 Task: Look for space in San Mateo, Venezuela from 6th September, 2023 to 10th September, 2023 for 1 adult in price range Rs.10000 to Rs.15000. Place can be private room with 1  bedroom having 1 bed and 1 bathroom. Property type can be house, flat, guest house, hotel. Booking option can be shelf check-in. Required host language is English.
Action: Mouse pressed left at (492, 110)
Screenshot: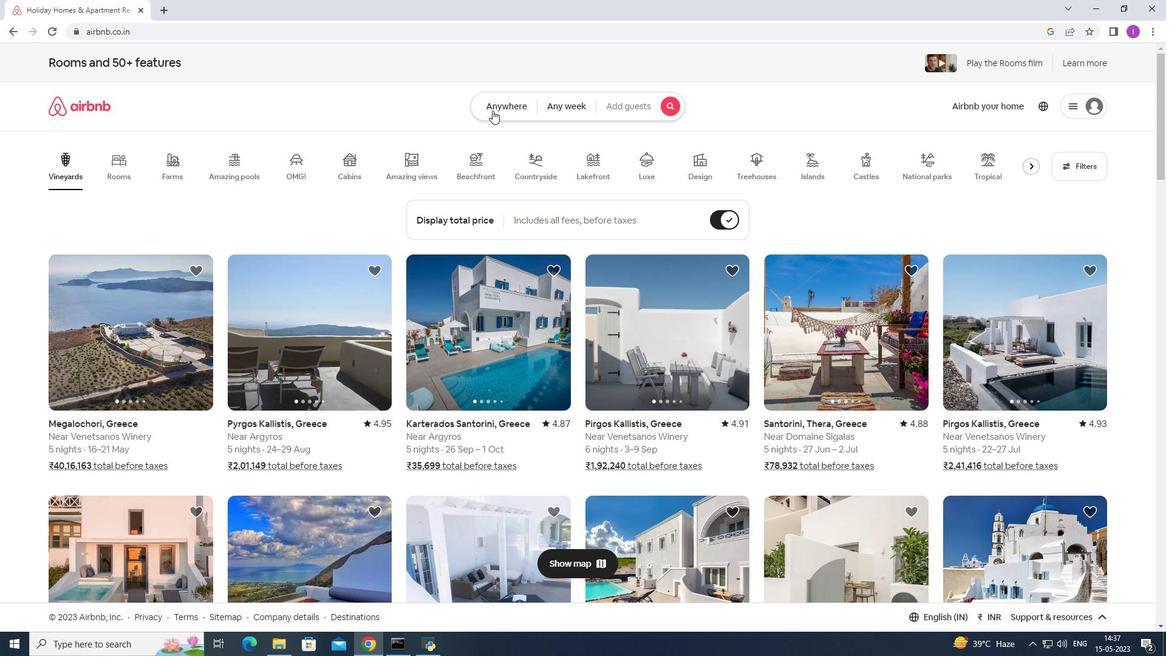 
Action: Mouse moved to (397, 150)
Screenshot: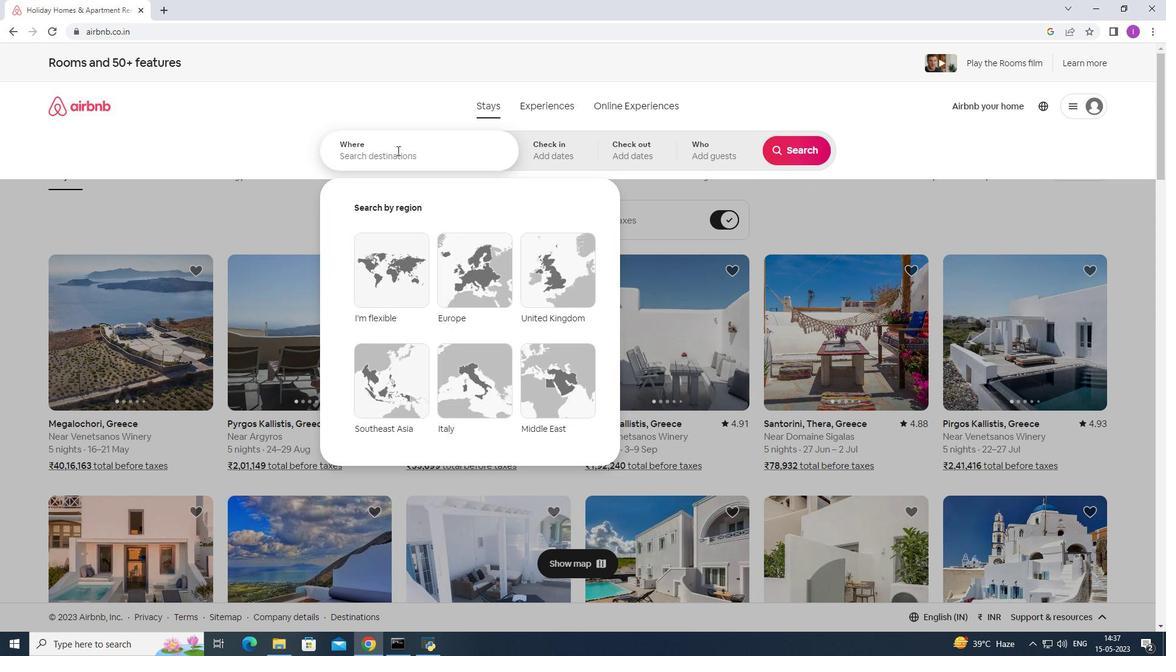 
Action: Mouse pressed left at (397, 150)
Screenshot: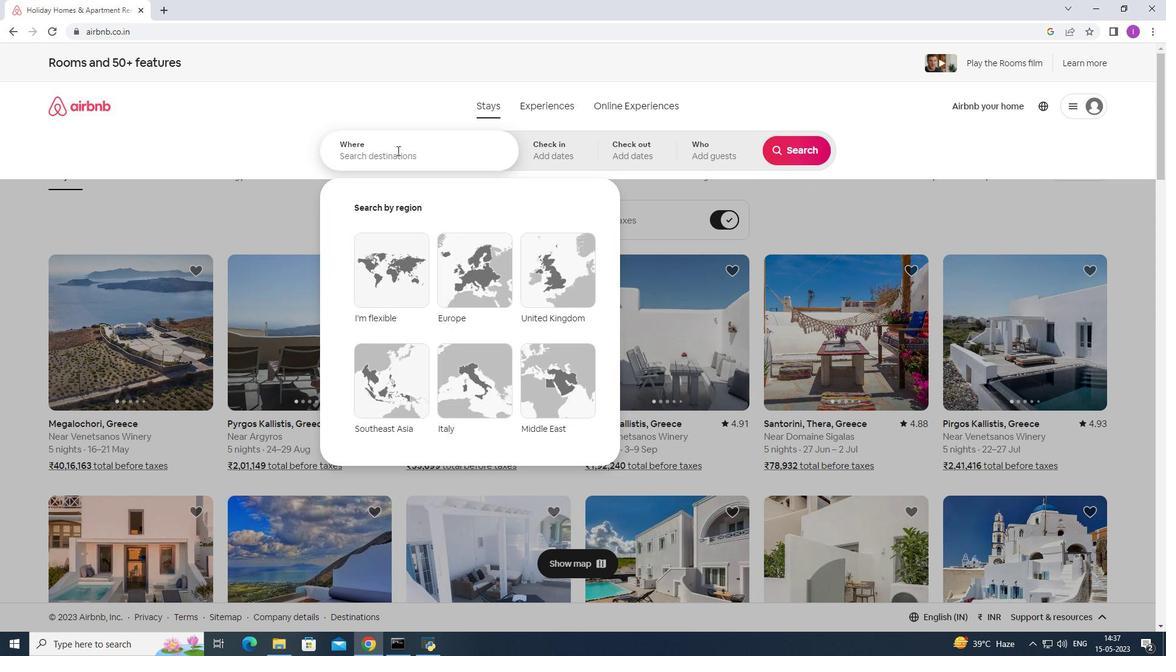 
Action: Key pressed <Key.shift>San<Key.space><Key.shift>Mateo,<Key.shift><Key.shift><Key.shift><Key.shift><Key.shift>Venezuela
Screenshot: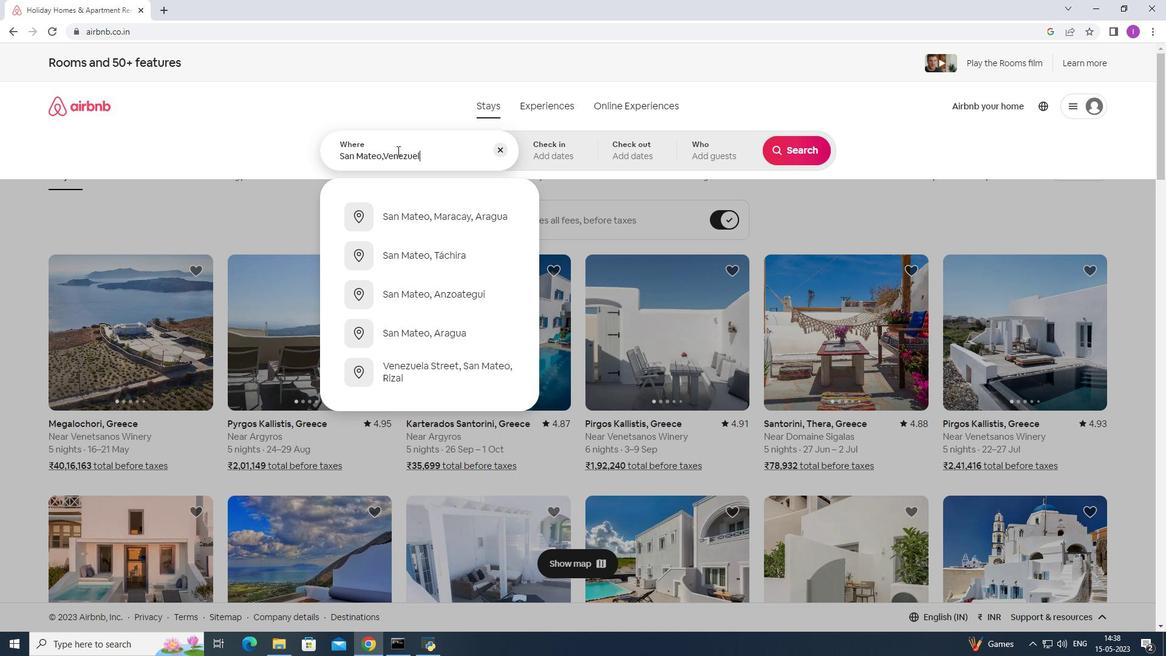 
Action: Mouse moved to (558, 153)
Screenshot: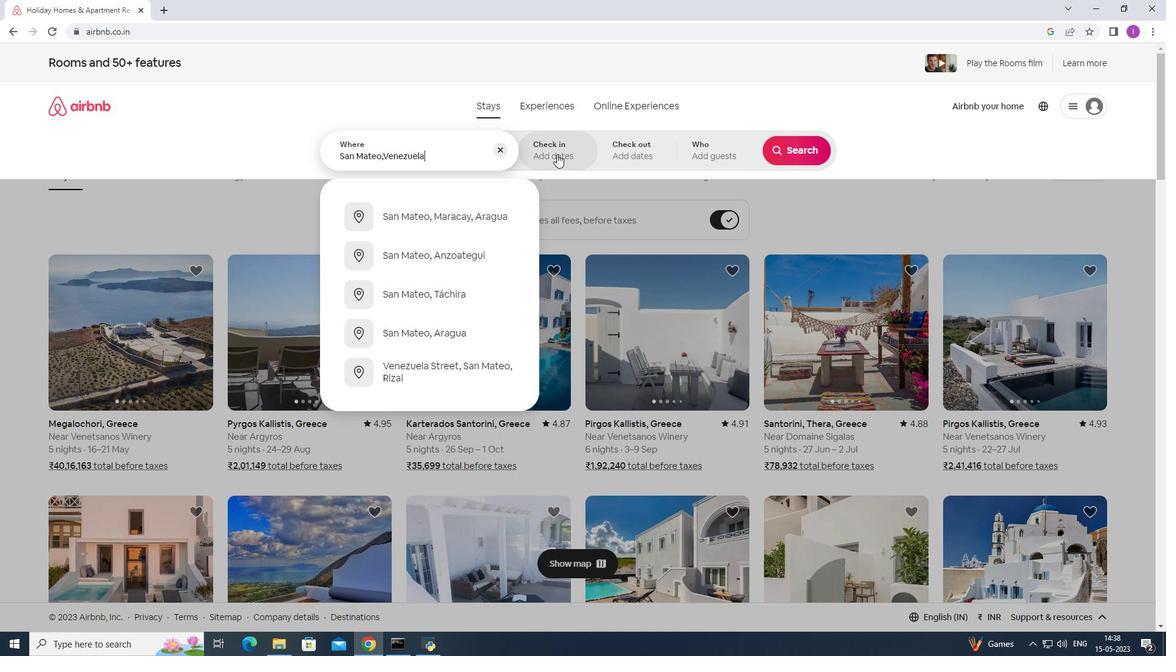 
Action: Mouse pressed left at (557, 153)
Screenshot: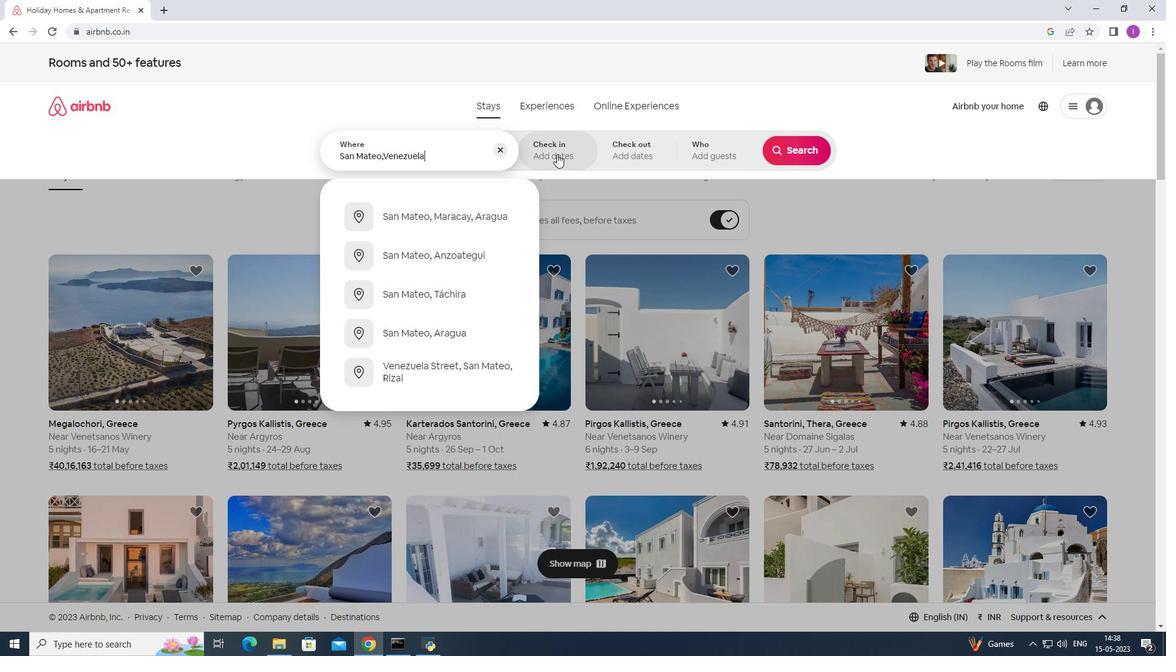 
Action: Mouse moved to (793, 250)
Screenshot: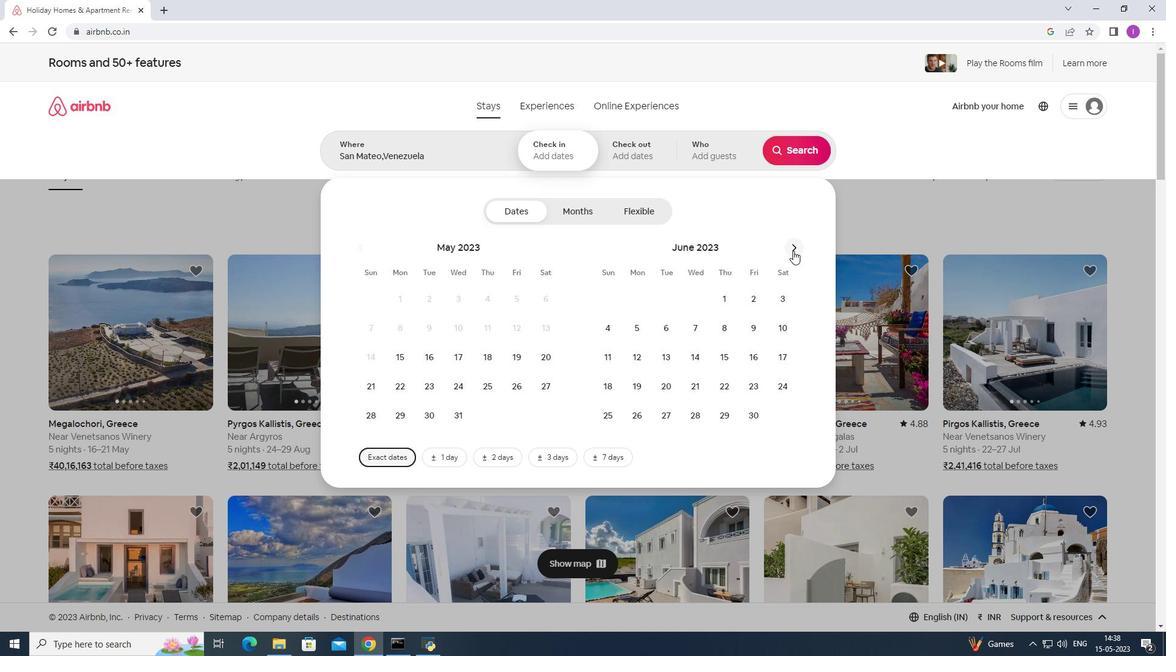 
Action: Mouse pressed left at (793, 250)
Screenshot: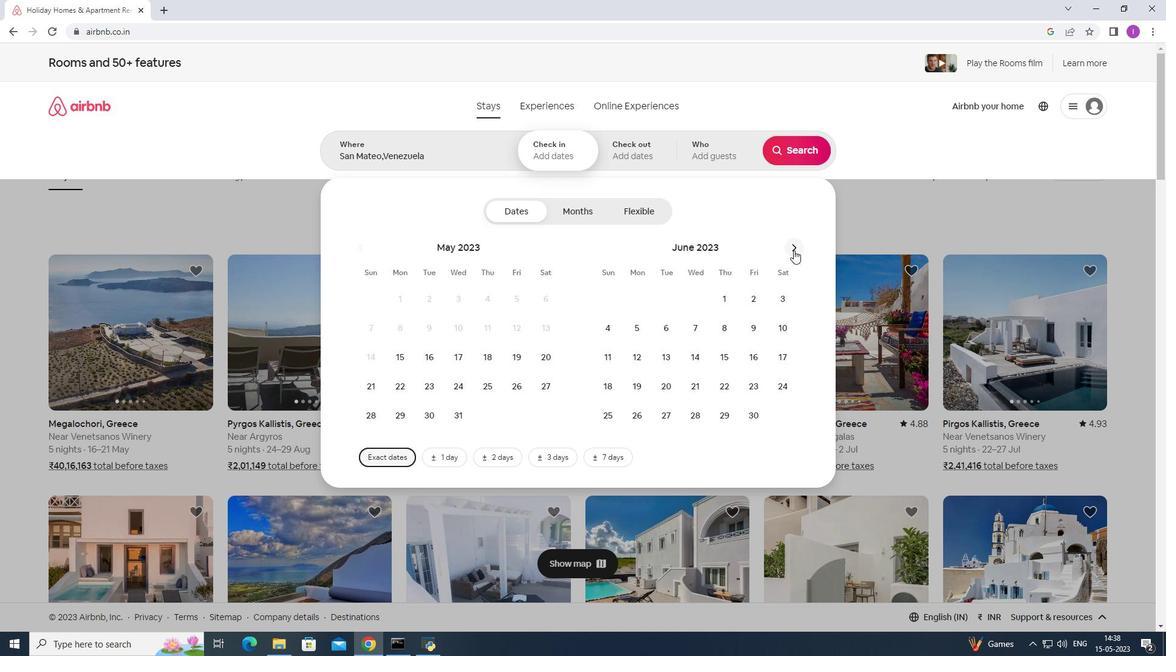 
Action: Mouse moved to (794, 250)
Screenshot: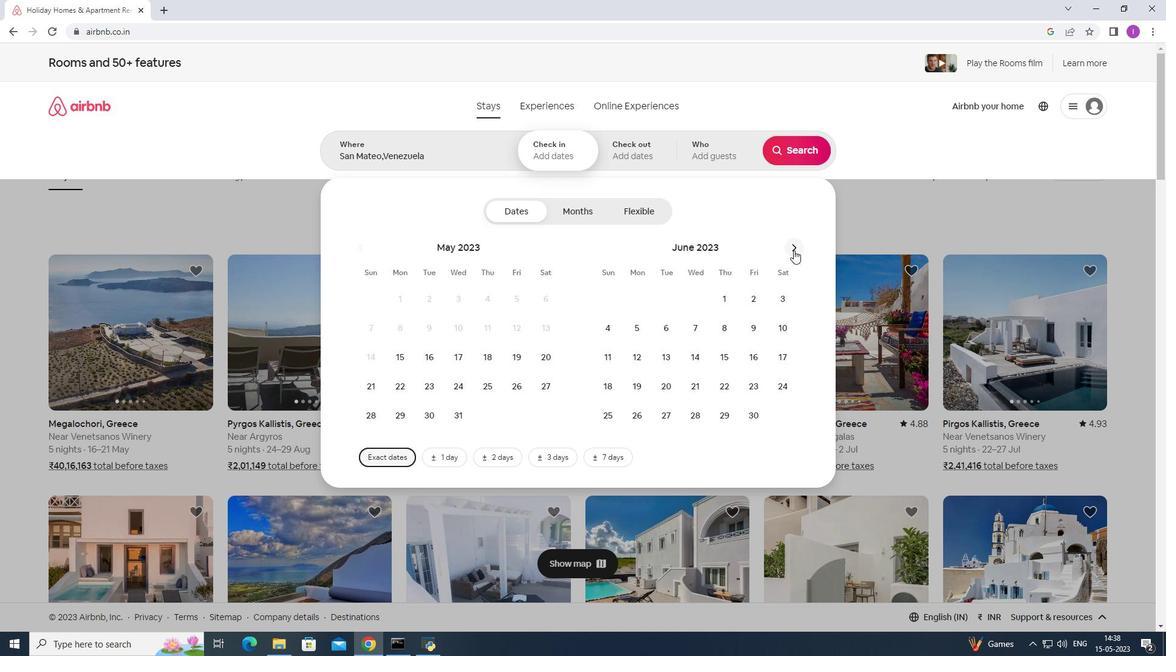 
Action: Mouse pressed left at (794, 250)
Screenshot: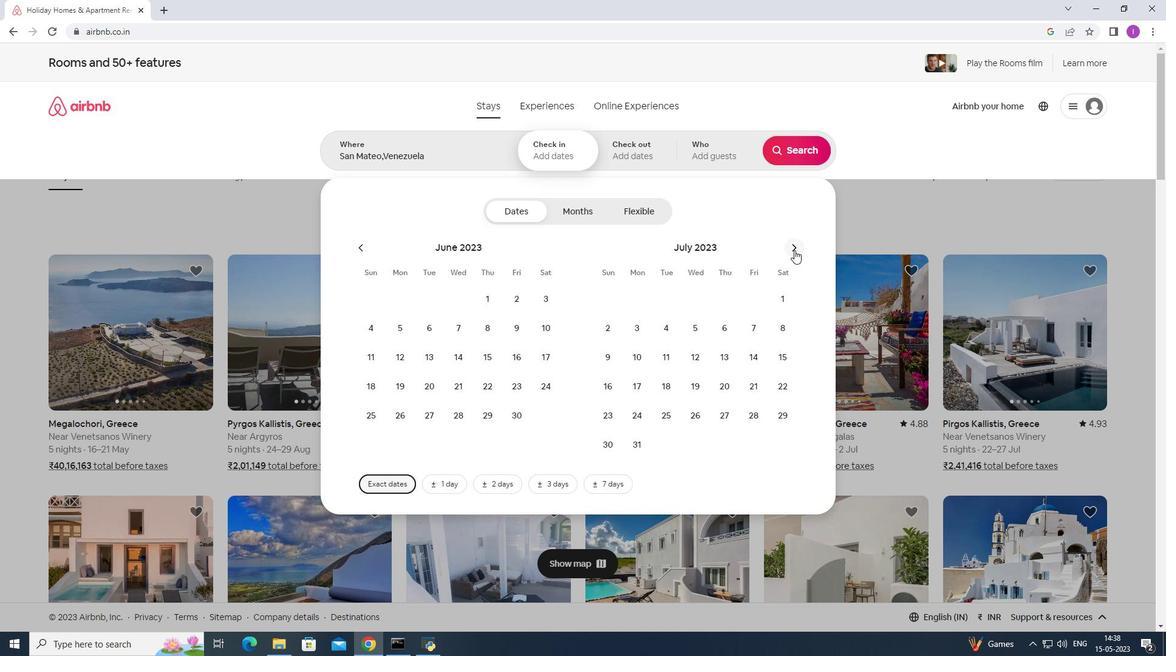 
Action: Mouse pressed left at (794, 250)
Screenshot: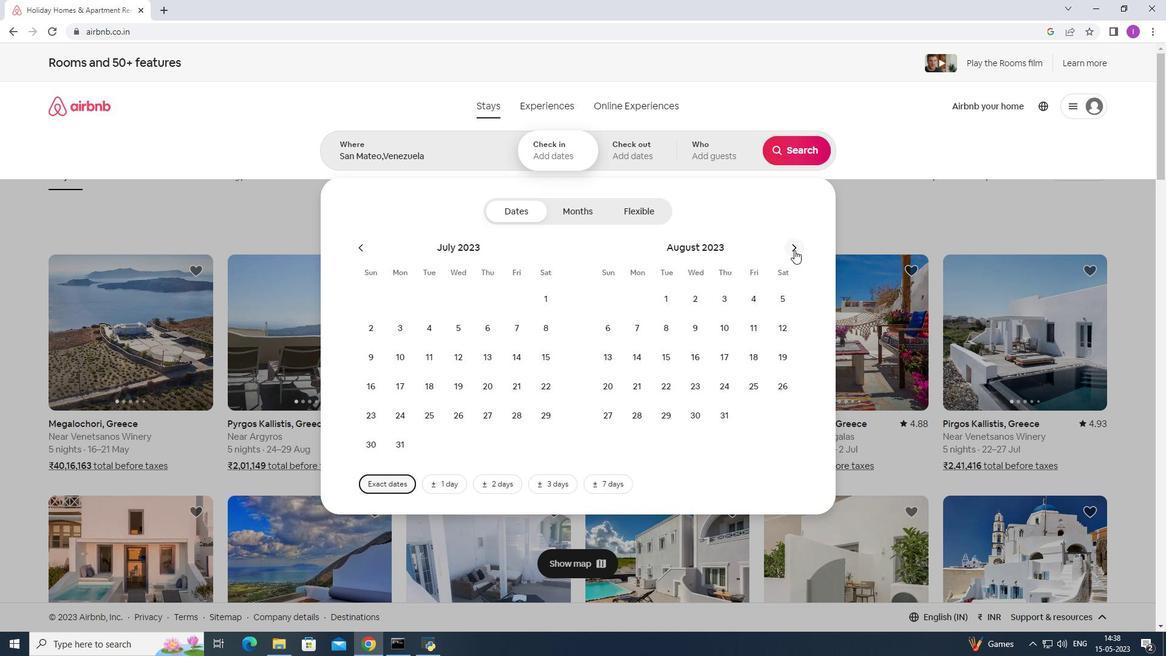 
Action: Mouse moved to (695, 328)
Screenshot: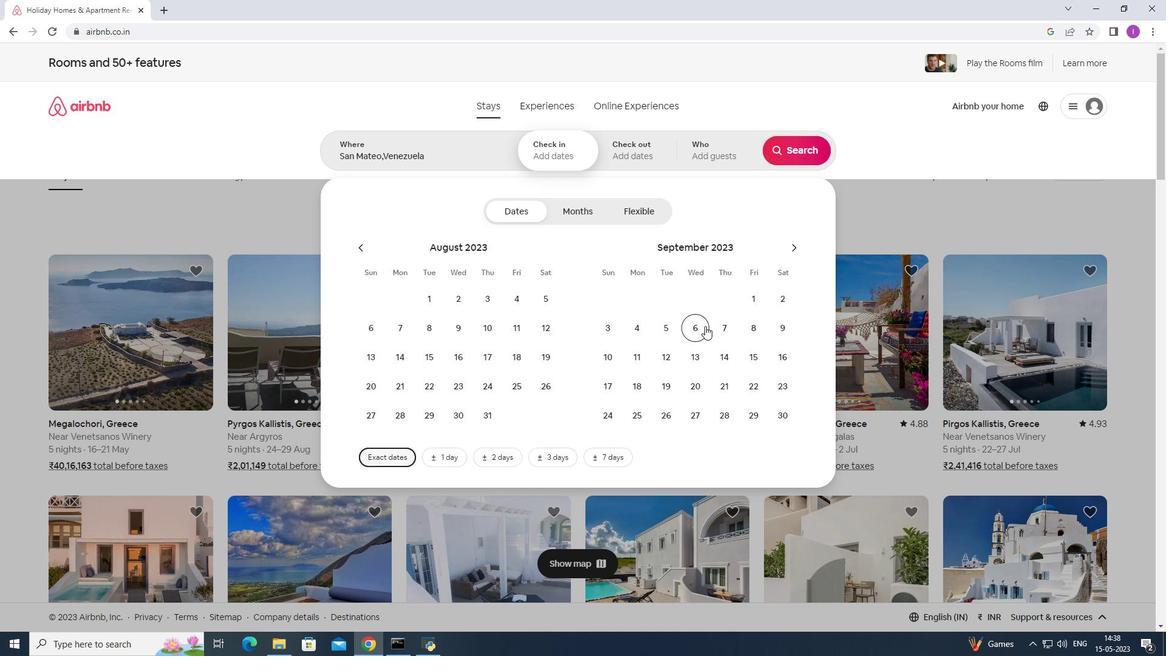 
Action: Mouse pressed left at (695, 328)
Screenshot: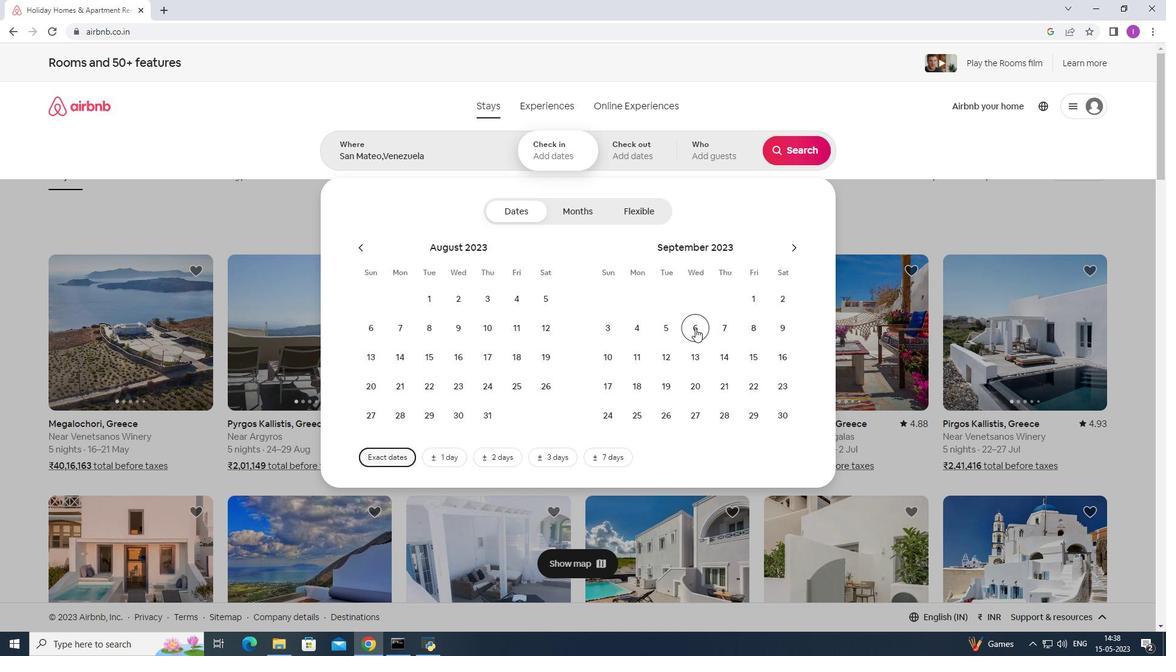 
Action: Mouse moved to (608, 360)
Screenshot: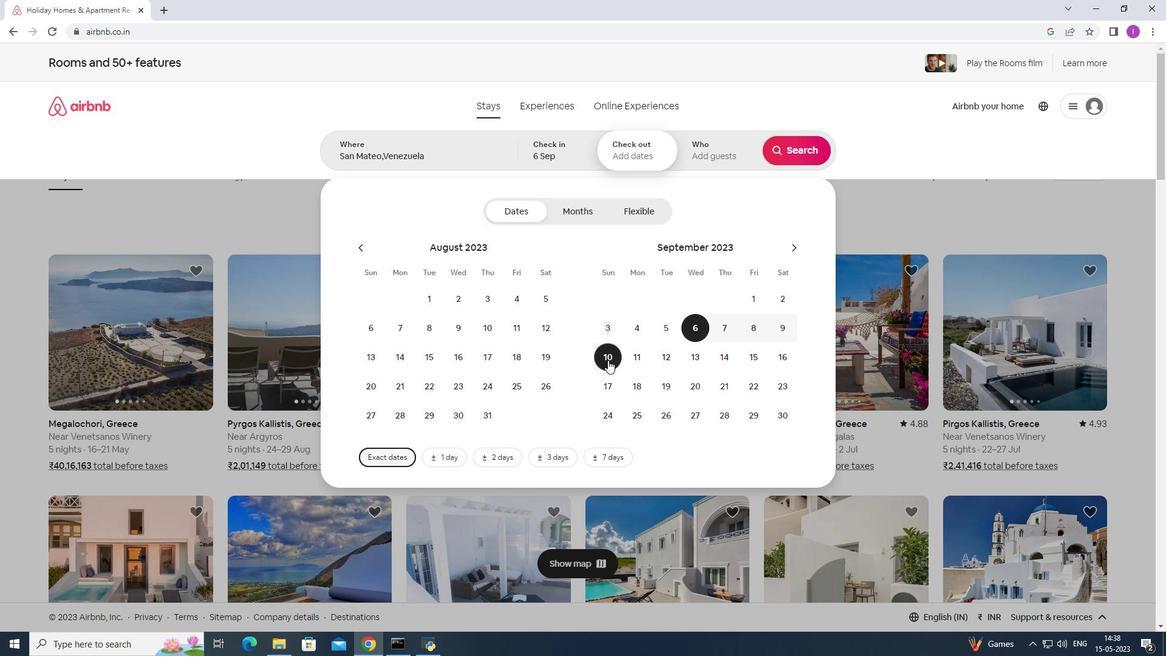 
Action: Mouse pressed left at (608, 360)
Screenshot: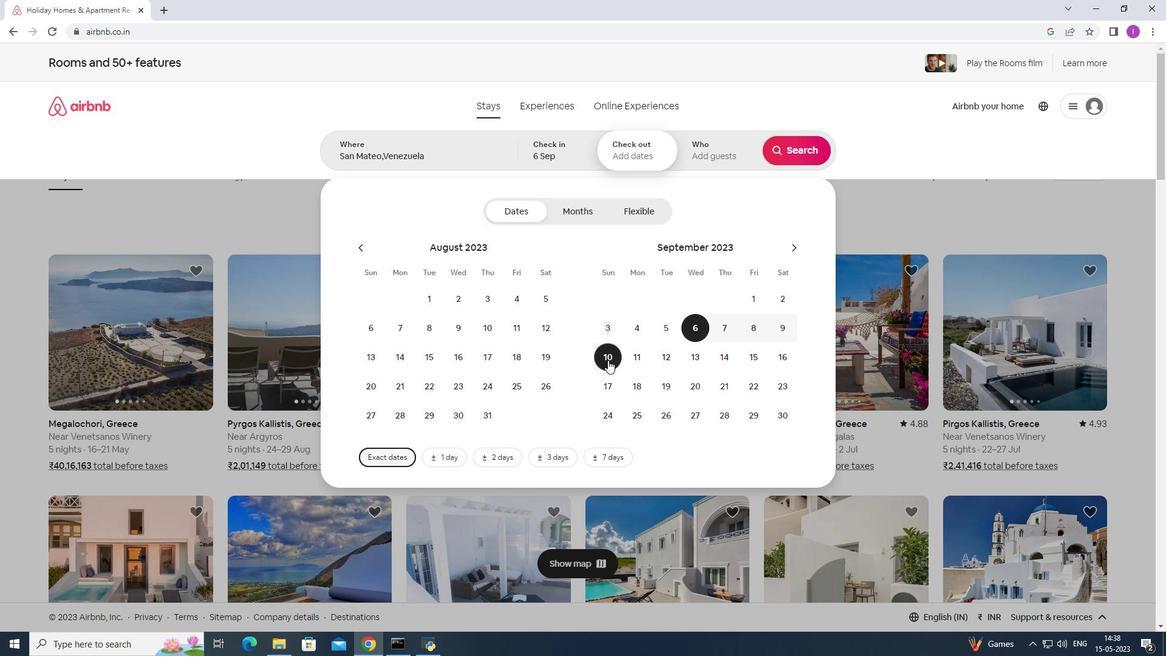 
Action: Mouse moved to (710, 151)
Screenshot: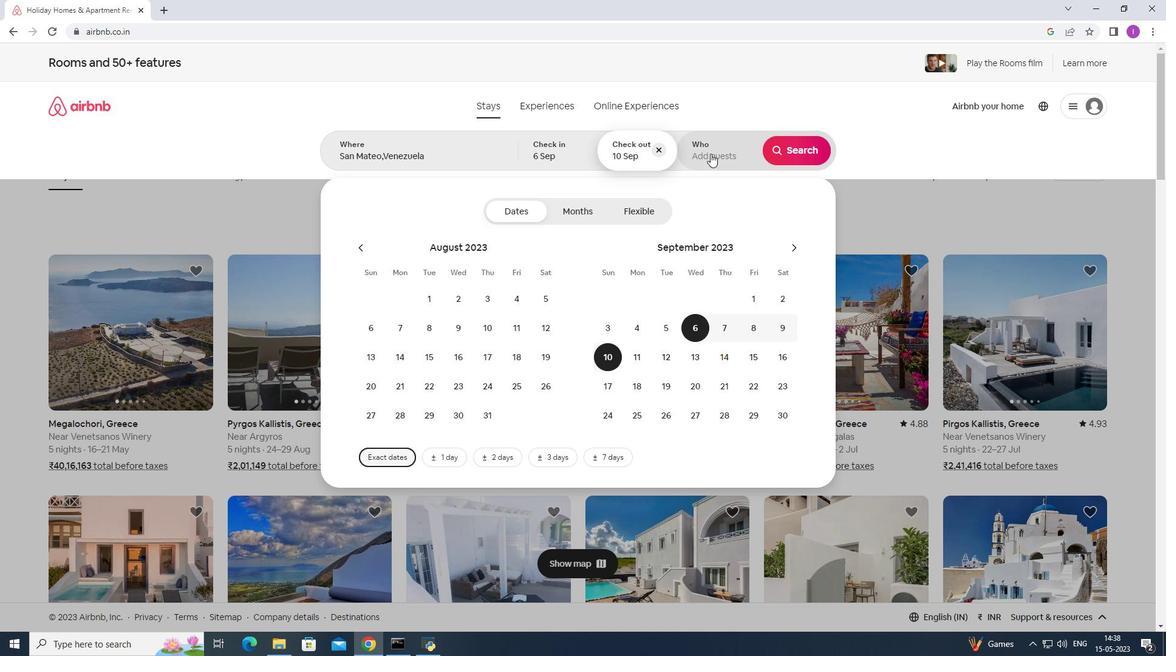 
Action: Mouse pressed left at (710, 151)
Screenshot: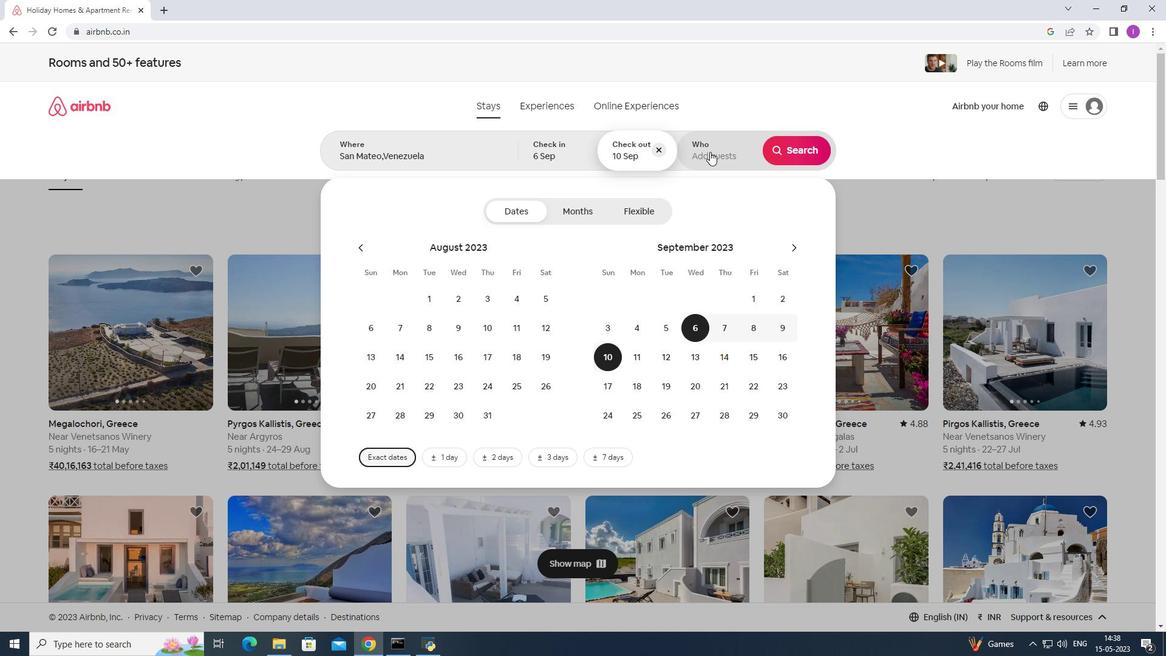 
Action: Mouse moved to (802, 211)
Screenshot: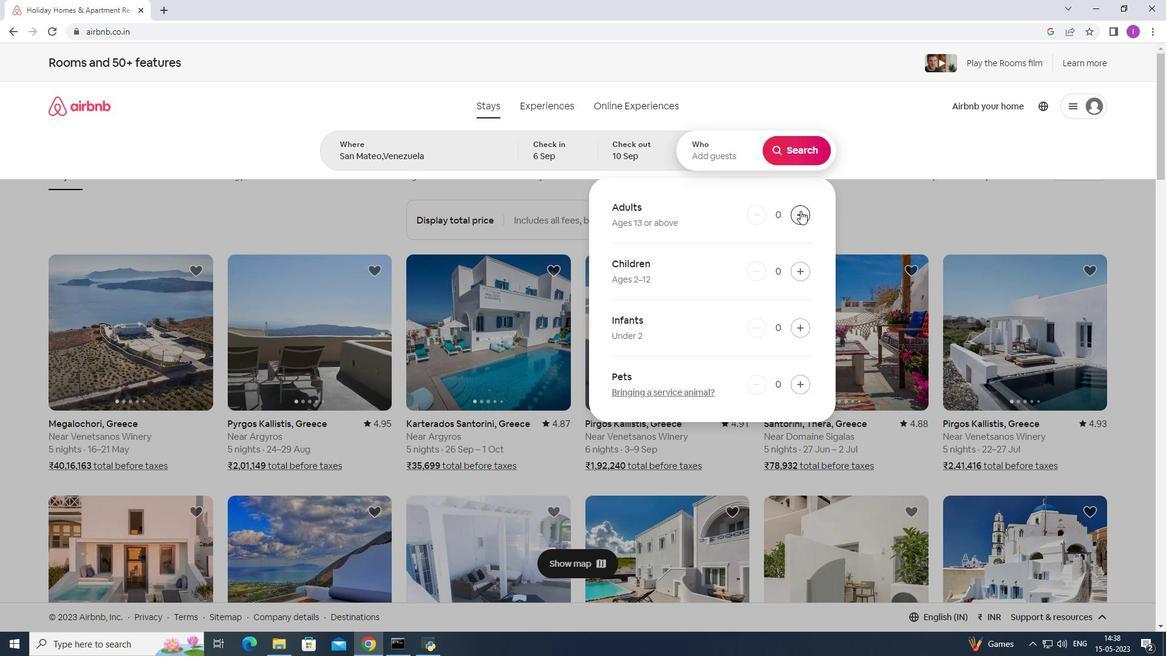 
Action: Mouse pressed left at (802, 211)
Screenshot: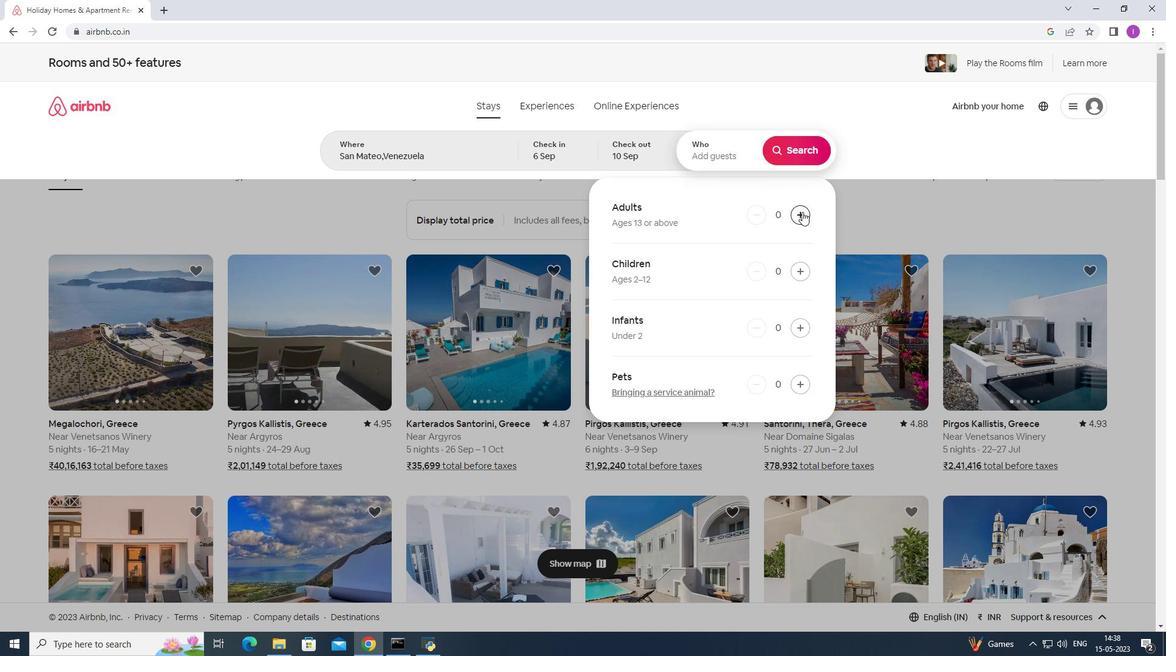 
Action: Mouse pressed left at (802, 211)
Screenshot: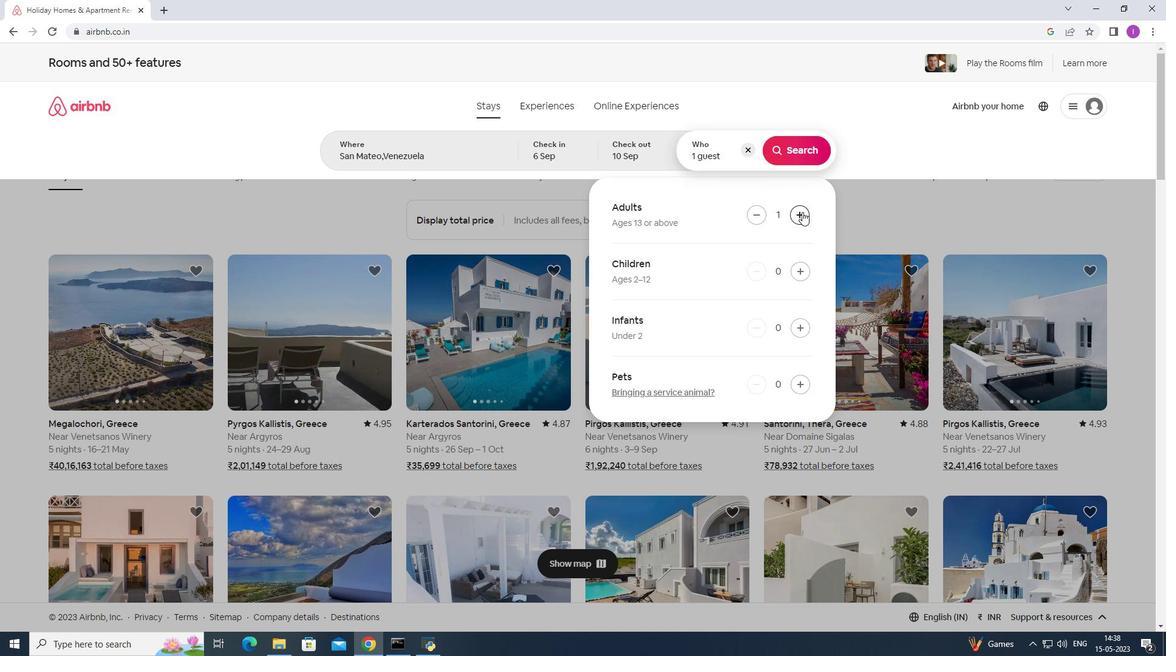 
Action: Mouse moved to (766, 218)
Screenshot: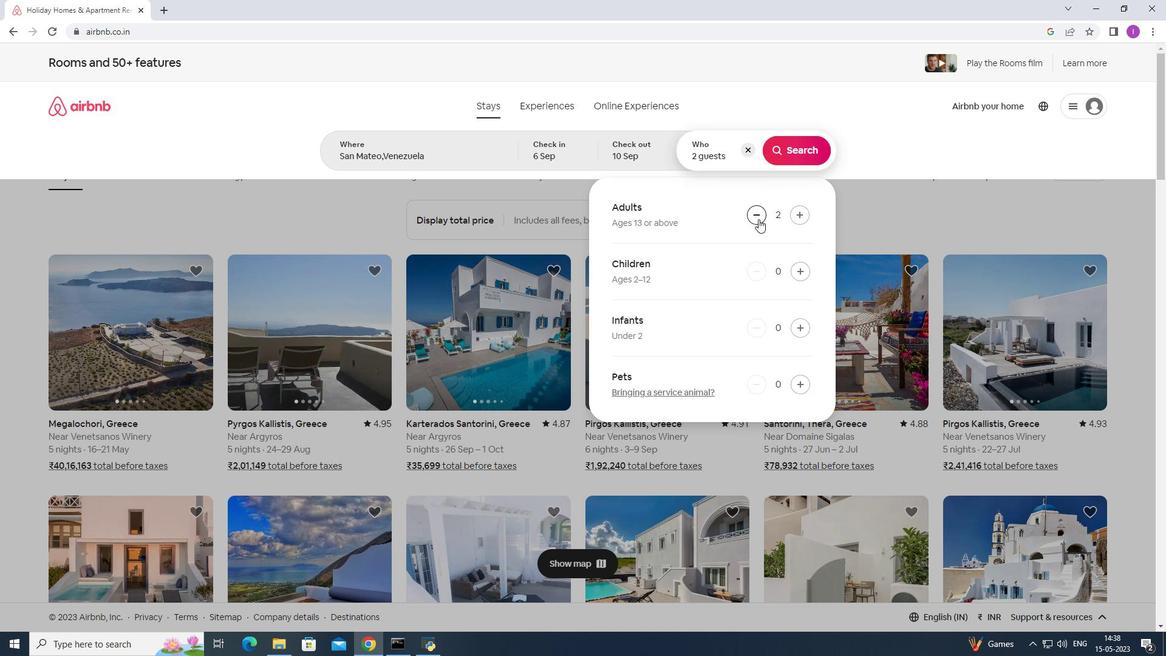 
Action: Mouse pressed left at (766, 218)
Screenshot: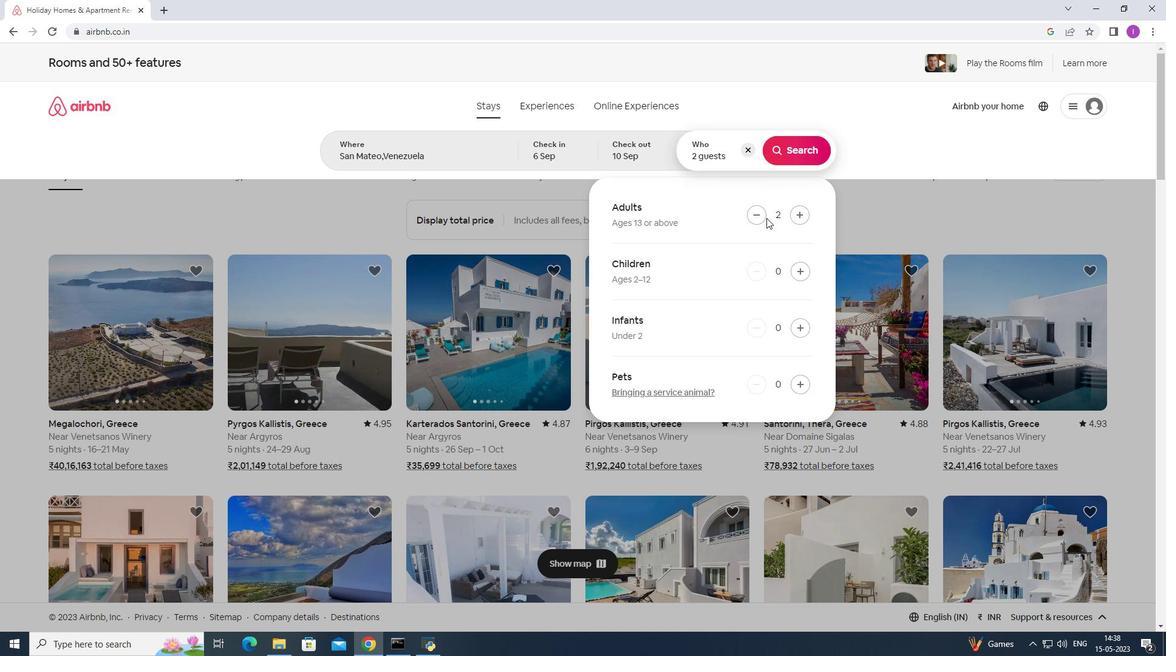 
Action: Mouse moved to (752, 216)
Screenshot: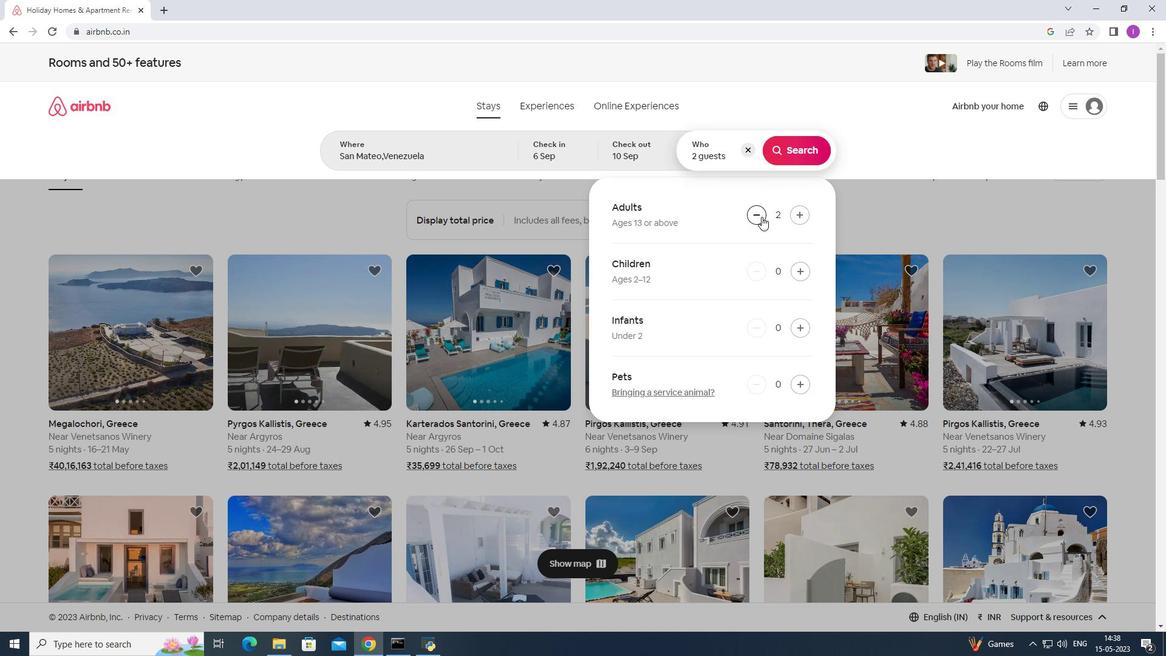 
Action: Mouse pressed left at (752, 216)
Screenshot: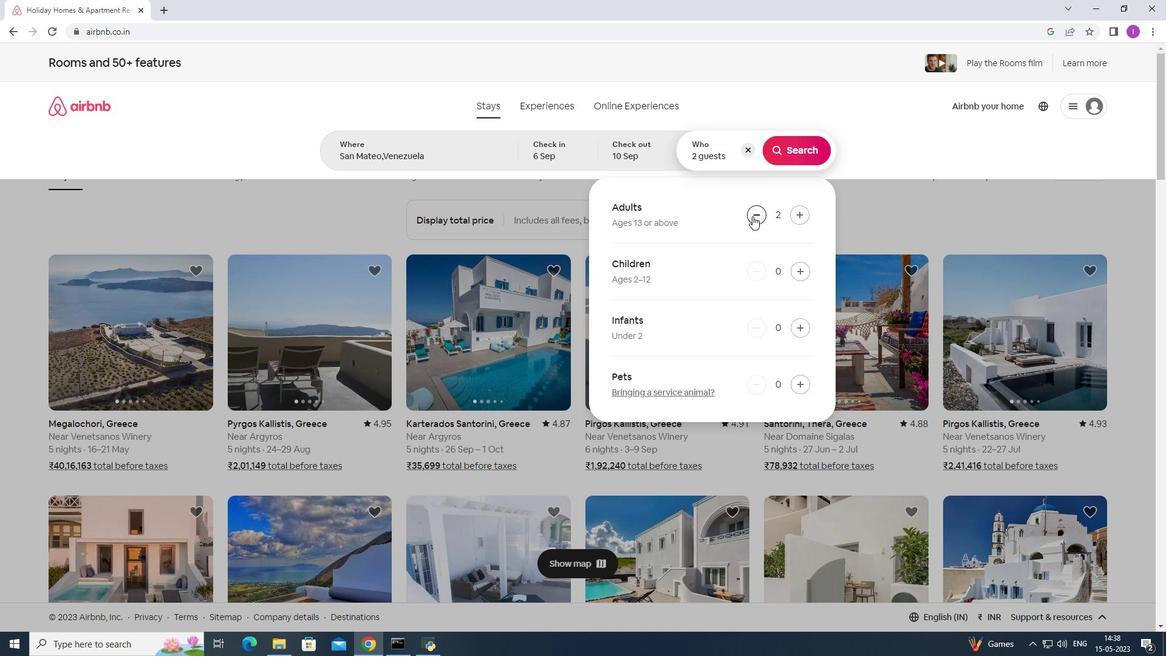 
Action: Mouse moved to (803, 146)
Screenshot: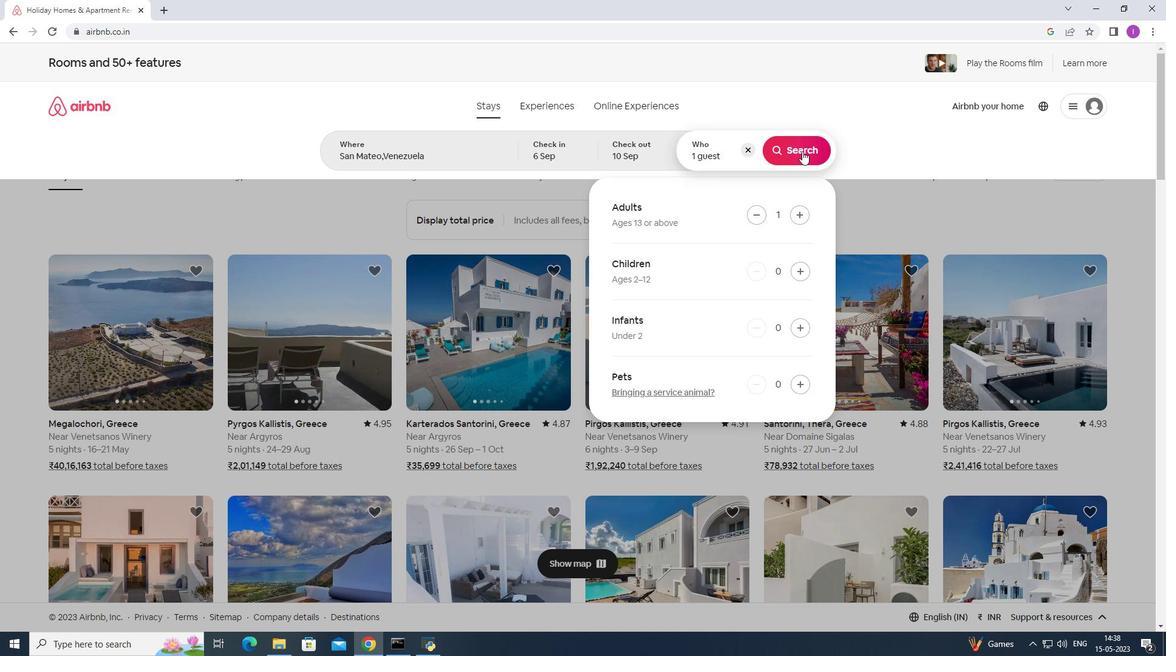 
Action: Mouse pressed left at (803, 146)
Screenshot: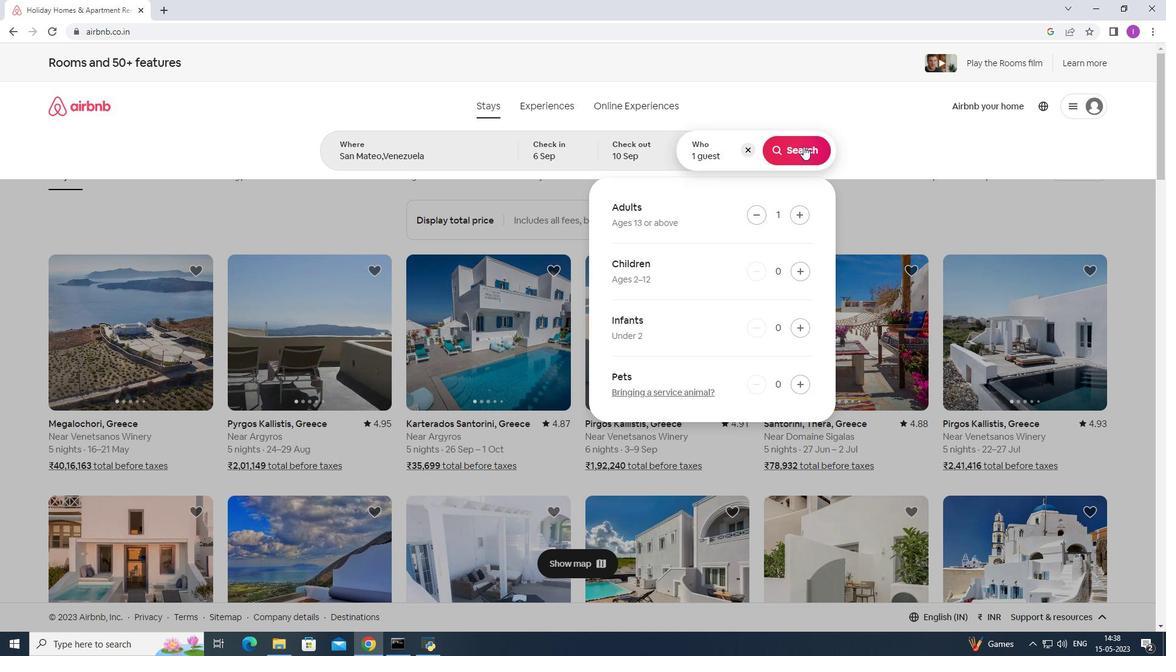 
Action: Mouse moved to (1095, 117)
Screenshot: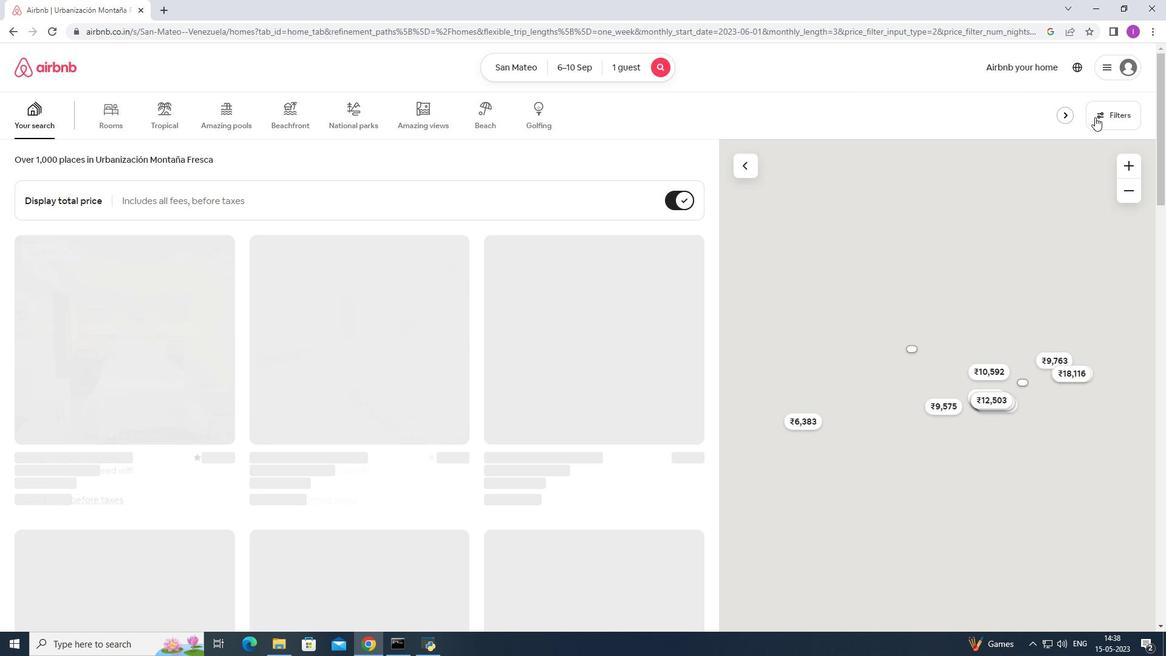 
Action: Mouse pressed left at (1095, 117)
Screenshot: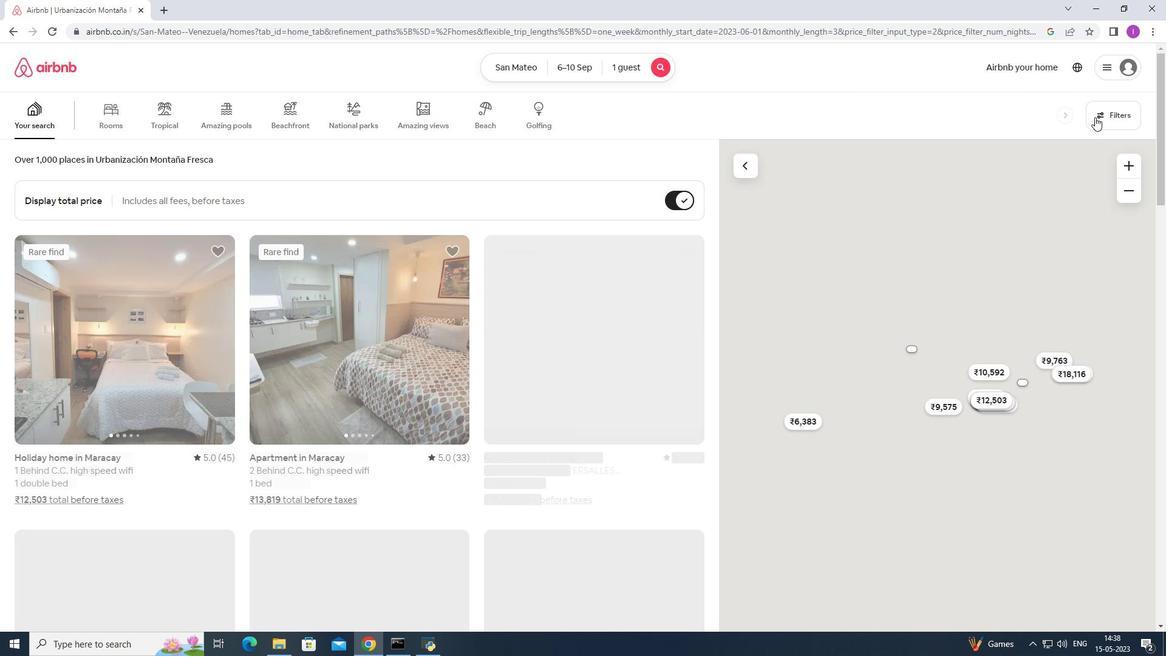 
Action: Mouse moved to (677, 408)
Screenshot: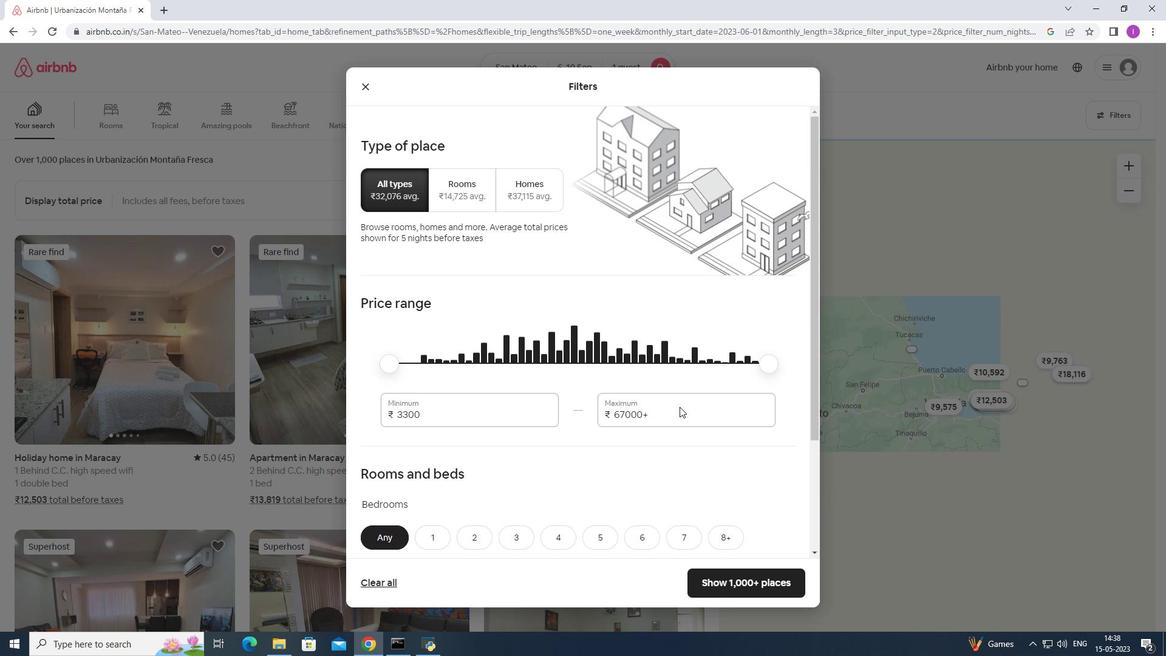 
Action: Mouse pressed left at (677, 408)
Screenshot: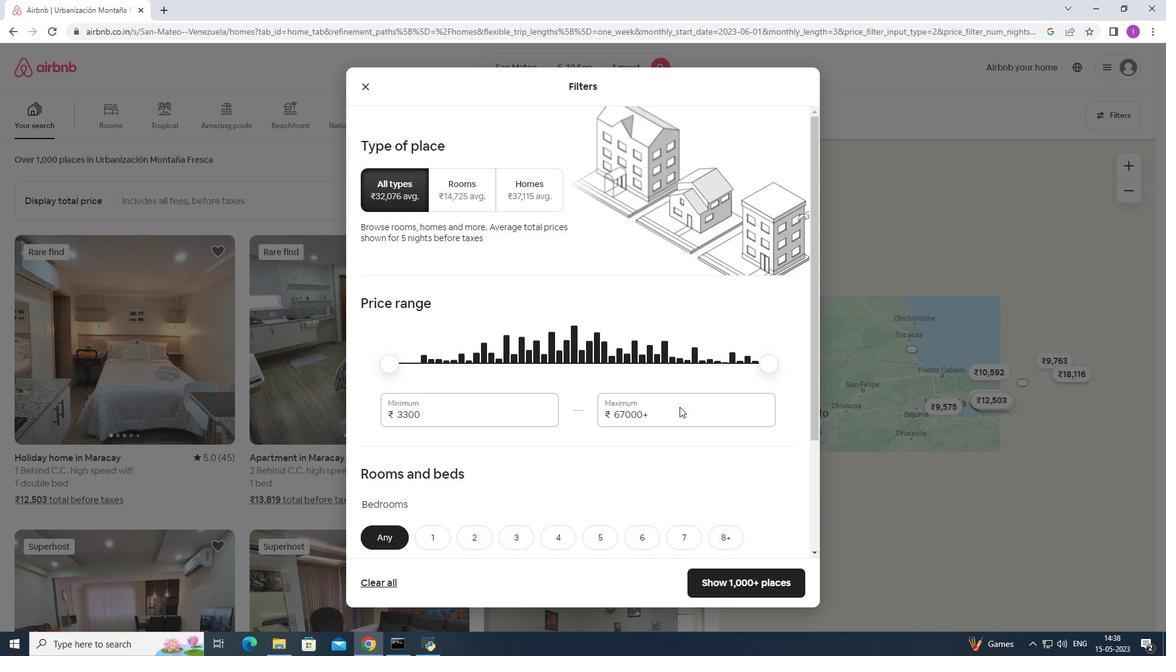 
Action: Mouse moved to (657, 414)
Screenshot: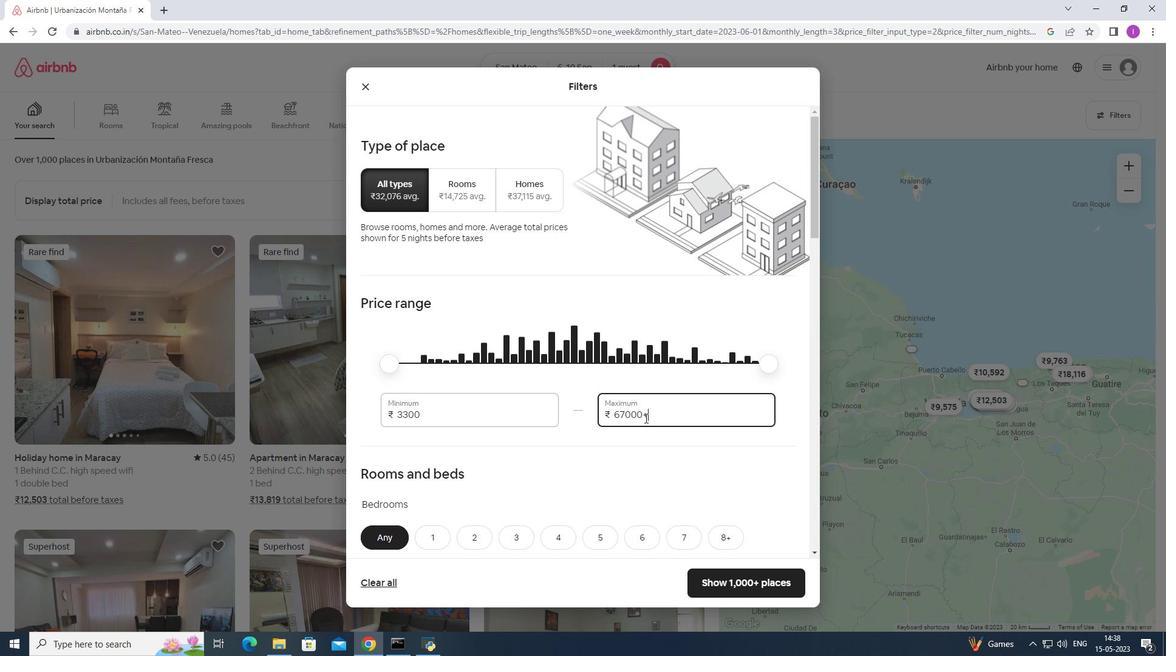 
Action: Mouse pressed left at (657, 414)
Screenshot: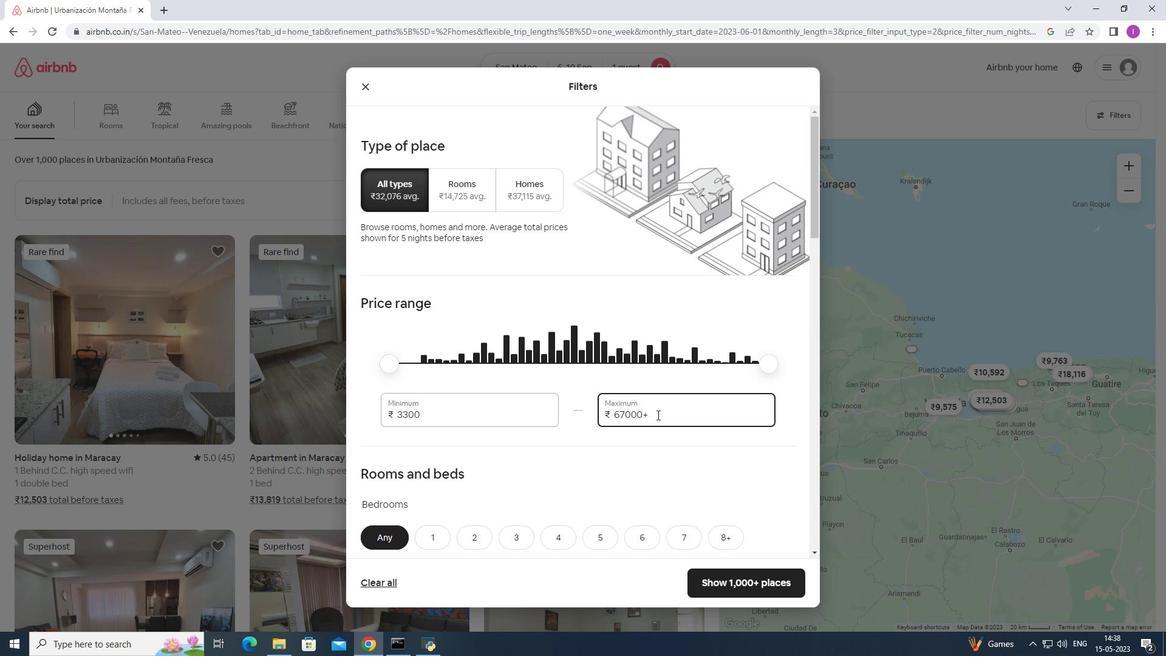 
Action: Mouse moved to (723, 430)
Screenshot: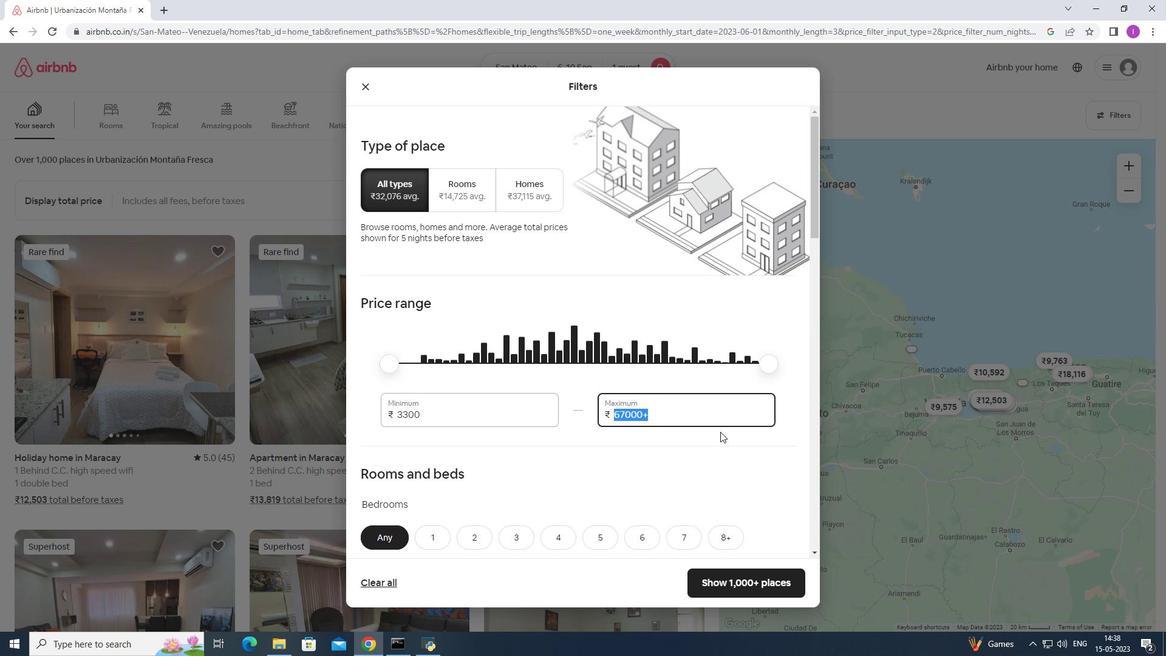 
Action: Key pressed 1
Screenshot: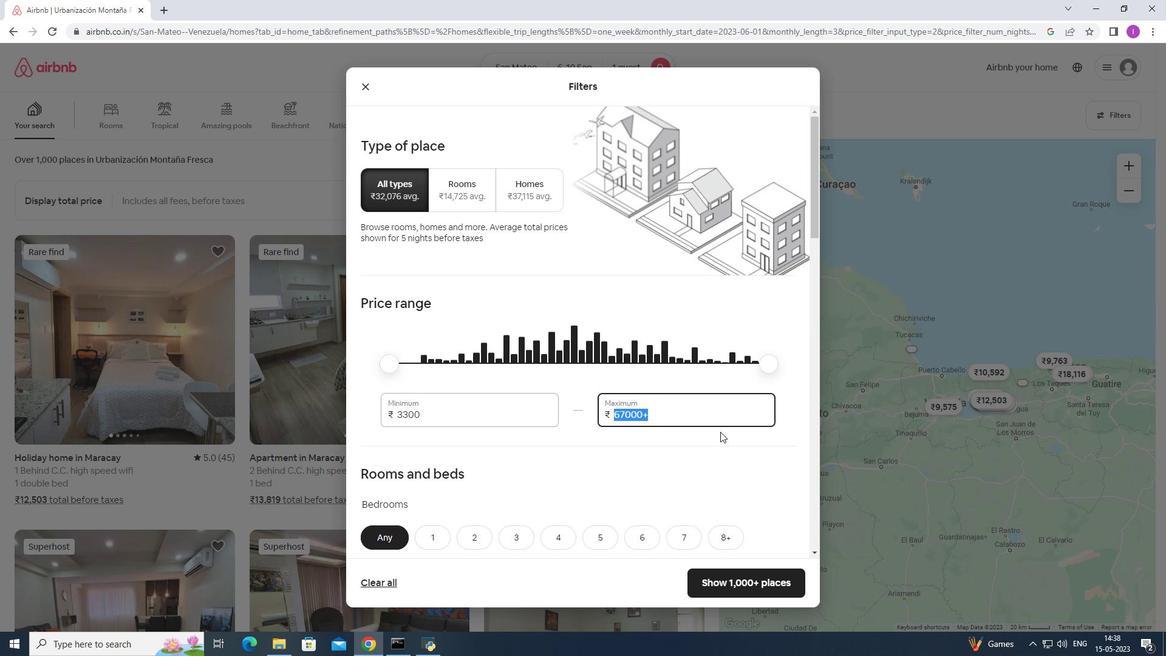 
Action: Mouse moved to (725, 430)
Screenshot: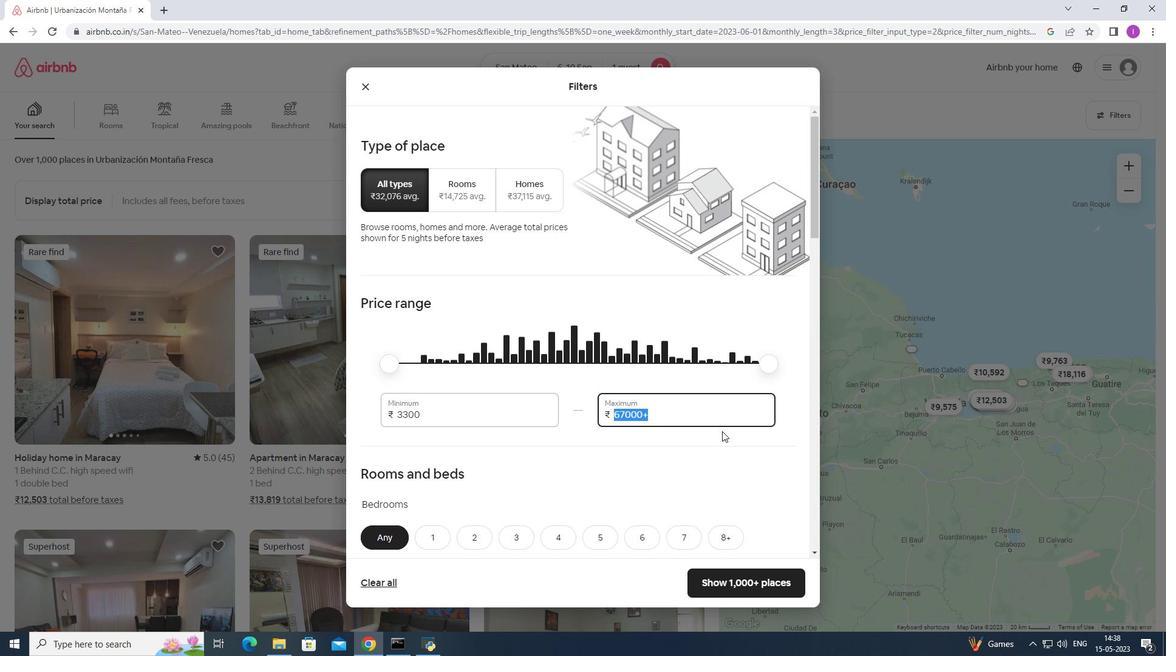 
Action: Key pressed 5
Screenshot: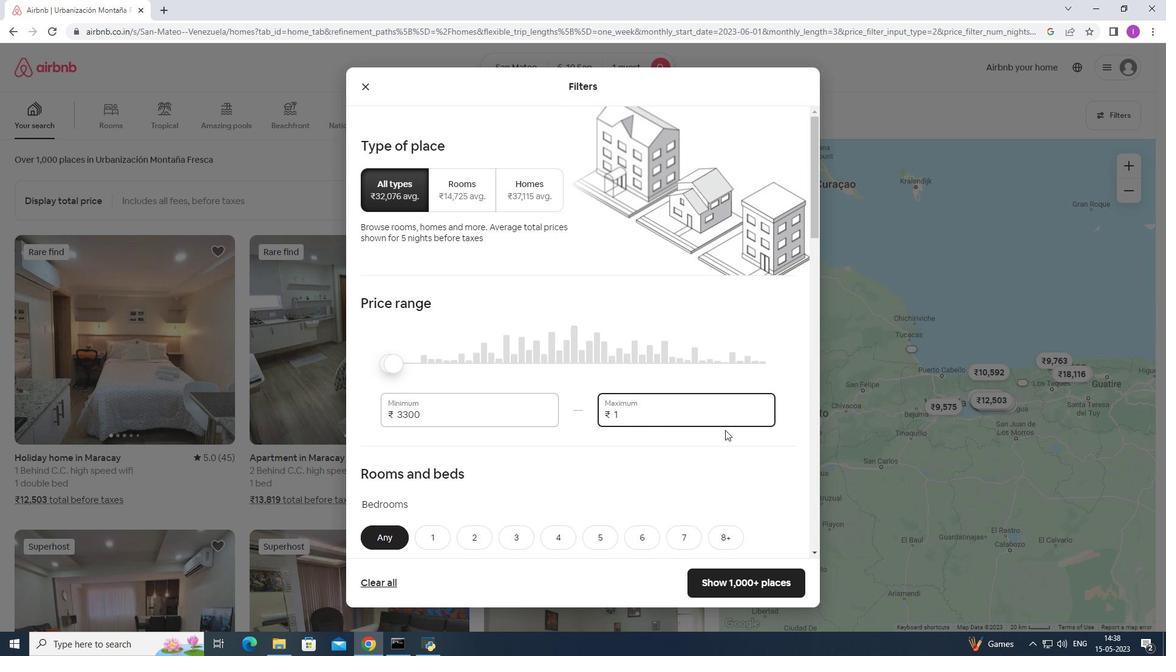 
Action: Mouse moved to (726, 428)
Screenshot: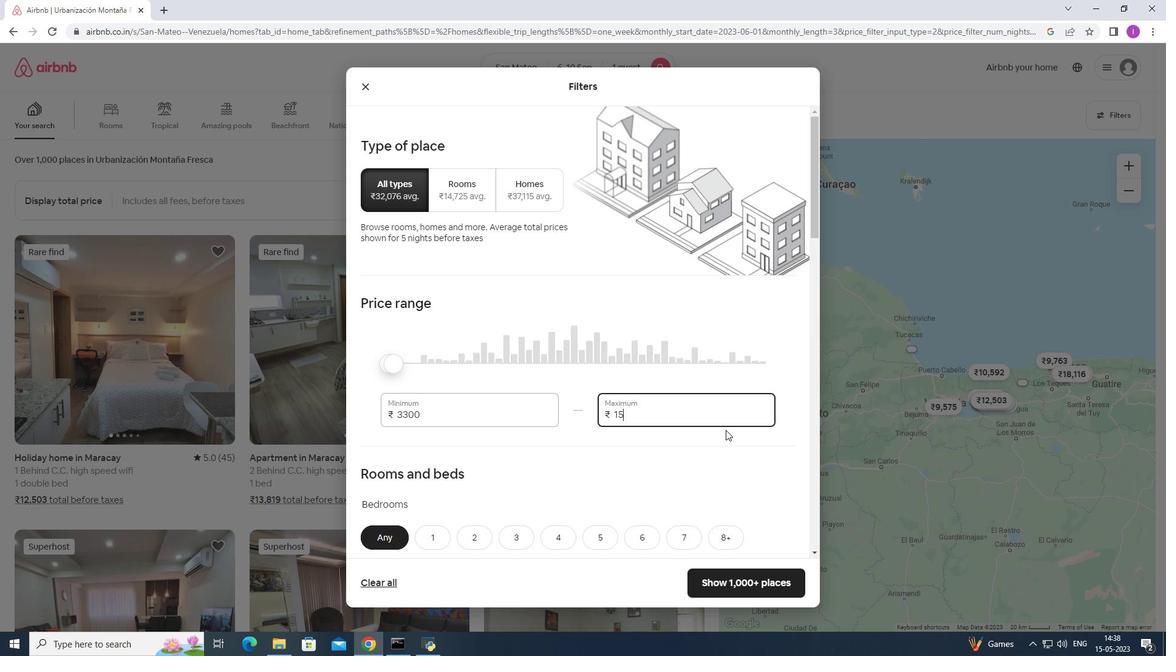 
Action: Key pressed ooo
Screenshot: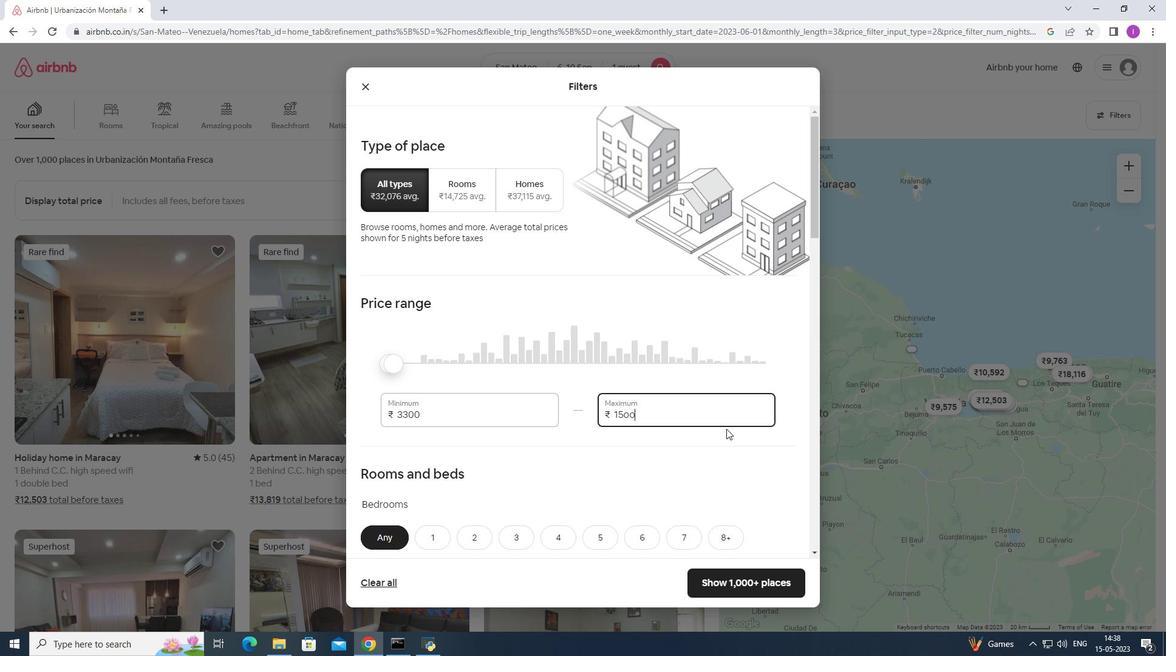 
Action: Mouse moved to (681, 442)
Screenshot: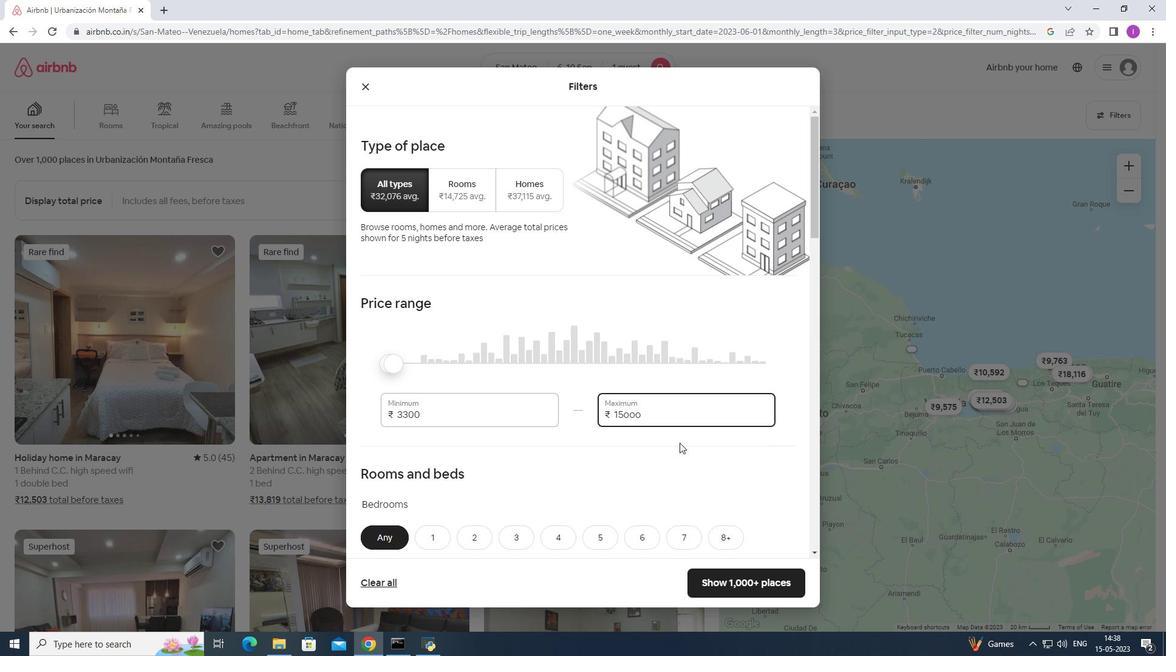 
Action: Key pressed <Key.backspace>
Screenshot: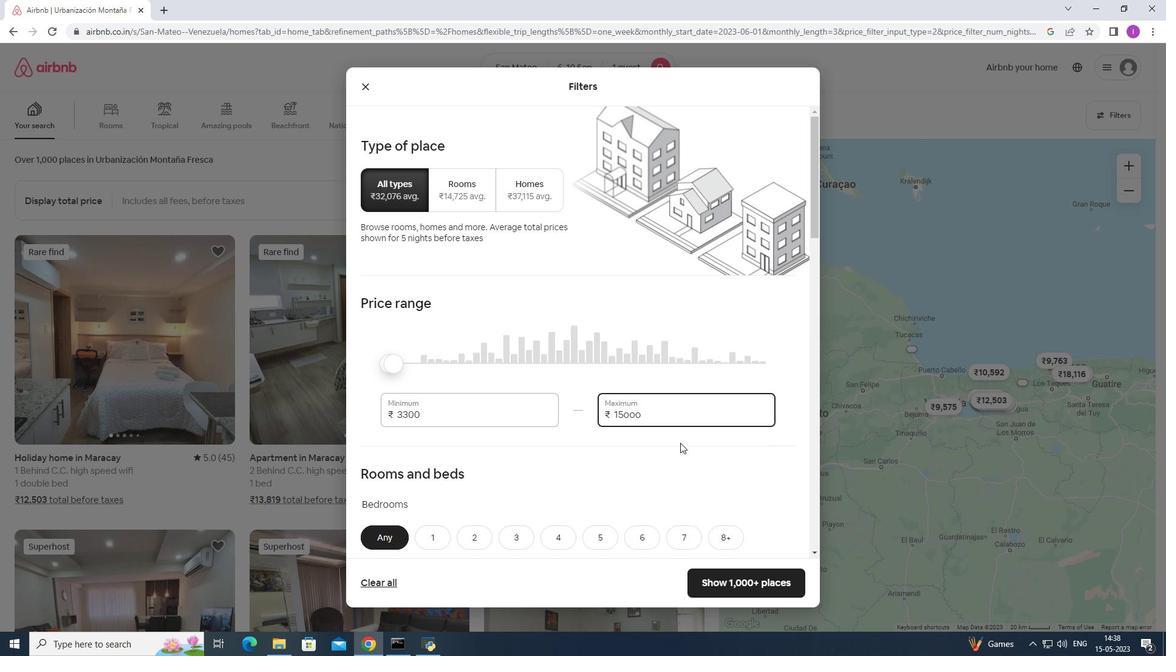 
Action: Mouse moved to (682, 440)
Screenshot: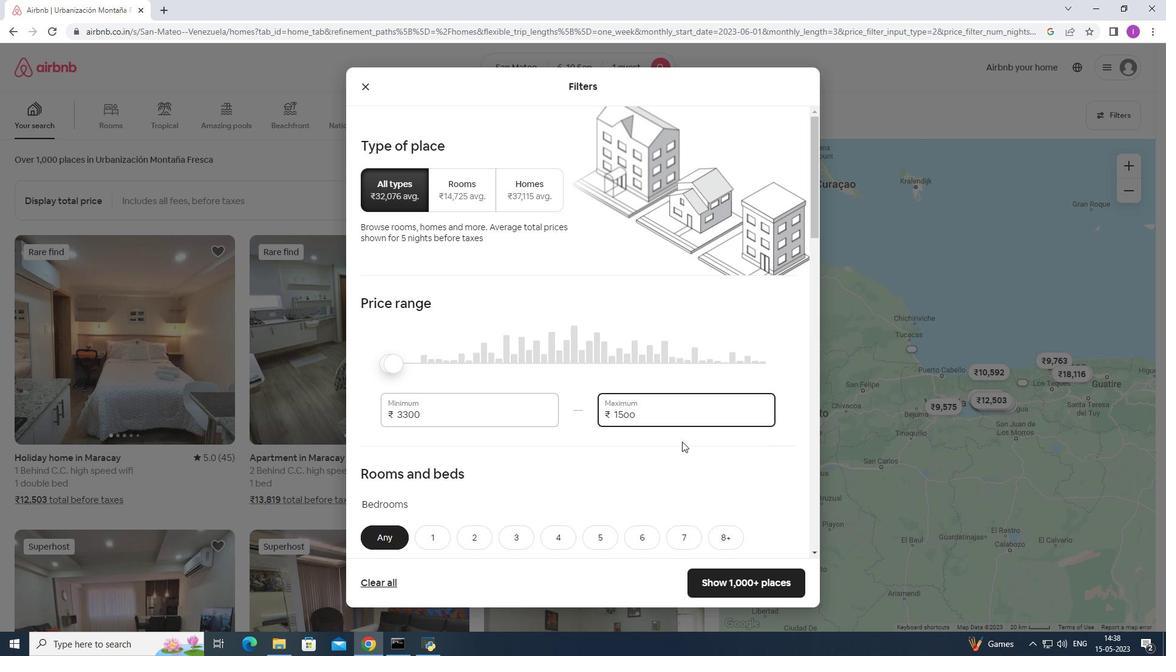 
Action: Key pressed <Key.backspace>
Screenshot: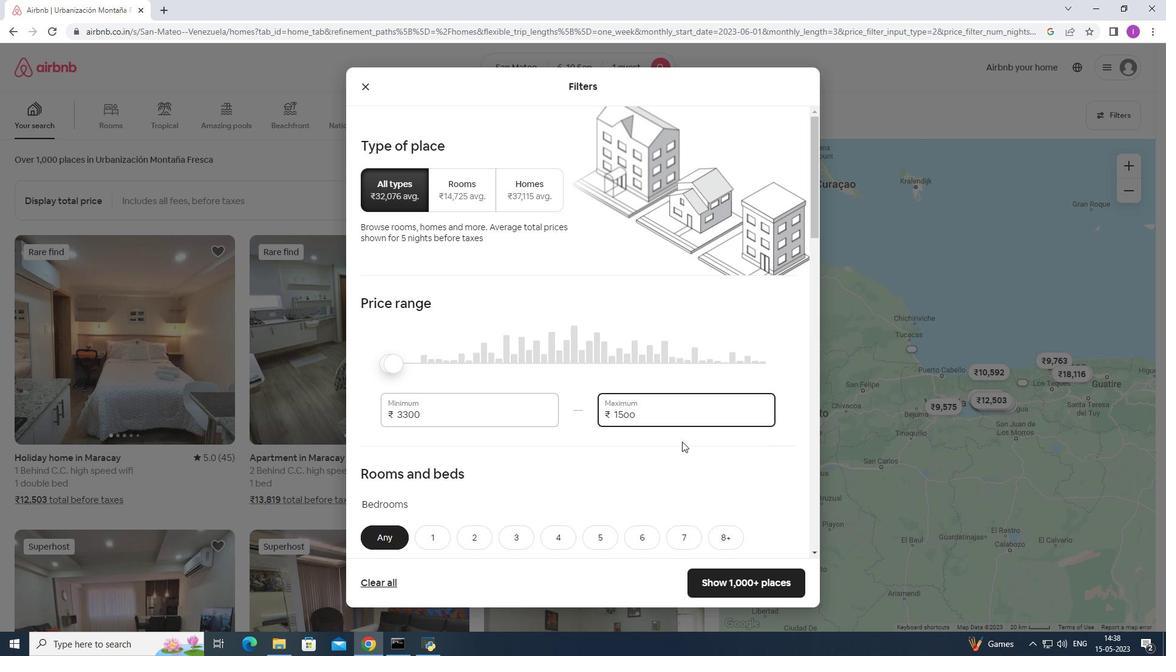 
Action: Mouse moved to (683, 440)
Screenshot: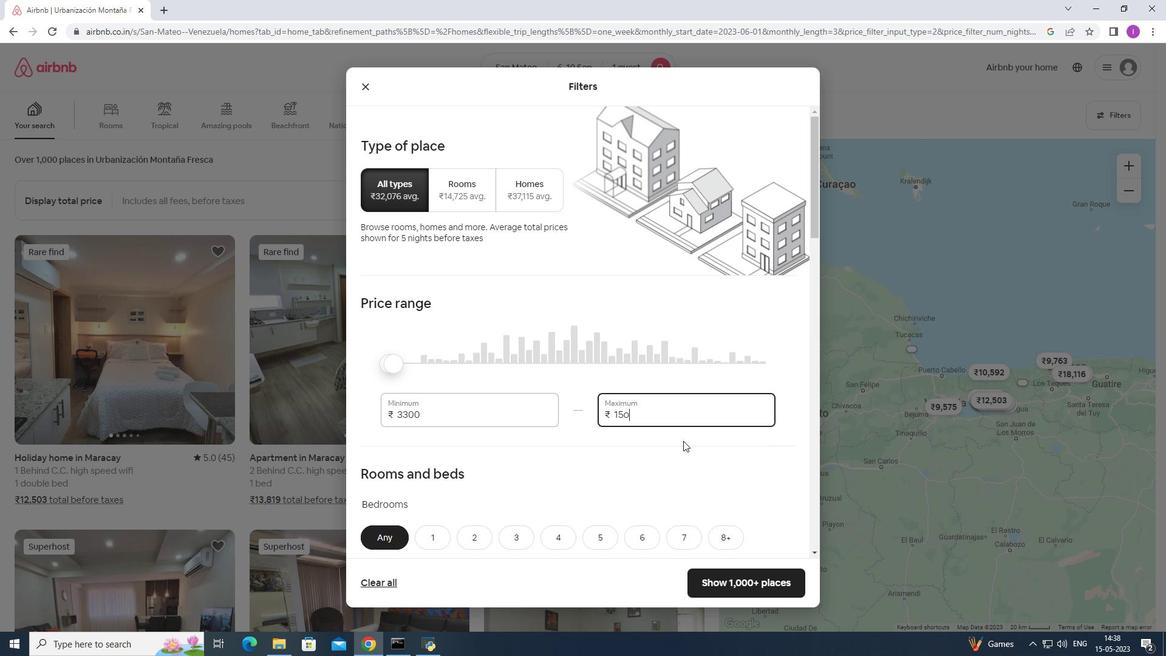 
Action: Key pressed <Key.backspace>
Screenshot: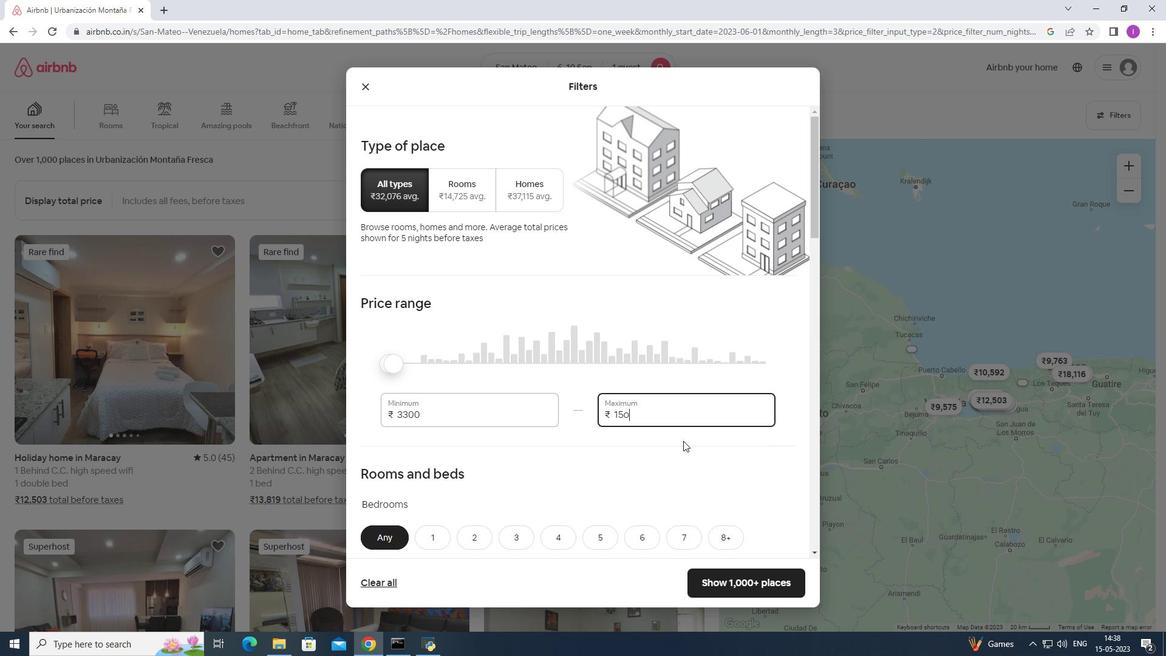 
Action: Mouse moved to (686, 438)
Screenshot: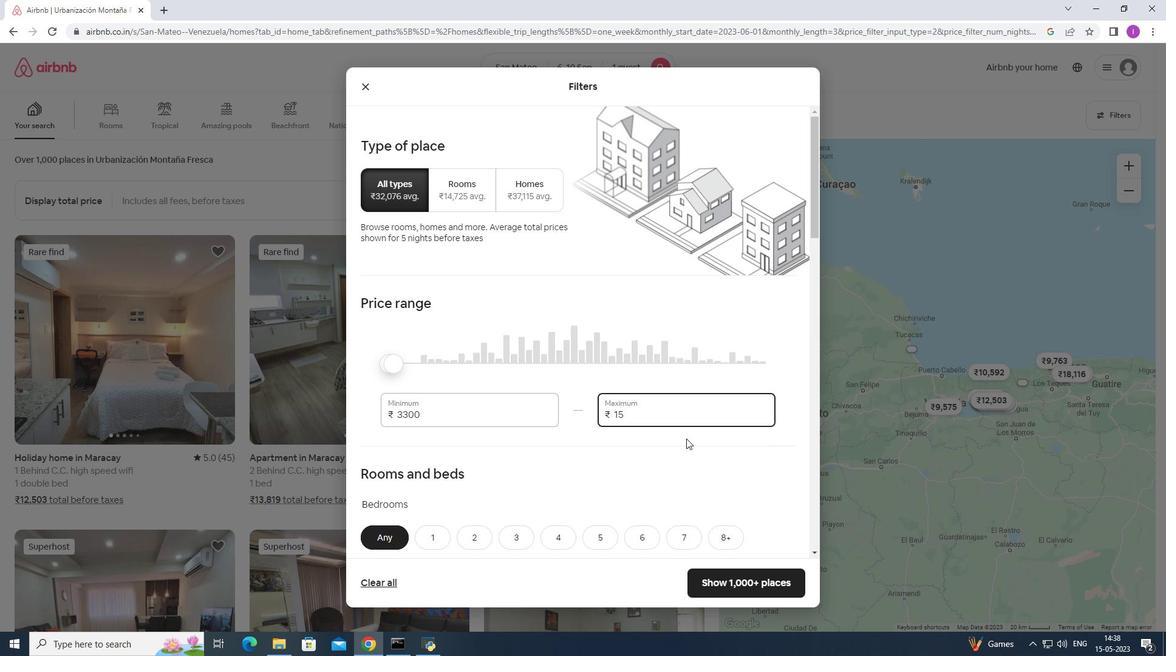 
Action: Key pressed 000
Screenshot: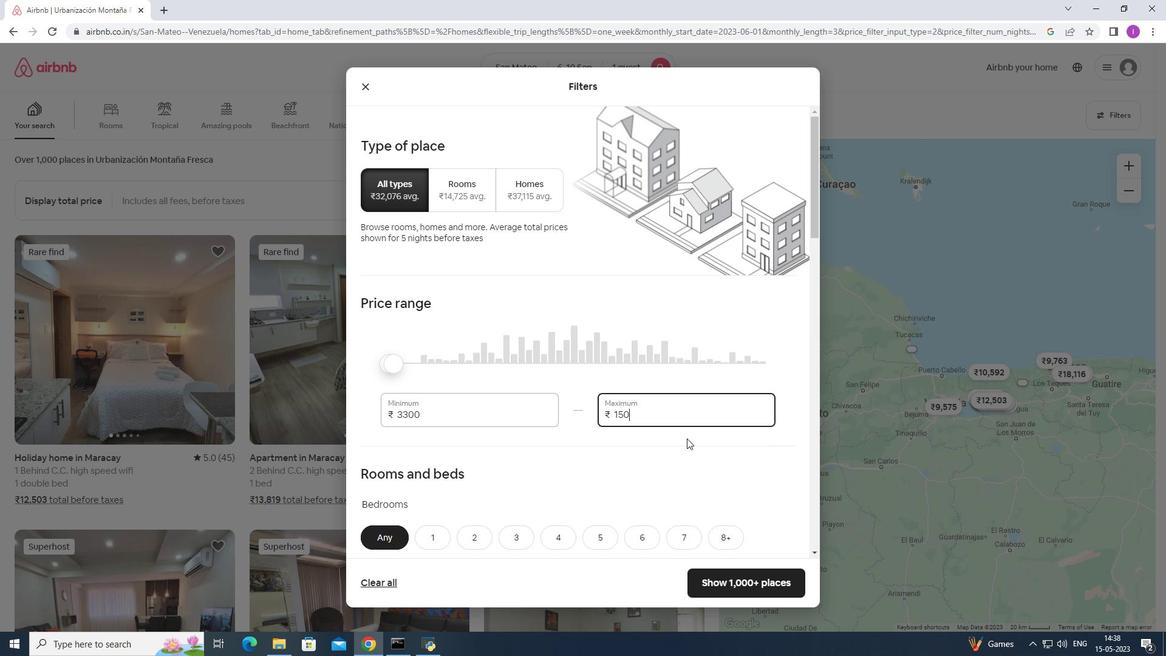 
Action: Mouse moved to (445, 419)
Screenshot: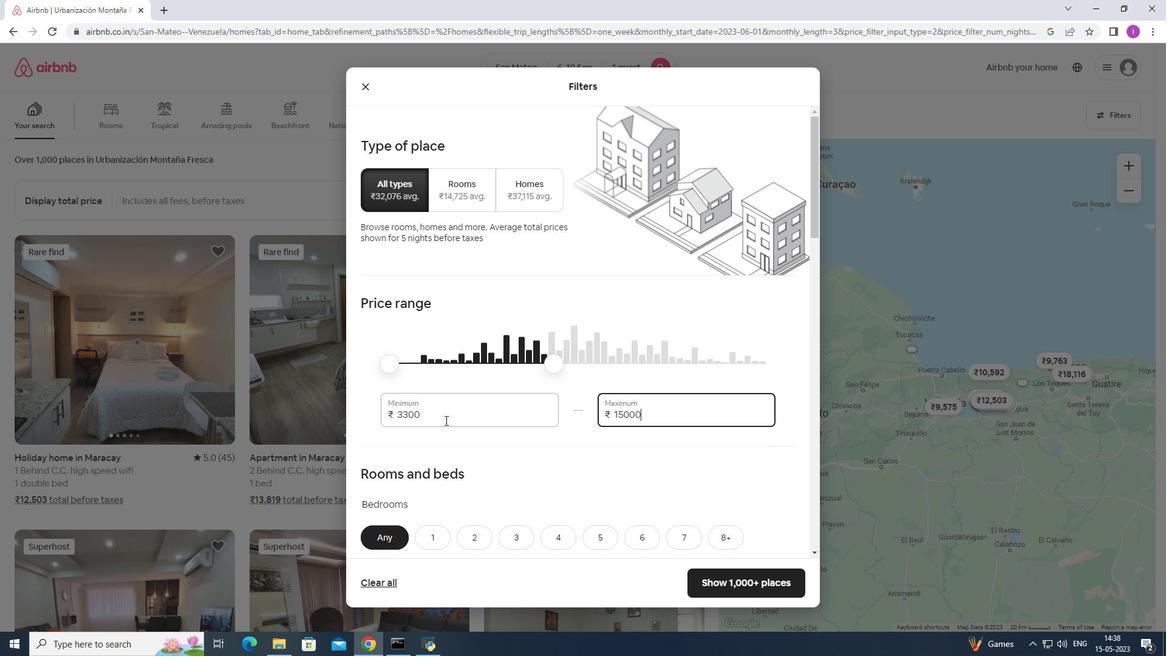 
Action: Mouse pressed left at (445, 419)
Screenshot: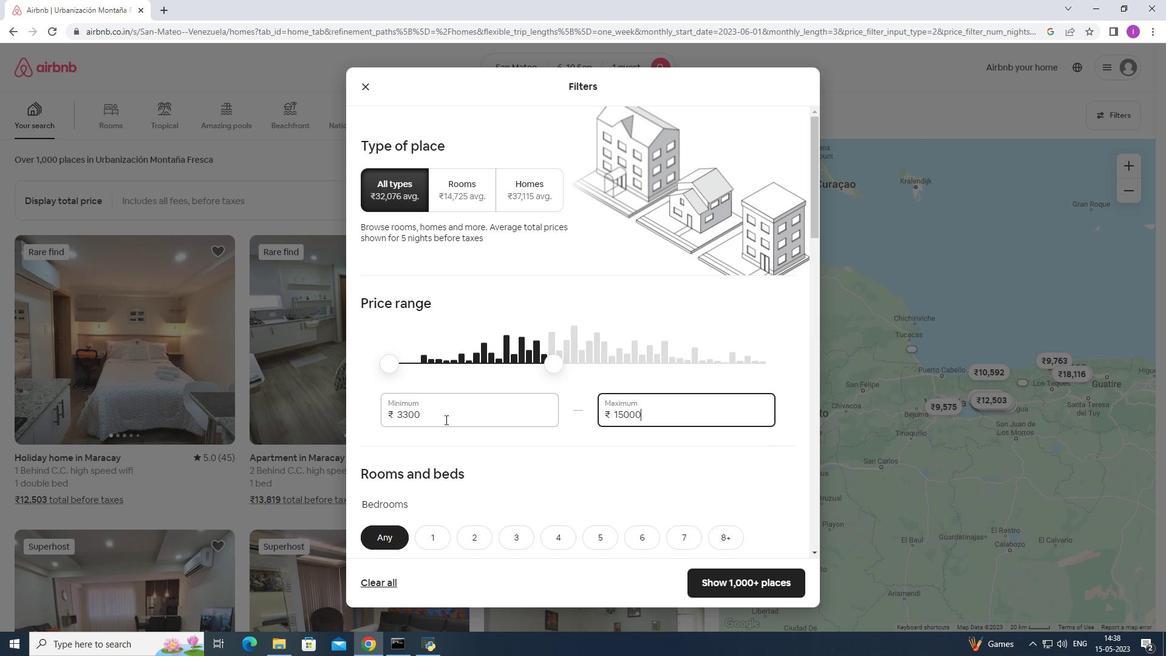 
Action: Mouse moved to (643, 427)
Screenshot: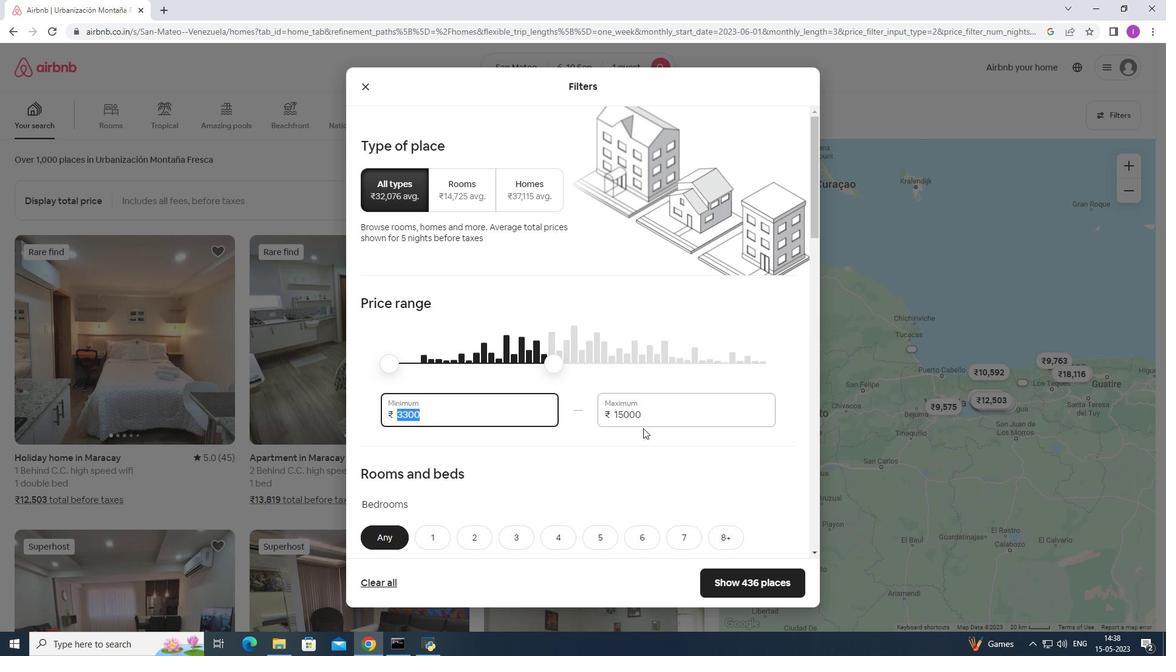 
Action: Key pressed 10
Screenshot: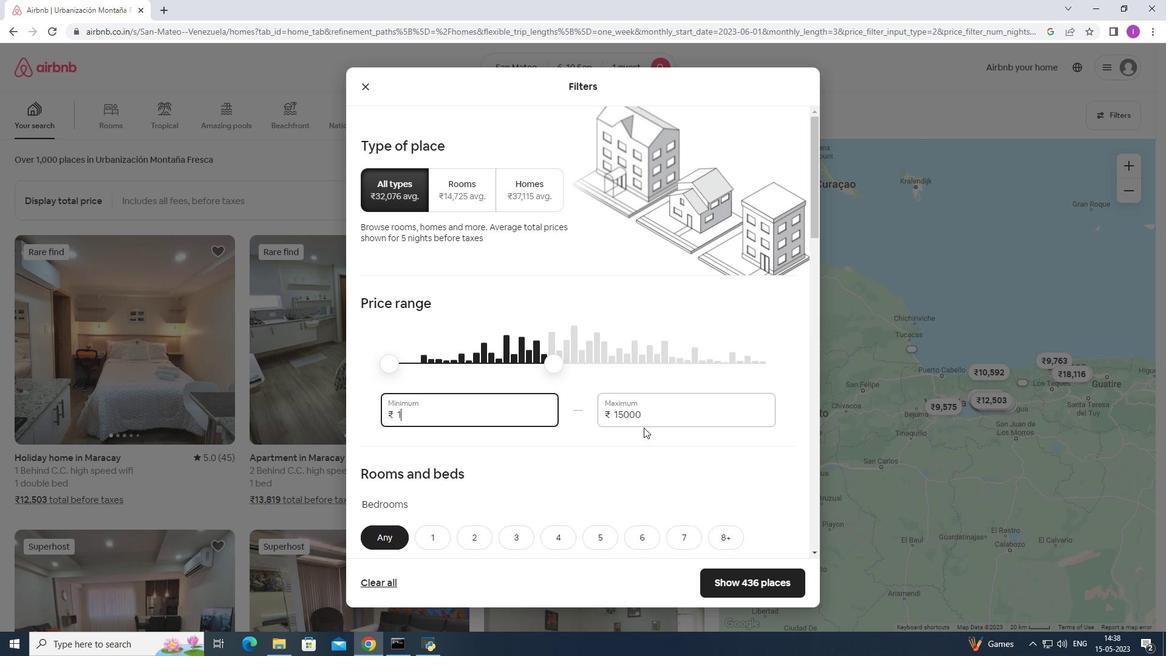 
Action: Mouse moved to (643, 427)
Screenshot: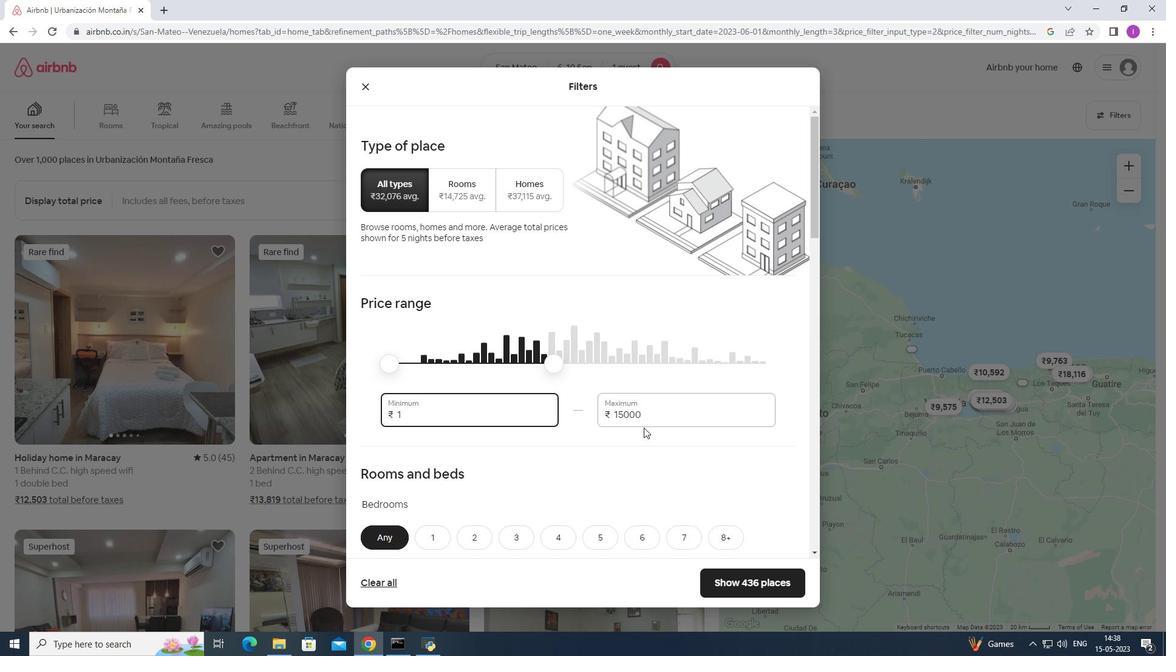 
Action: Key pressed 0
Screenshot: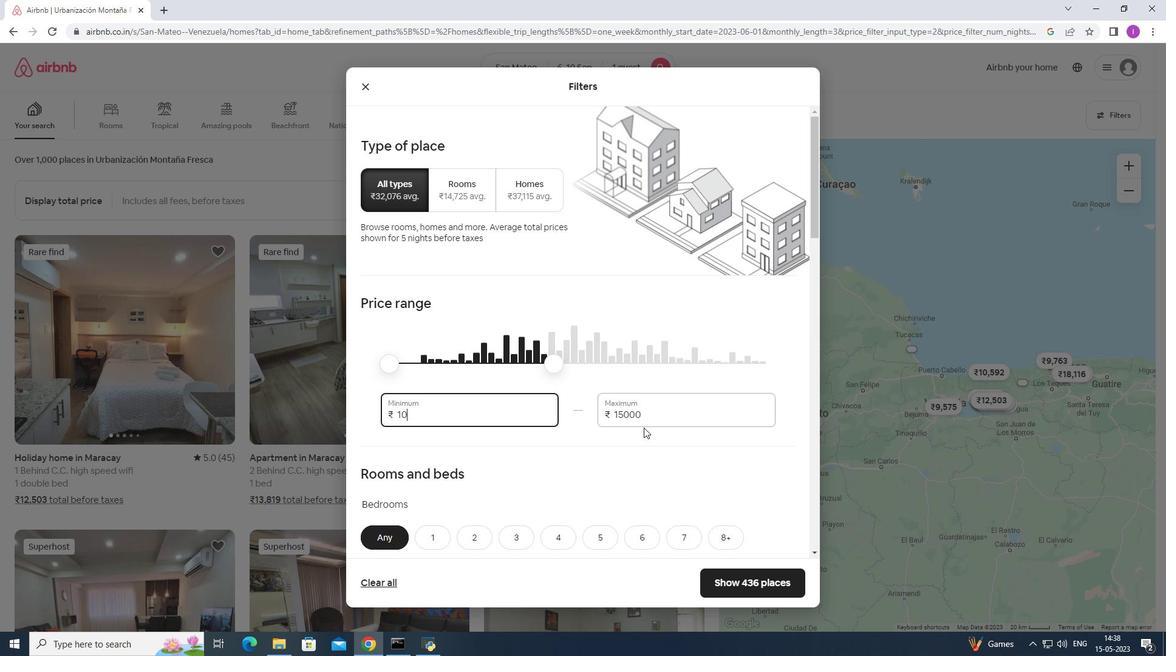 
Action: Mouse moved to (644, 427)
Screenshot: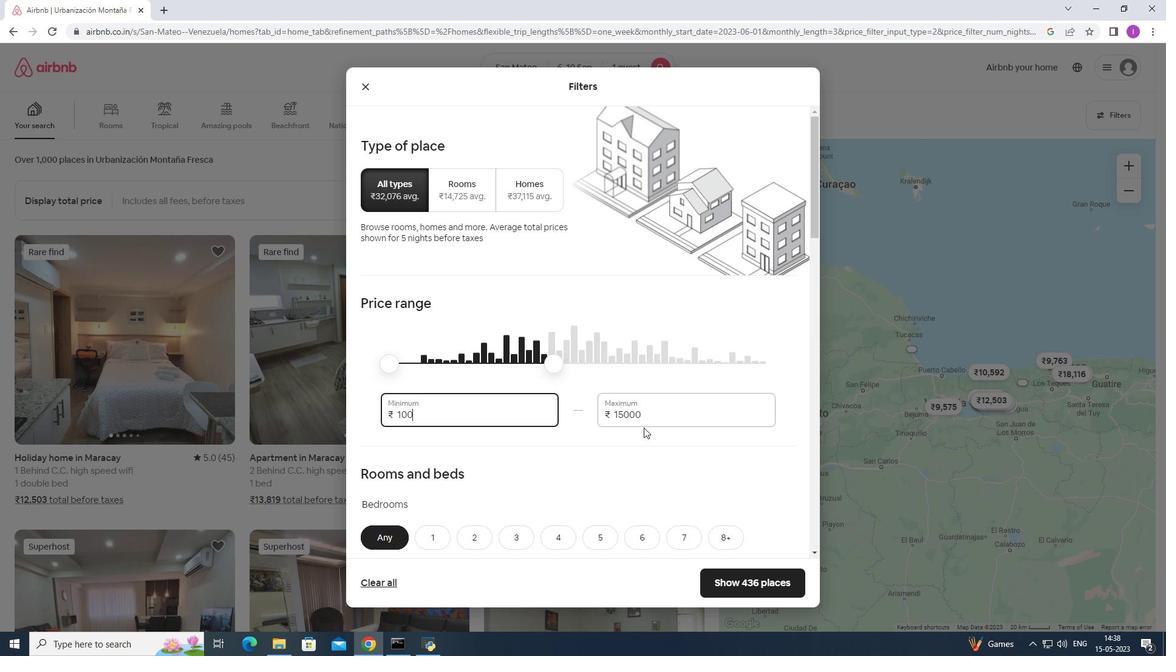 
Action: Key pressed 0
Screenshot: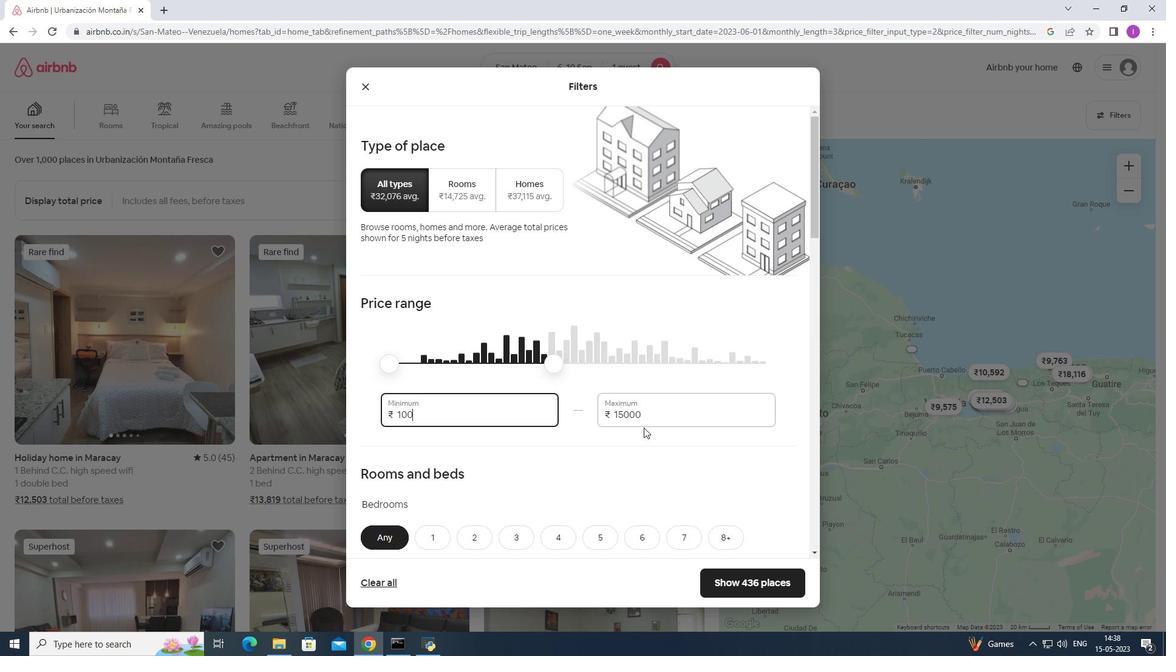 
Action: Mouse moved to (646, 427)
Screenshot: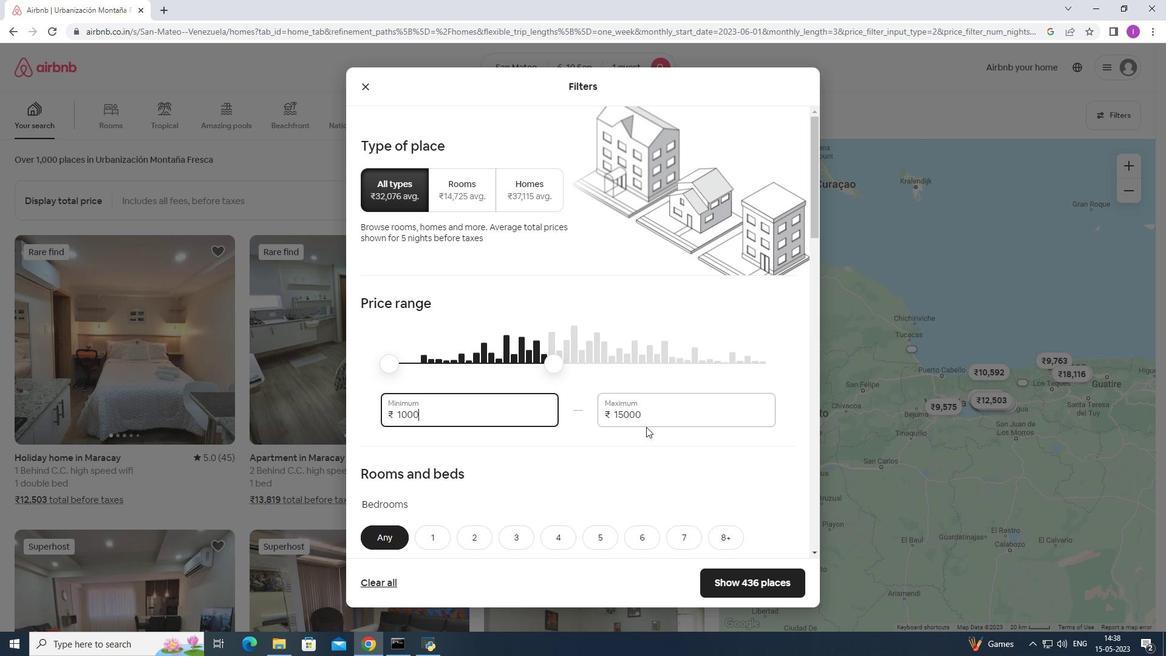 
Action: Key pressed 0
Screenshot: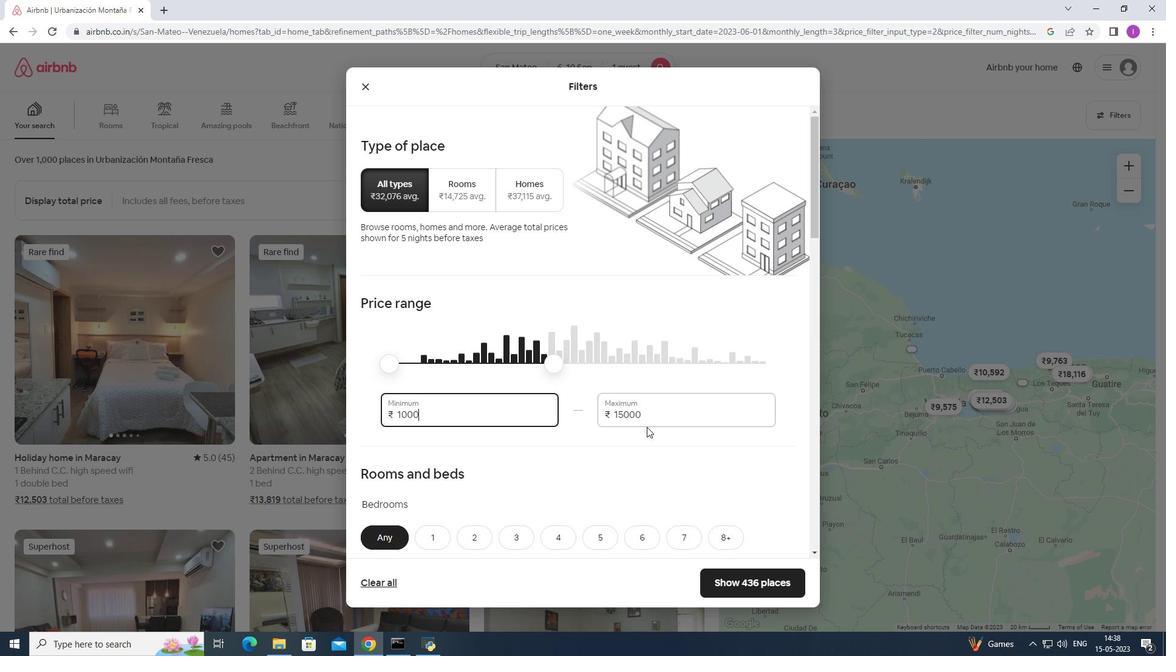 
Action: Mouse moved to (665, 419)
Screenshot: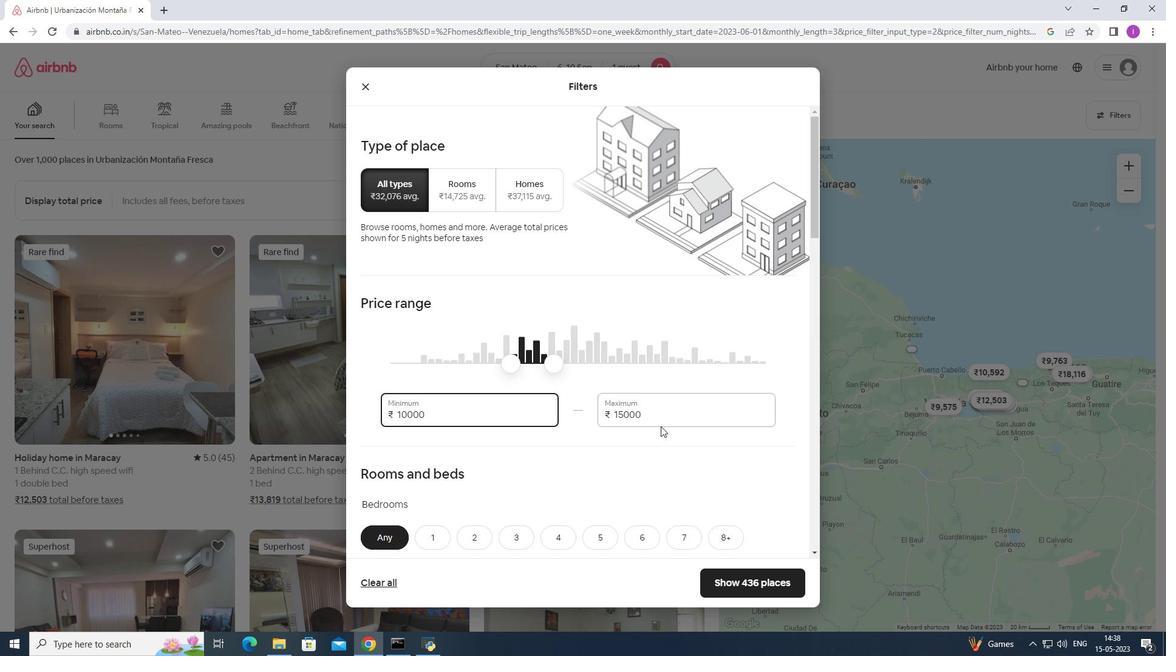 
Action: Mouse scrolled (665, 418) with delta (0, 0)
Screenshot: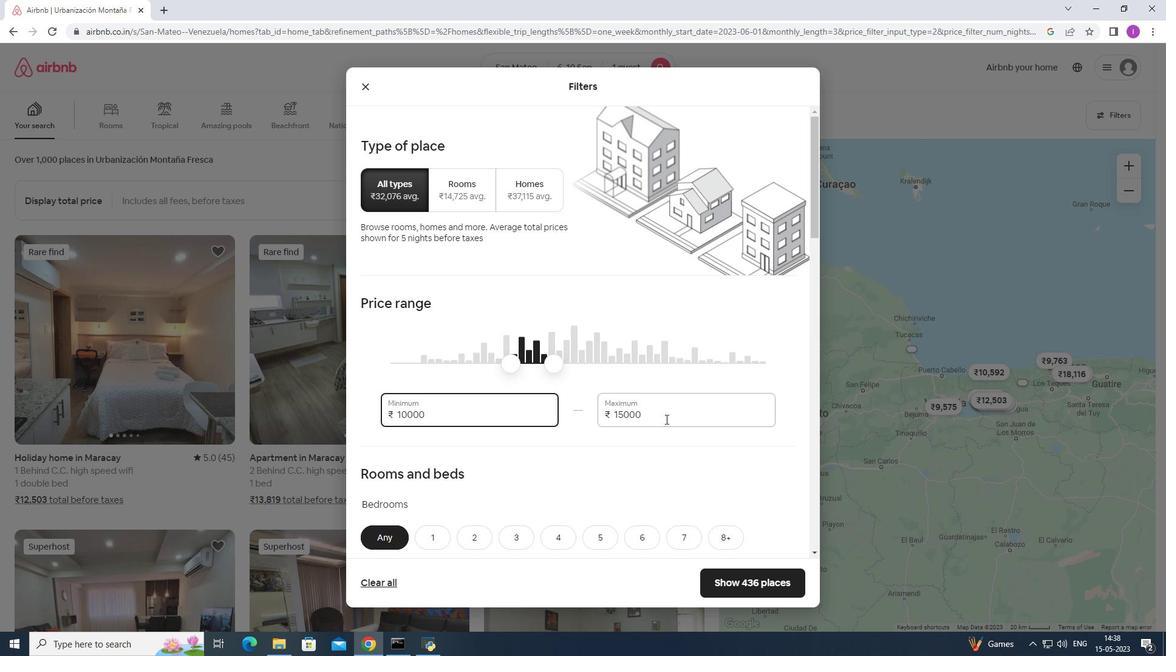 
Action: Mouse moved to (562, 442)
Screenshot: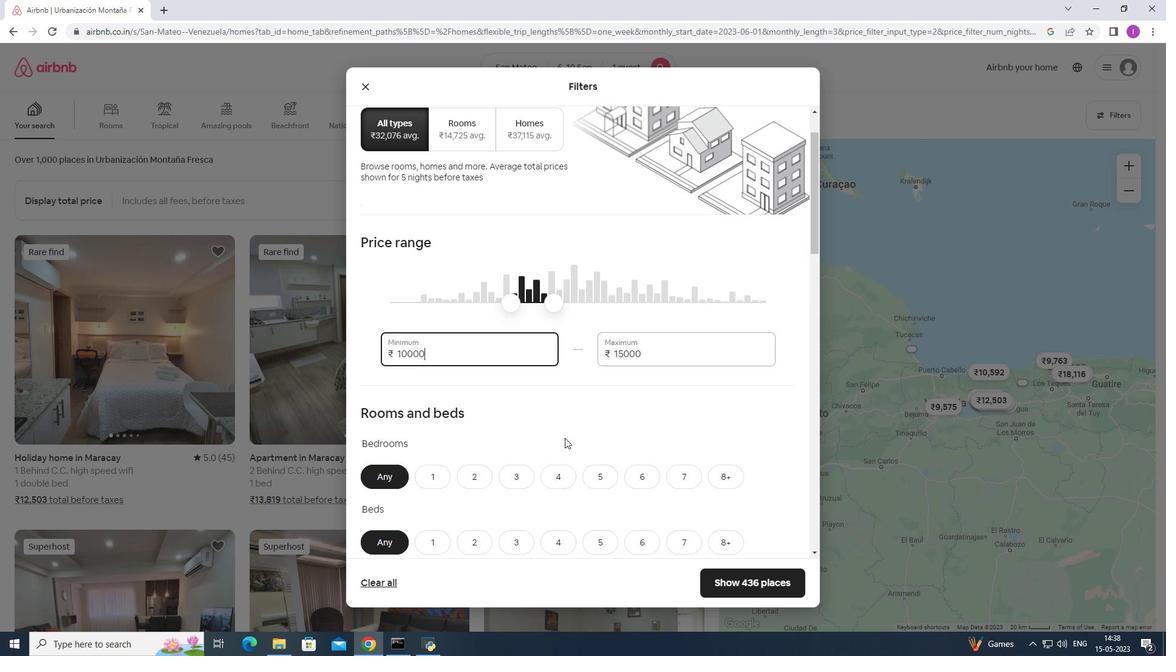 
Action: Mouse scrolled (562, 442) with delta (0, 0)
Screenshot: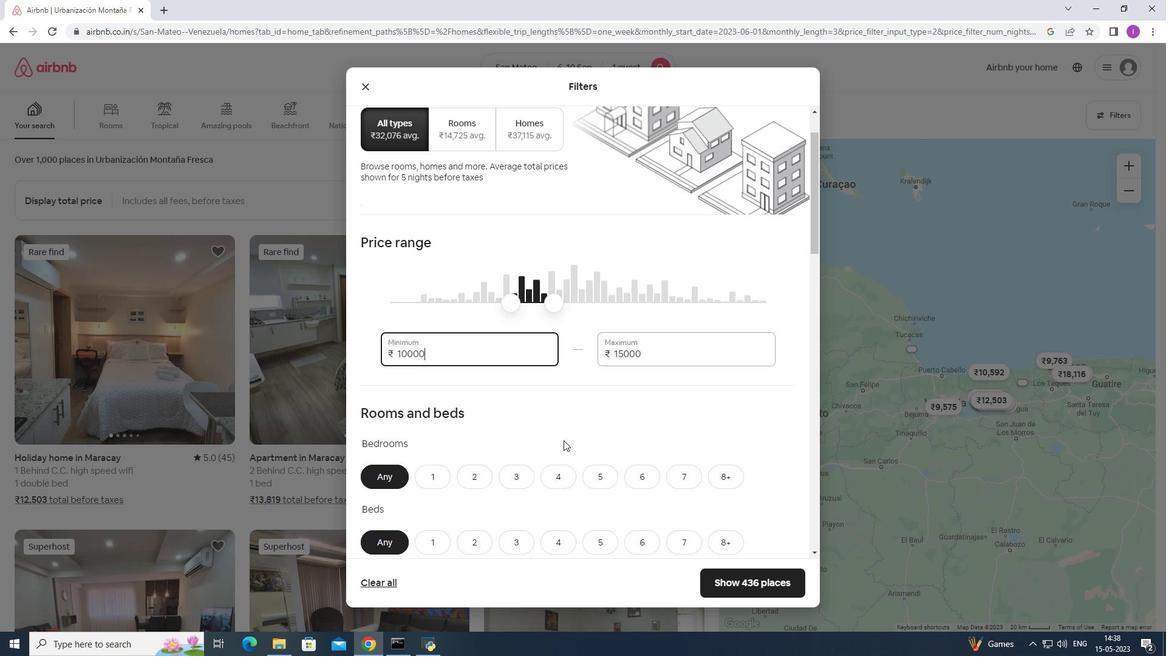 
Action: Mouse moved to (436, 419)
Screenshot: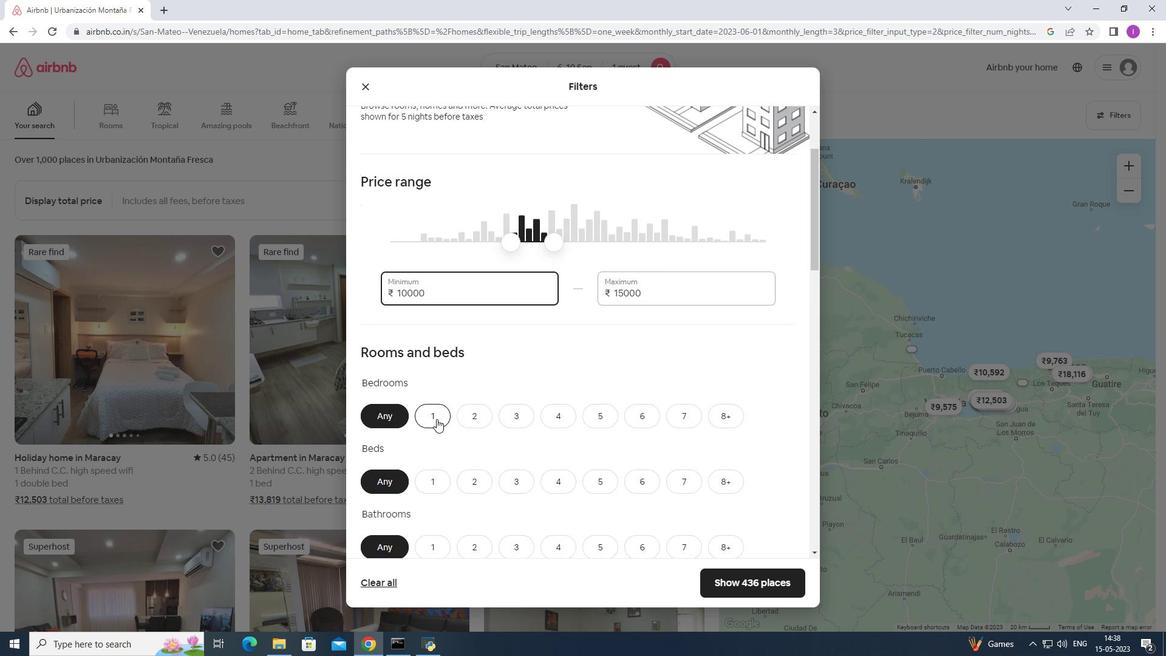 
Action: Mouse pressed left at (436, 419)
Screenshot: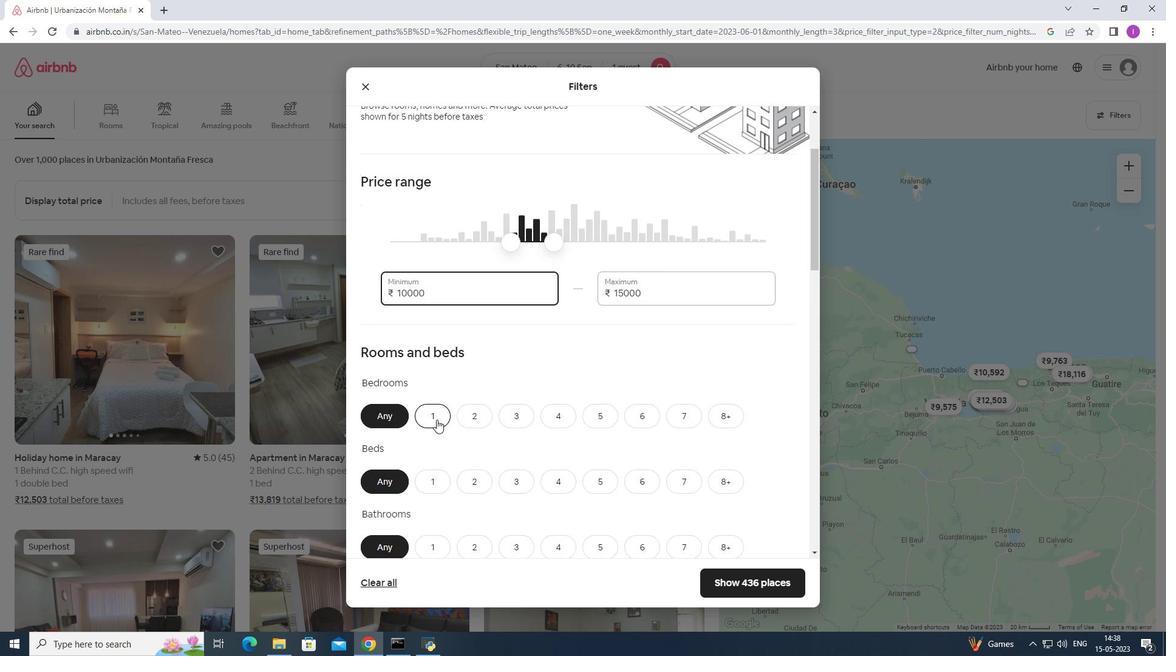
Action: Mouse moved to (440, 478)
Screenshot: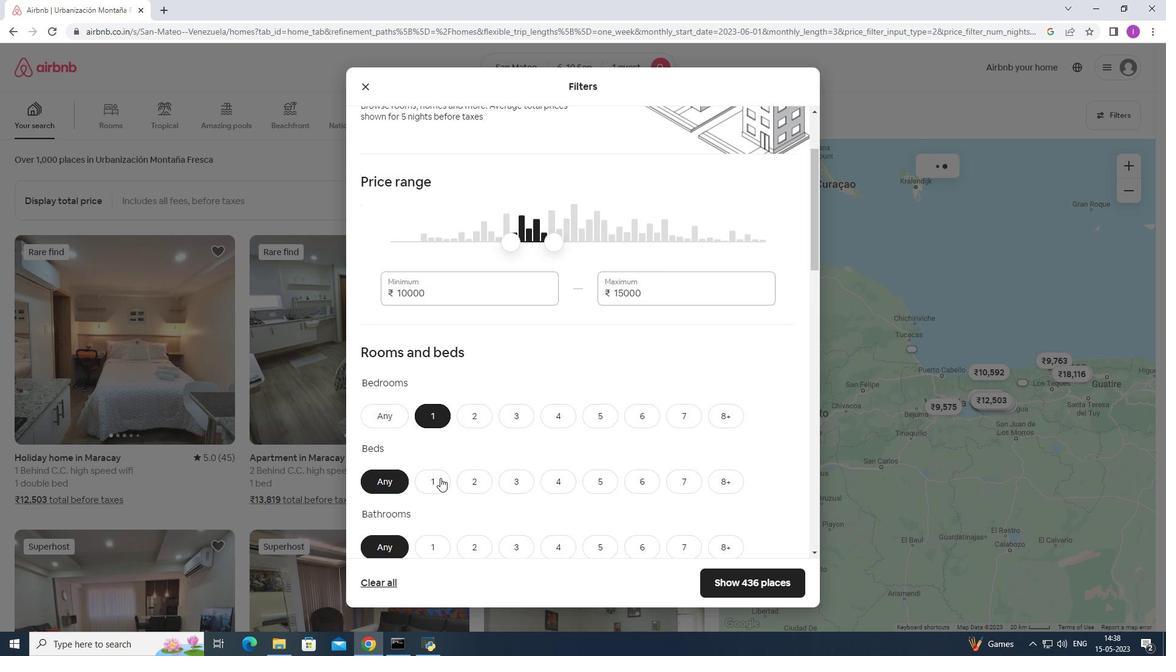 
Action: Mouse pressed left at (440, 478)
Screenshot: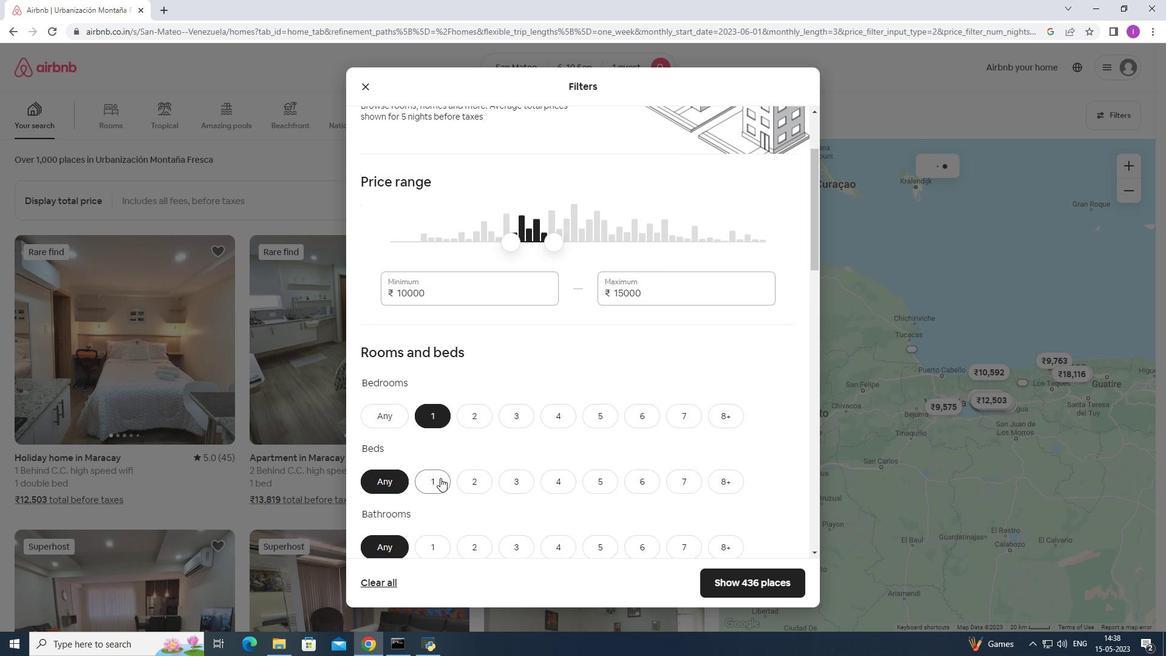 
Action: Mouse moved to (430, 539)
Screenshot: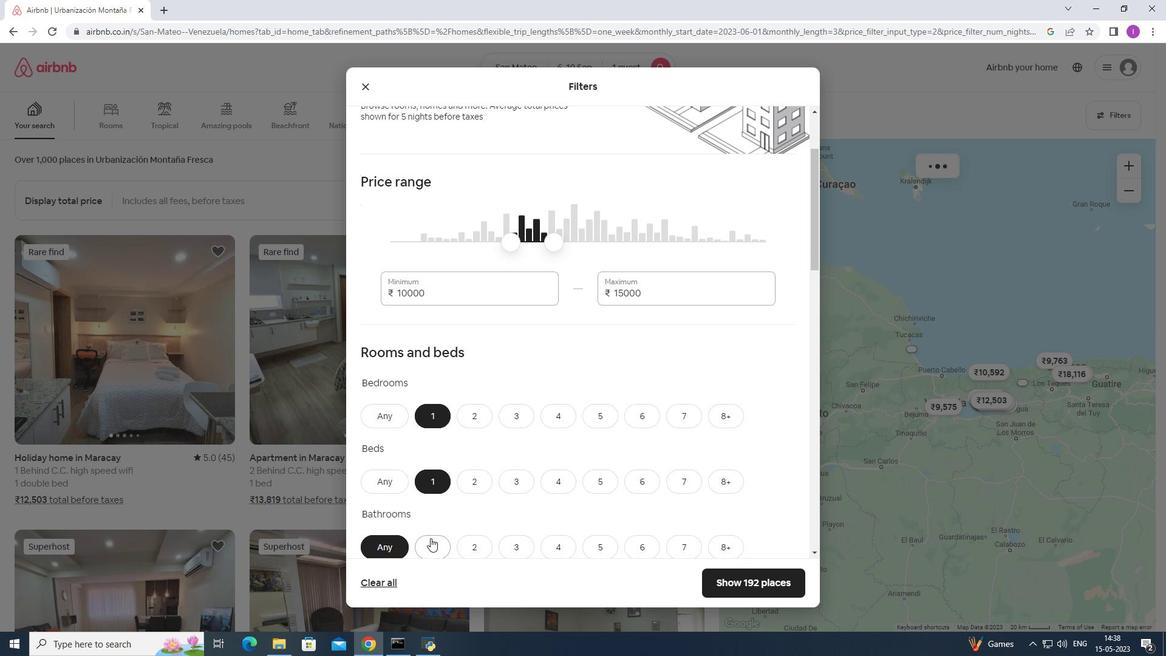 
Action: Mouse pressed left at (430, 539)
Screenshot: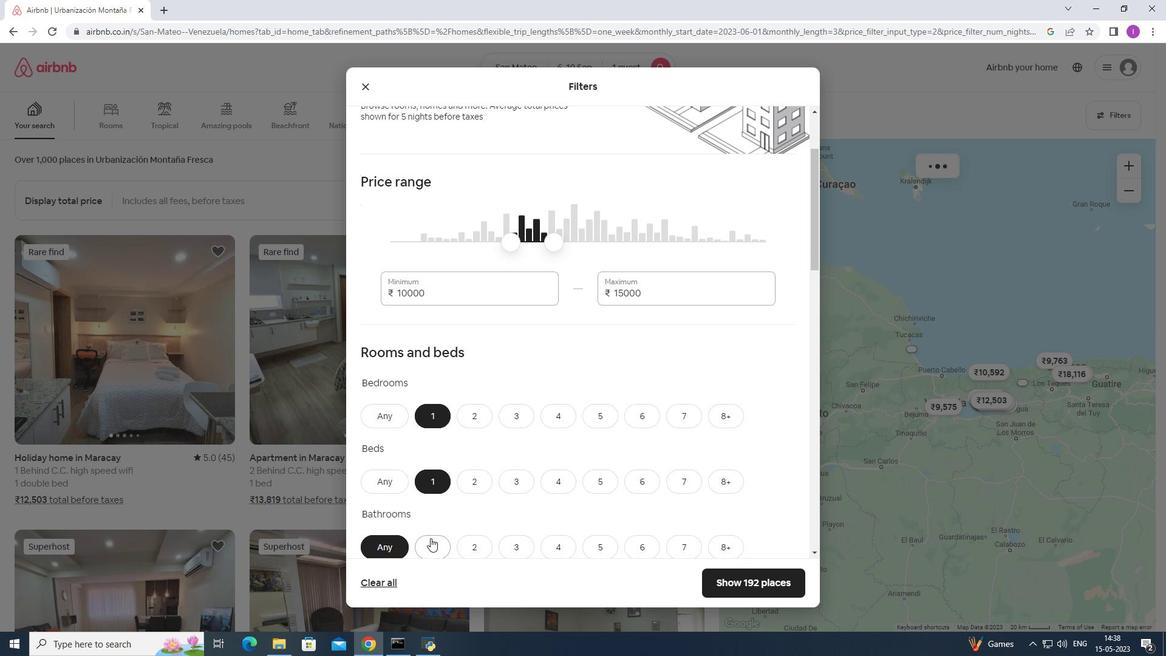 
Action: Mouse moved to (493, 464)
Screenshot: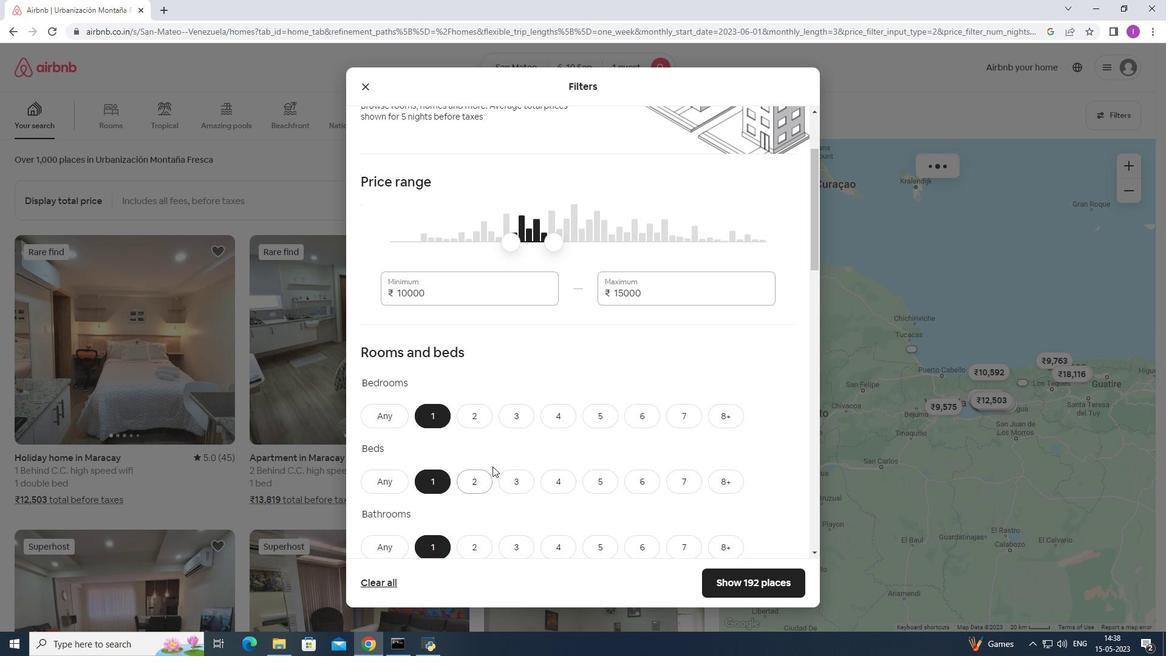 
Action: Mouse scrolled (493, 463) with delta (0, 0)
Screenshot: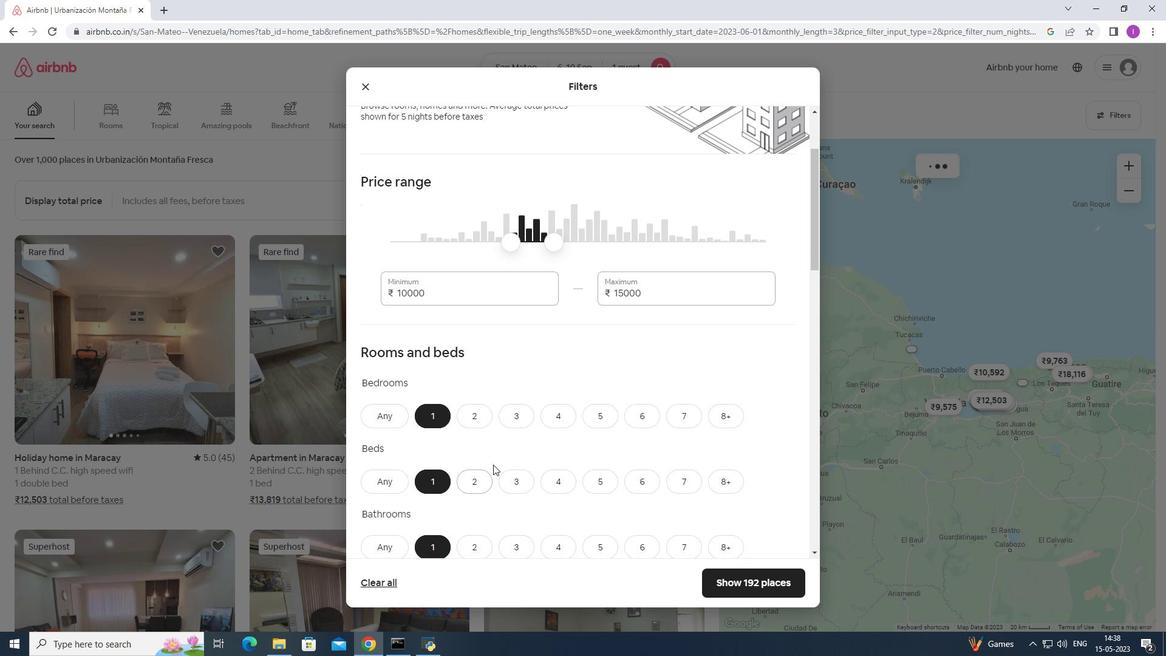
Action: Mouse scrolled (493, 463) with delta (0, 0)
Screenshot: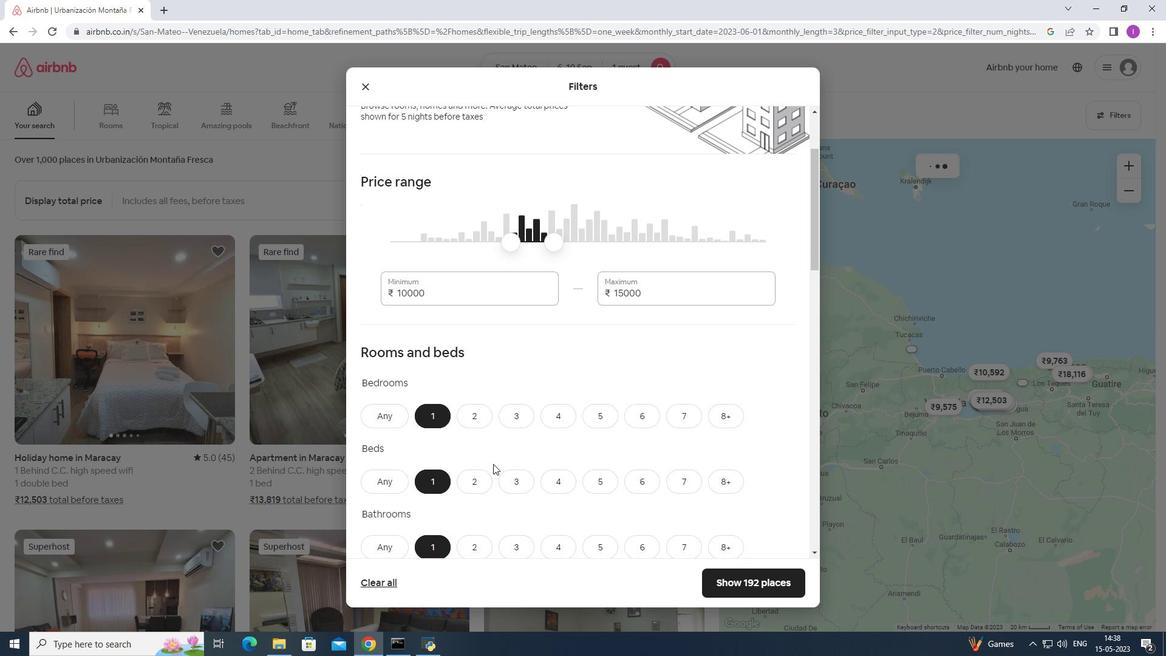 
Action: Mouse scrolled (493, 463) with delta (0, 0)
Screenshot: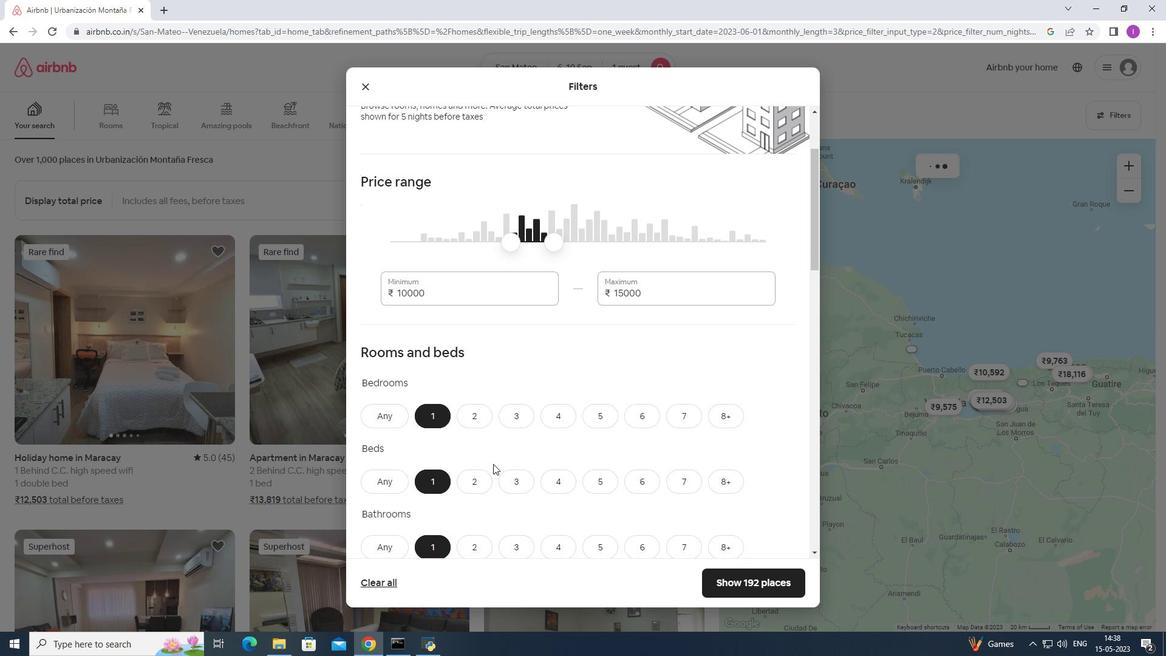 
Action: Mouse moved to (504, 453)
Screenshot: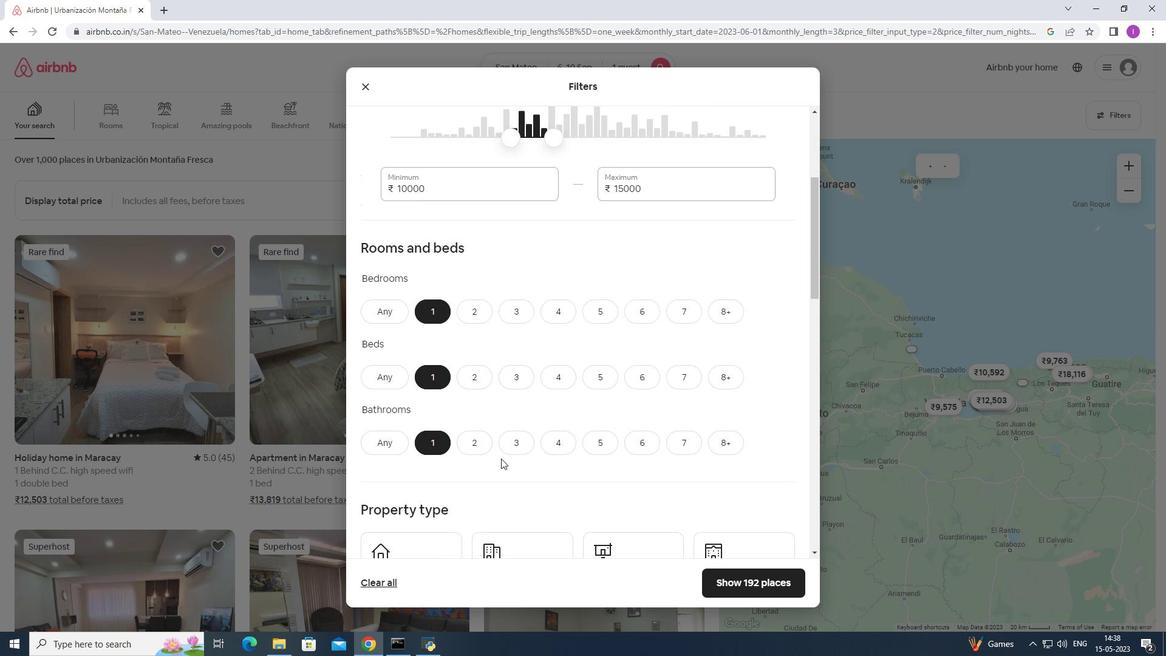 
Action: Mouse scrolled (504, 453) with delta (0, 0)
Screenshot: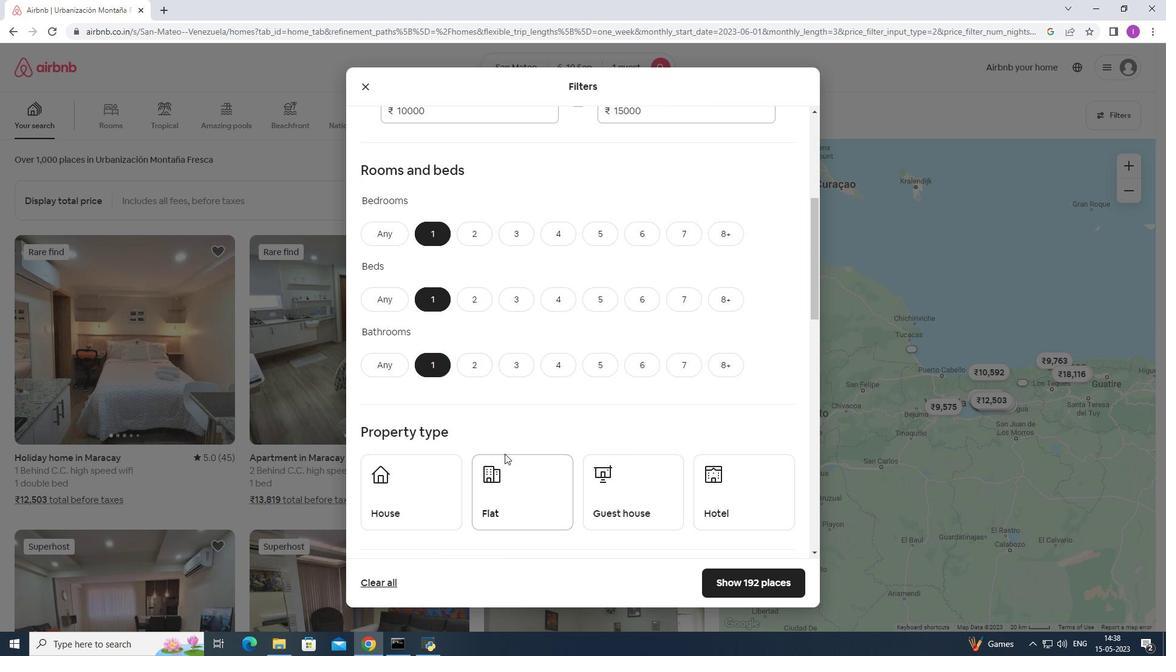 
Action: Mouse moved to (456, 451)
Screenshot: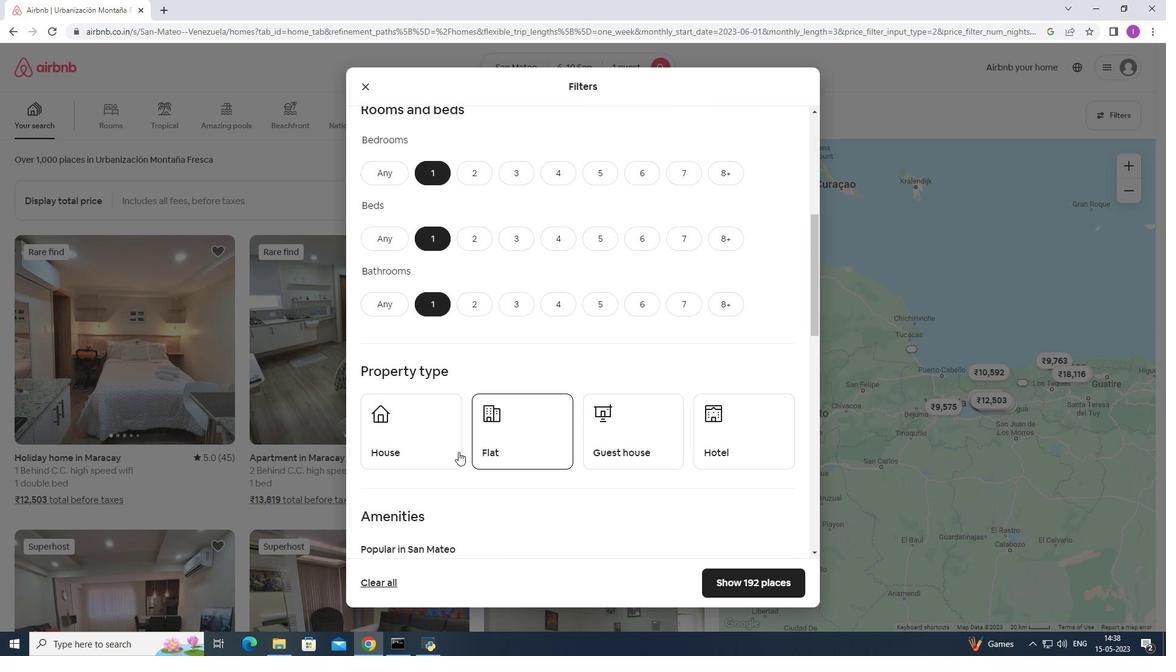 
Action: Mouse pressed left at (456, 451)
Screenshot: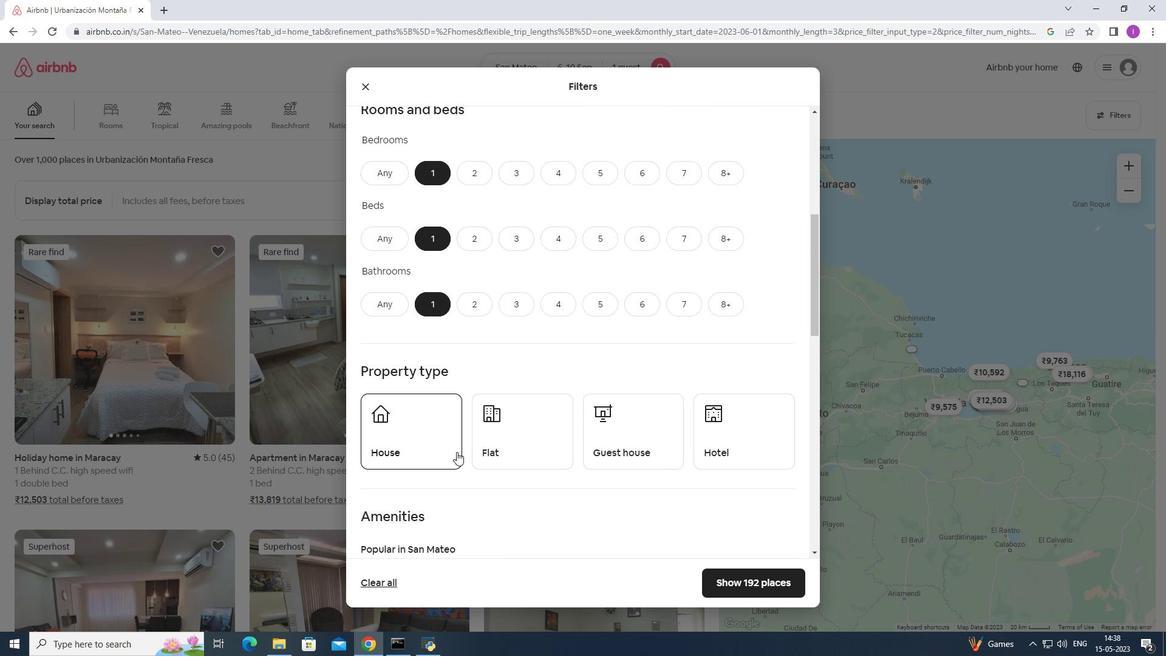 
Action: Mouse moved to (495, 446)
Screenshot: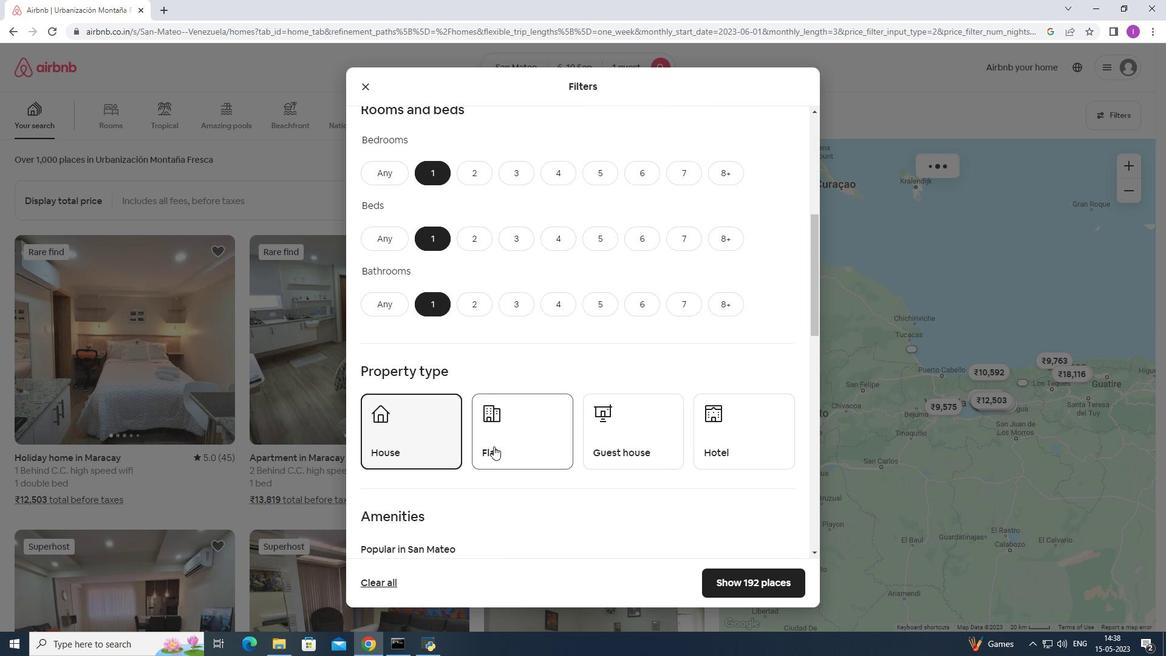 
Action: Mouse pressed left at (495, 446)
Screenshot: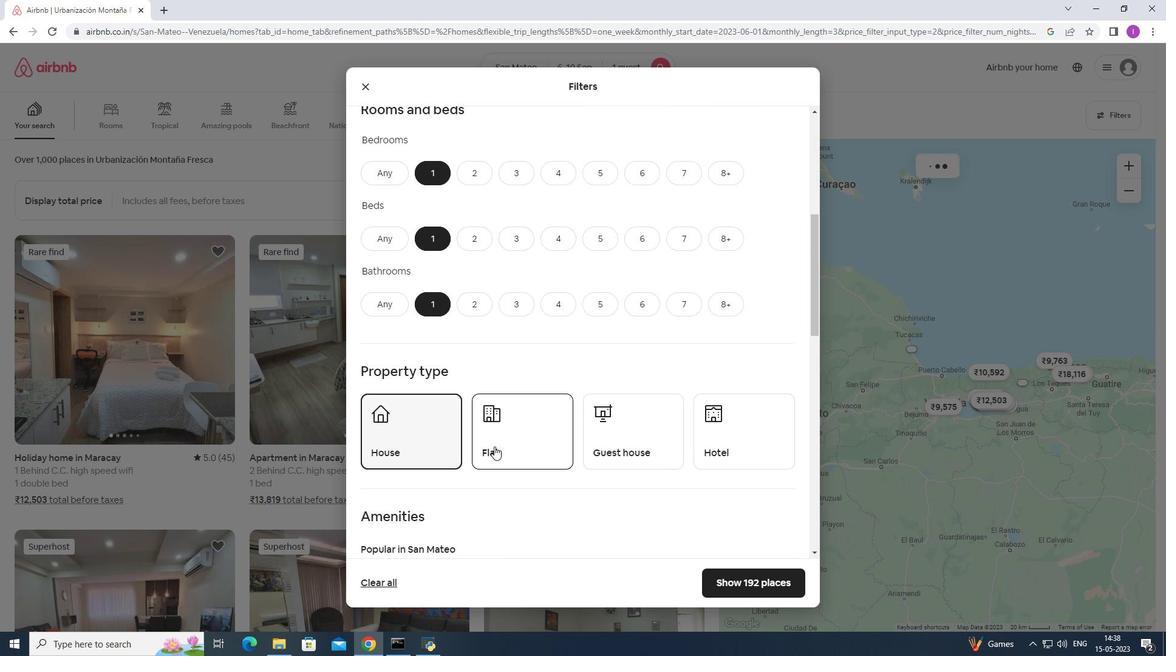 
Action: Mouse moved to (606, 448)
Screenshot: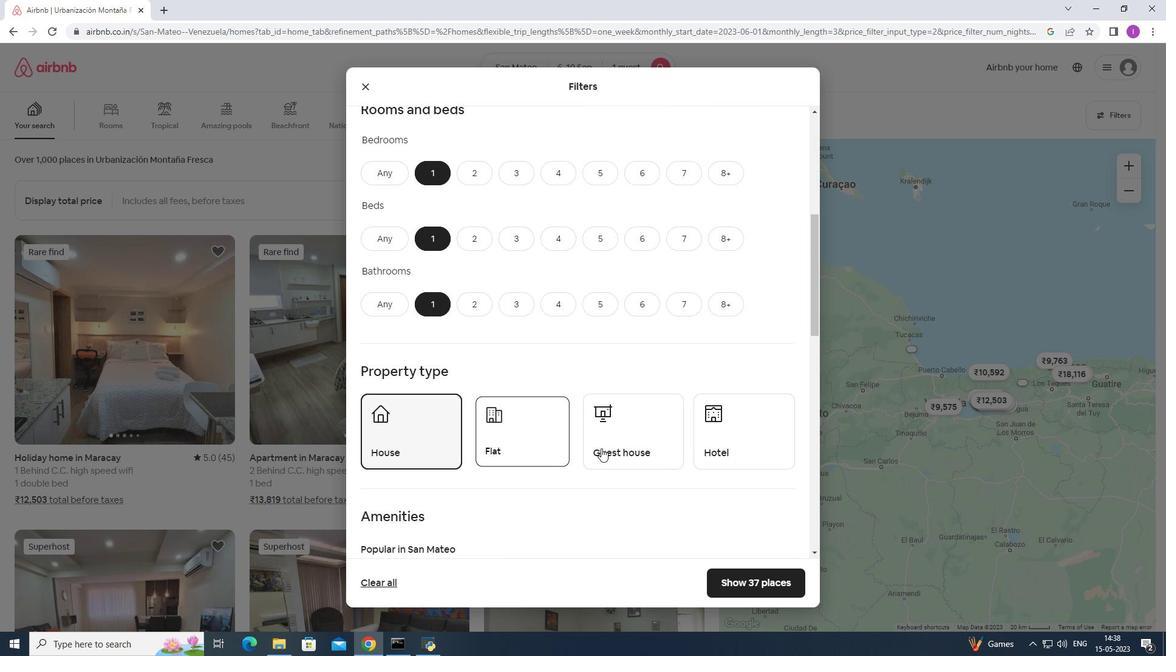 
Action: Mouse pressed left at (606, 448)
Screenshot: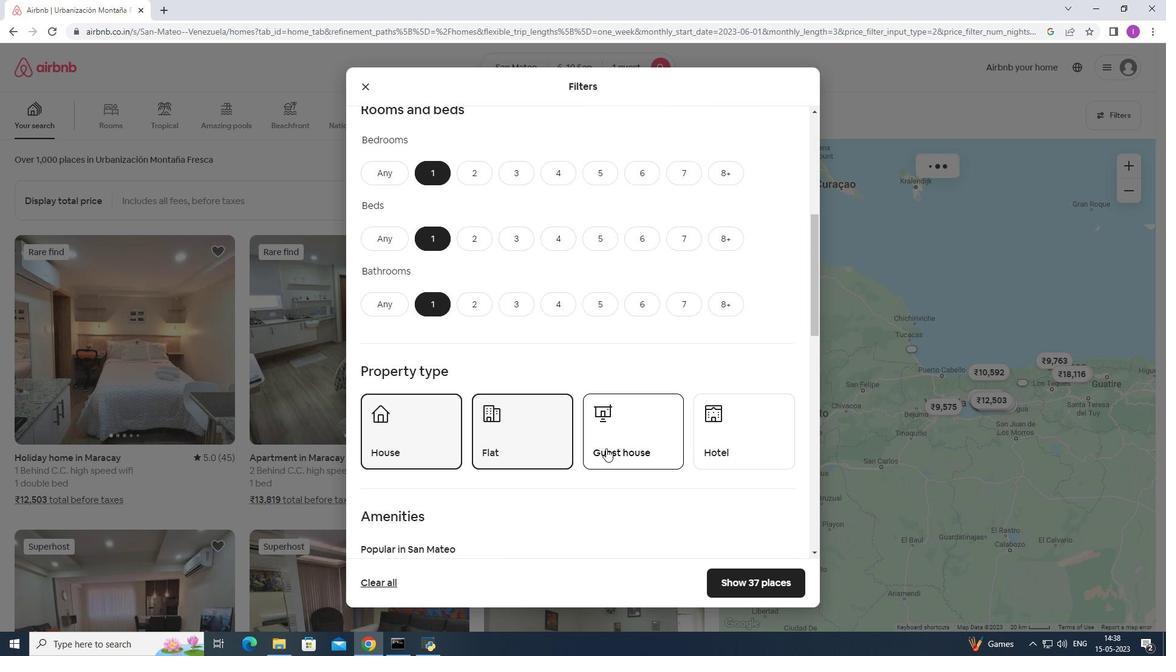 
Action: Mouse moved to (709, 440)
Screenshot: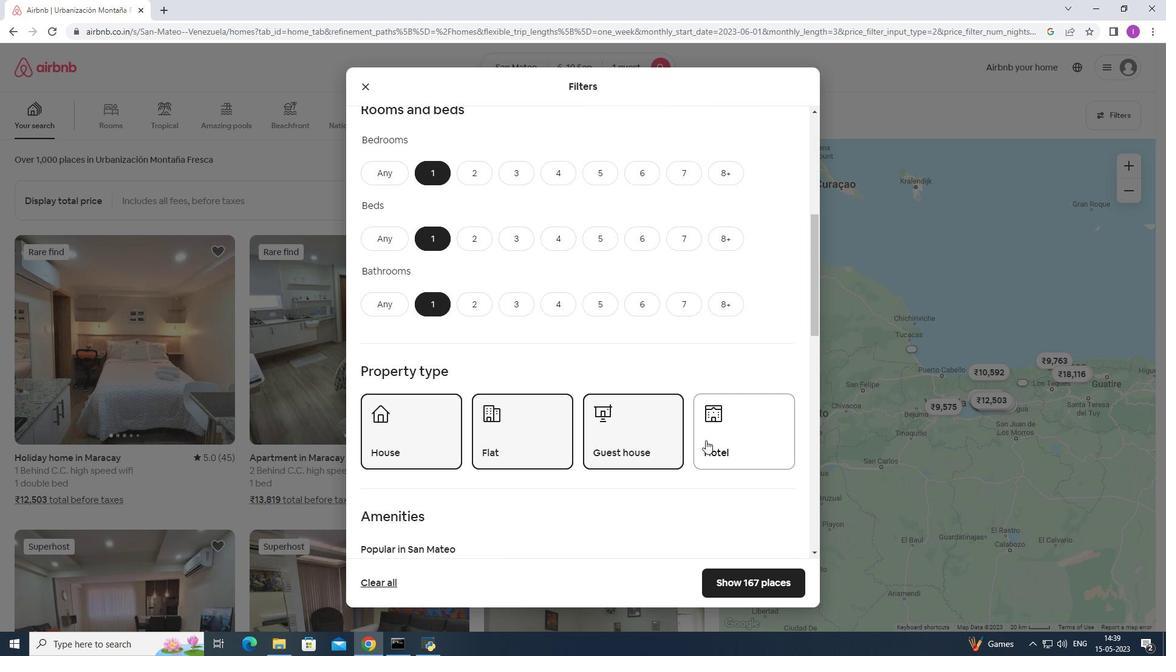 
Action: Mouse pressed left at (709, 440)
Screenshot: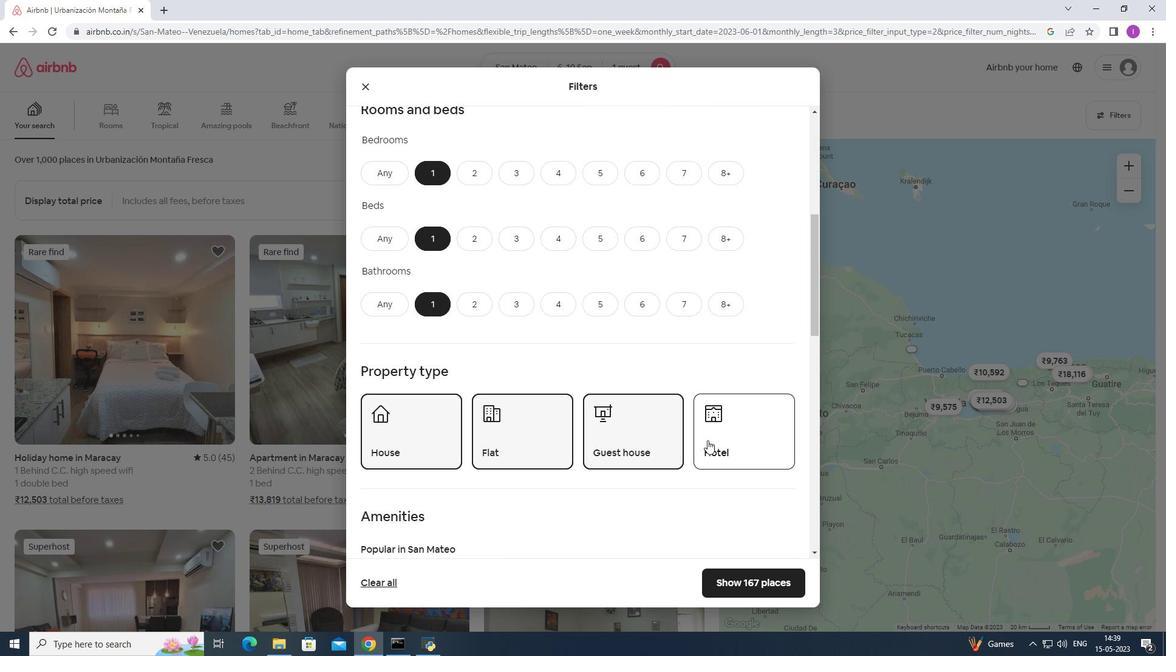 
Action: Mouse moved to (655, 454)
Screenshot: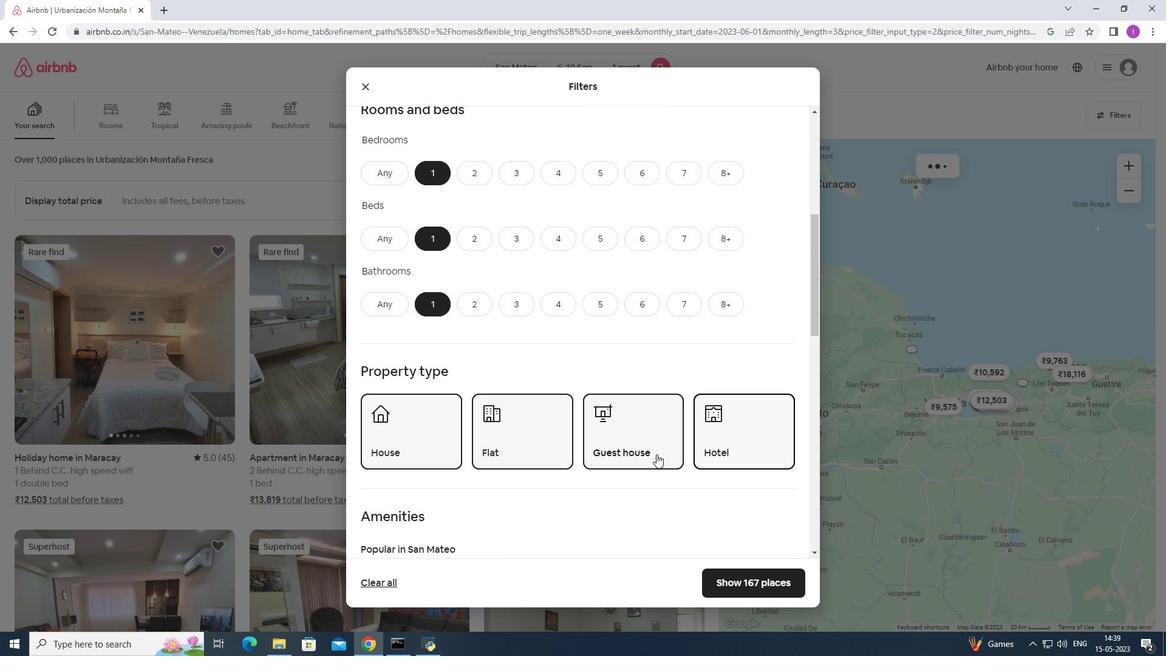 
Action: Mouse scrolled (655, 454) with delta (0, 0)
Screenshot: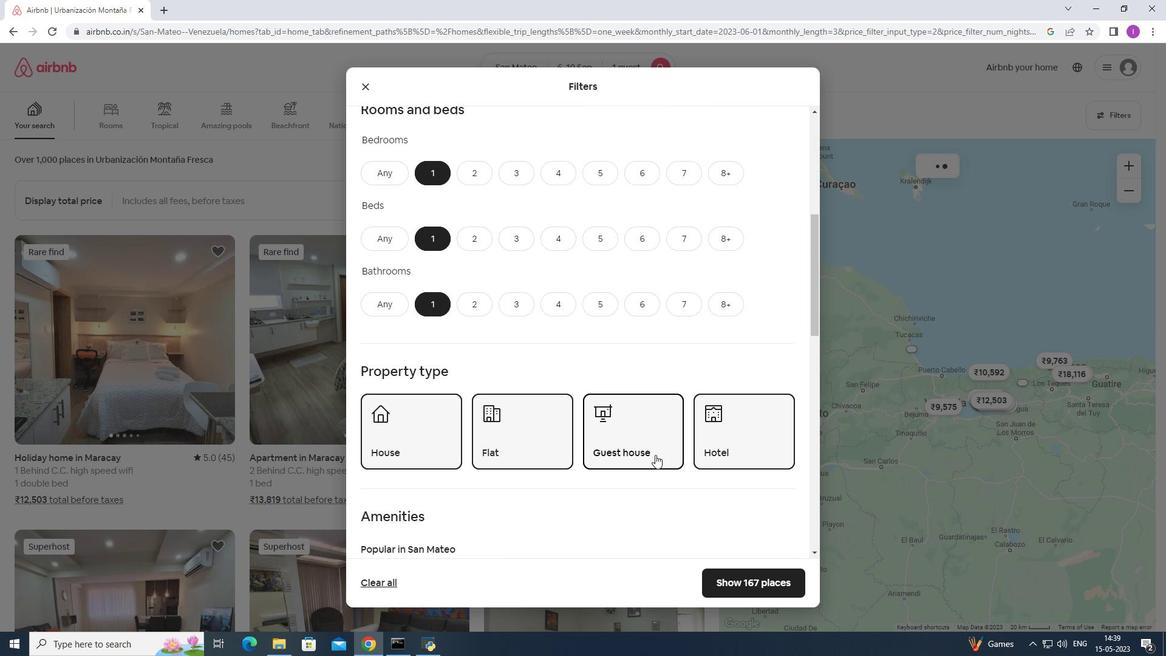
Action: Mouse scrolled (655, 454) with delta (0, 0)
Screenshot: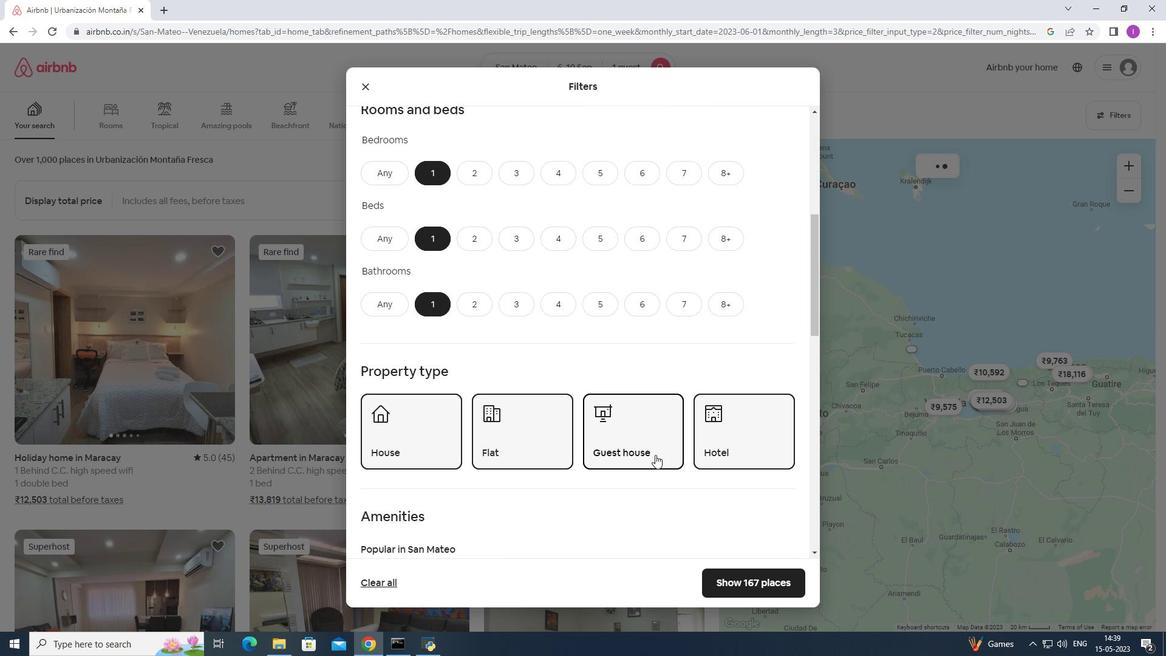
Action: Mouse scrolled (655, 454) with delta (0, 0)
Screenshot: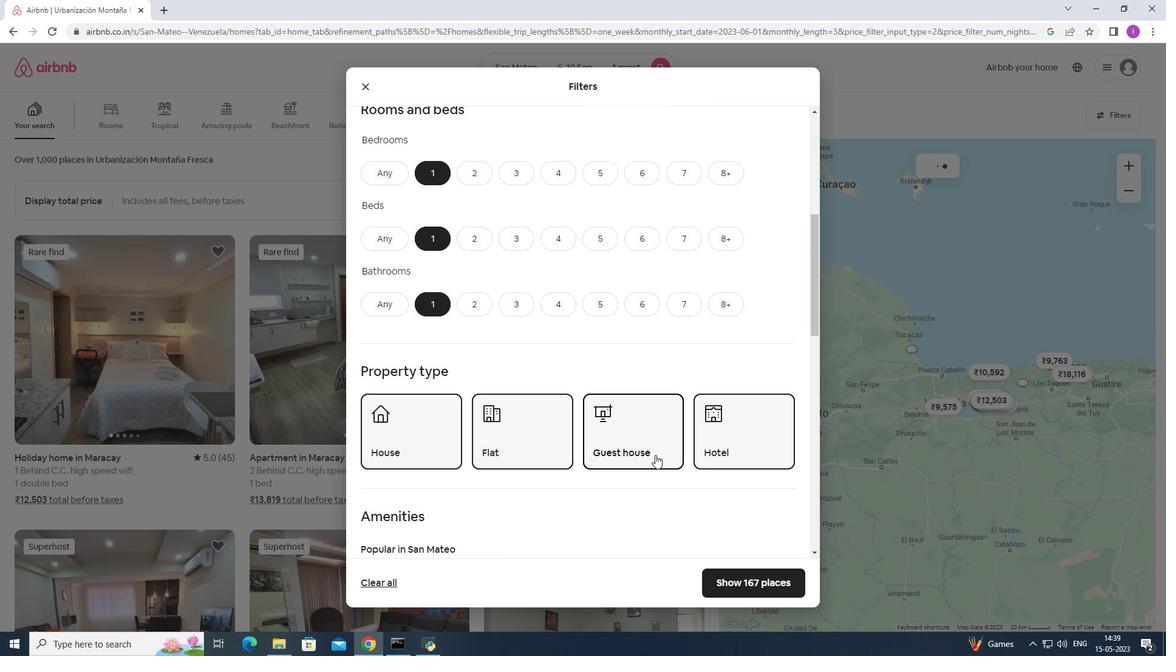 
Action: Mouse scrolled (655, 454) with delta (0, 0)
Screenshot: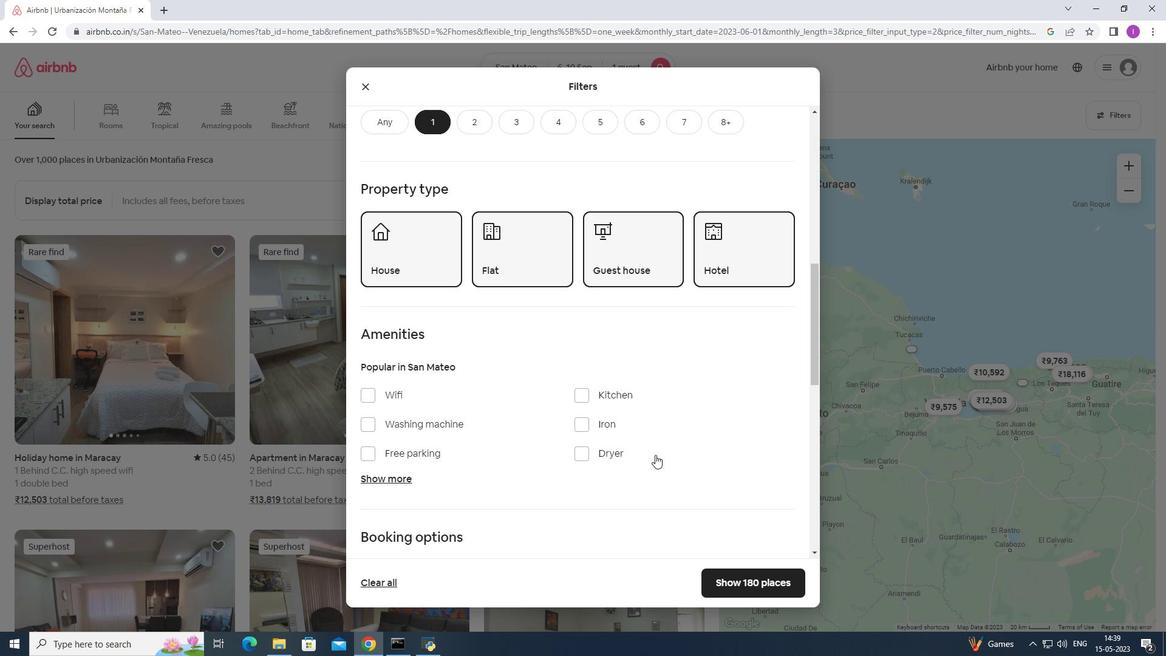 
Action: Mouse scrolled (655, 454) with delta (0, 0)
Screenshot: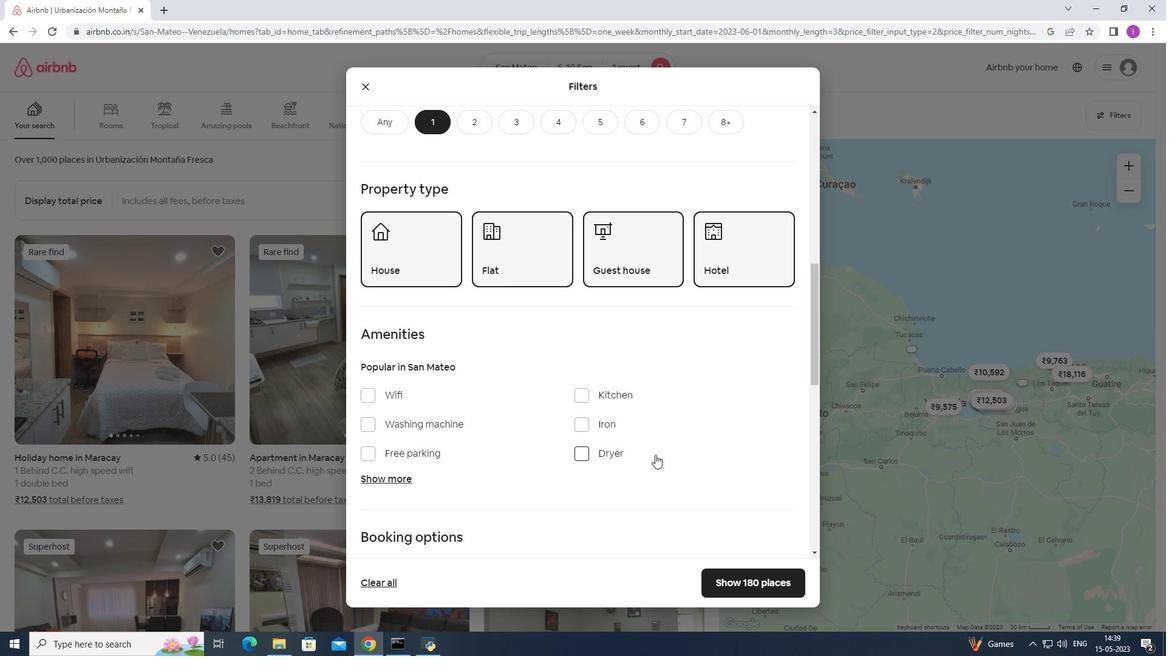 
Action: Mouse moved to (656, 454)
Screenshot: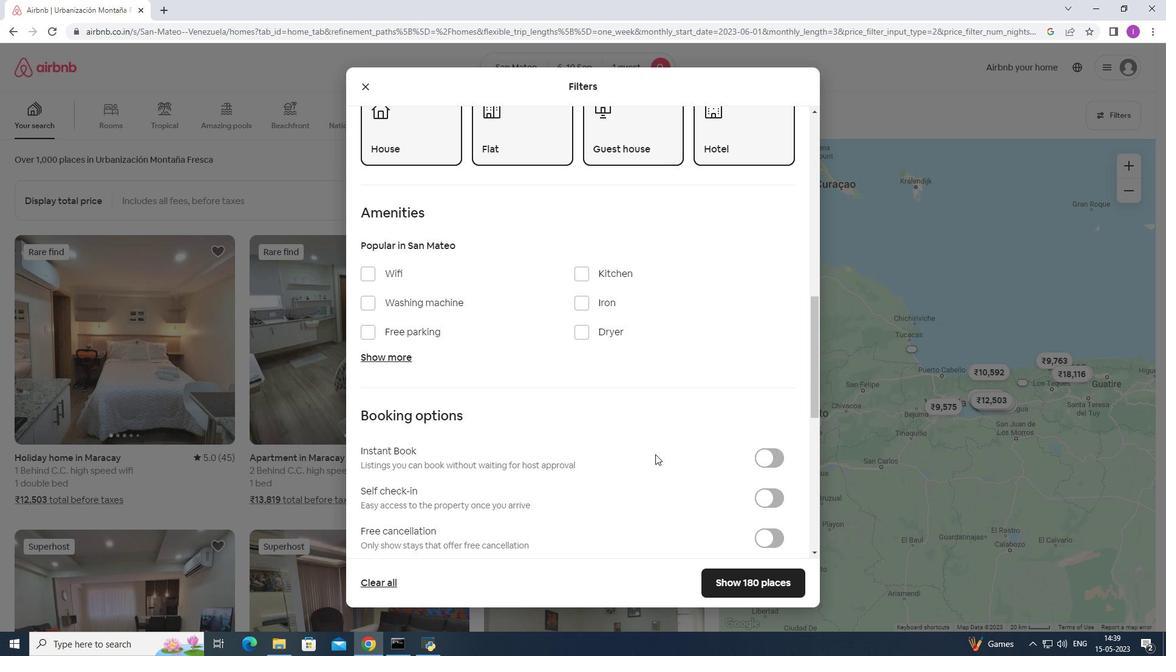 
Action: Mouse scrolled (656, 453) with delta (0, 0)
Screenshot: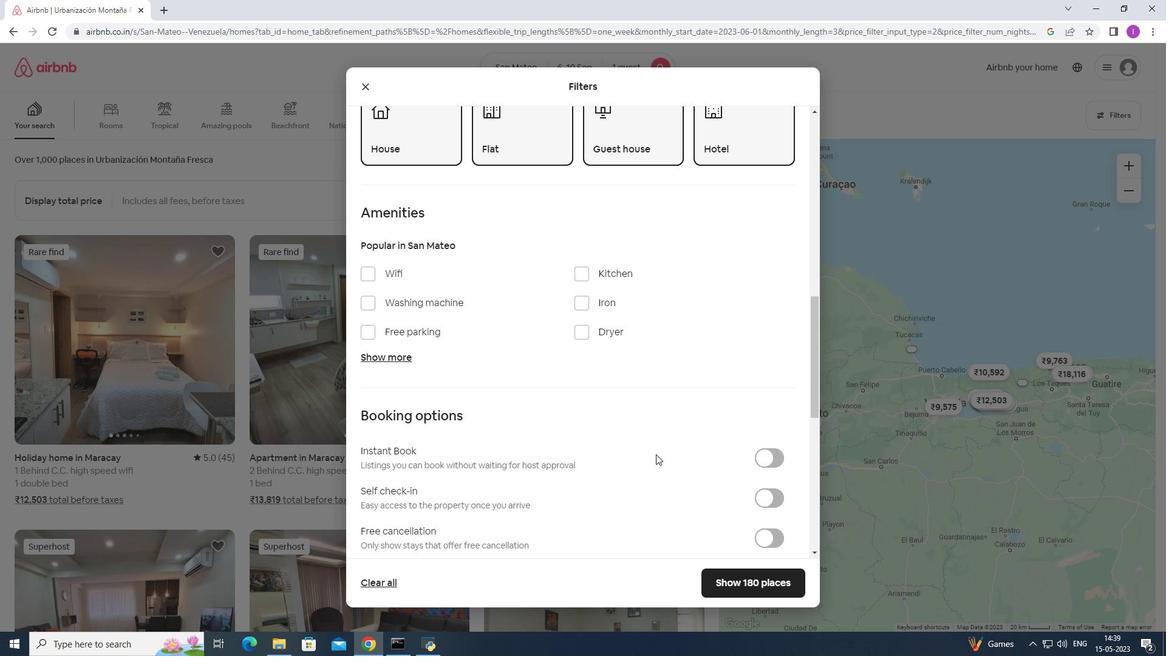 
Action: Mouse scrolled (656, 453) with delta (0, 0)
Screenshot: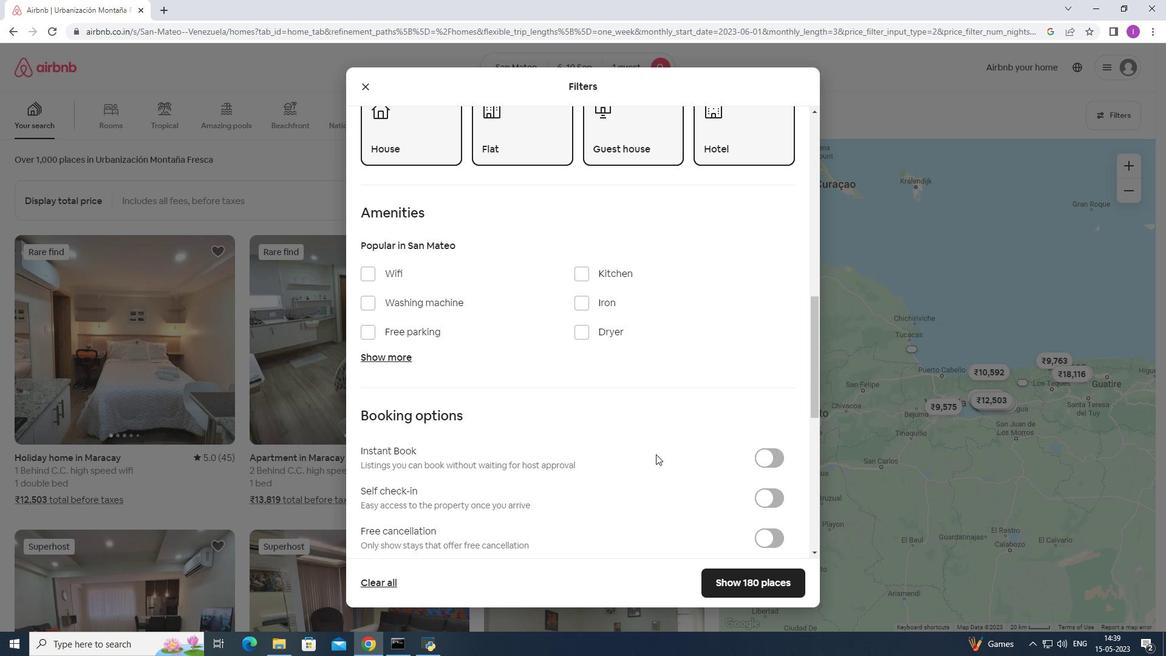 
Action: Mouse scrolled (656, 453) with delta (0, 0)
Screenshot: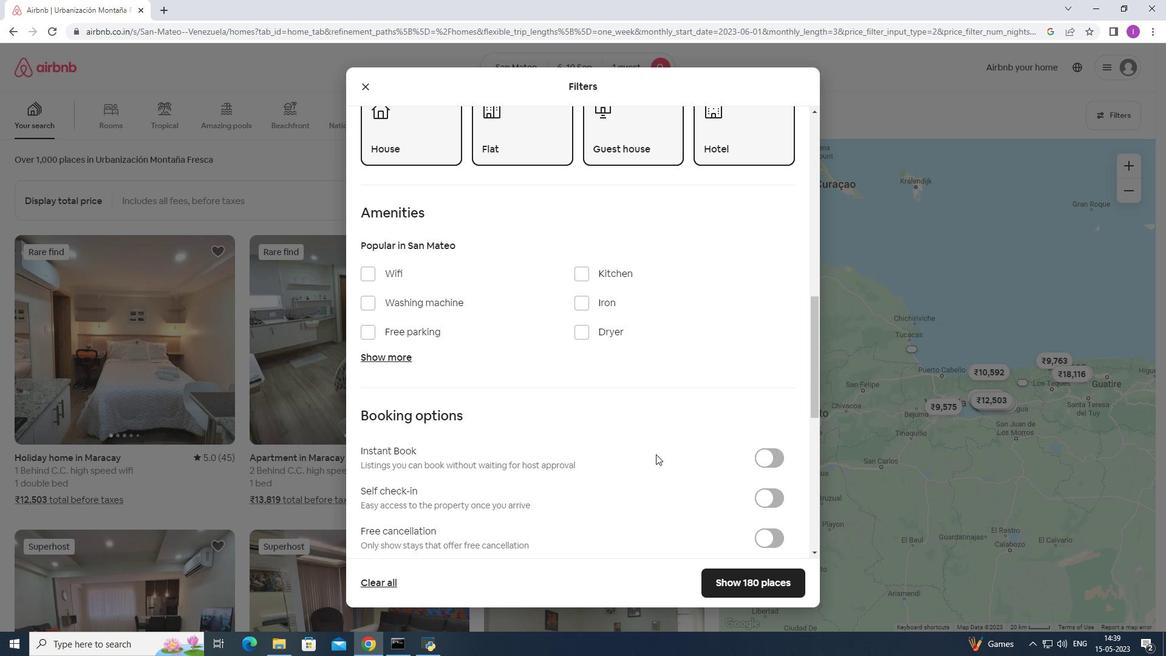 
Action: Mouse scrolled (656, 453) with delta (0, 0)
Screenshot: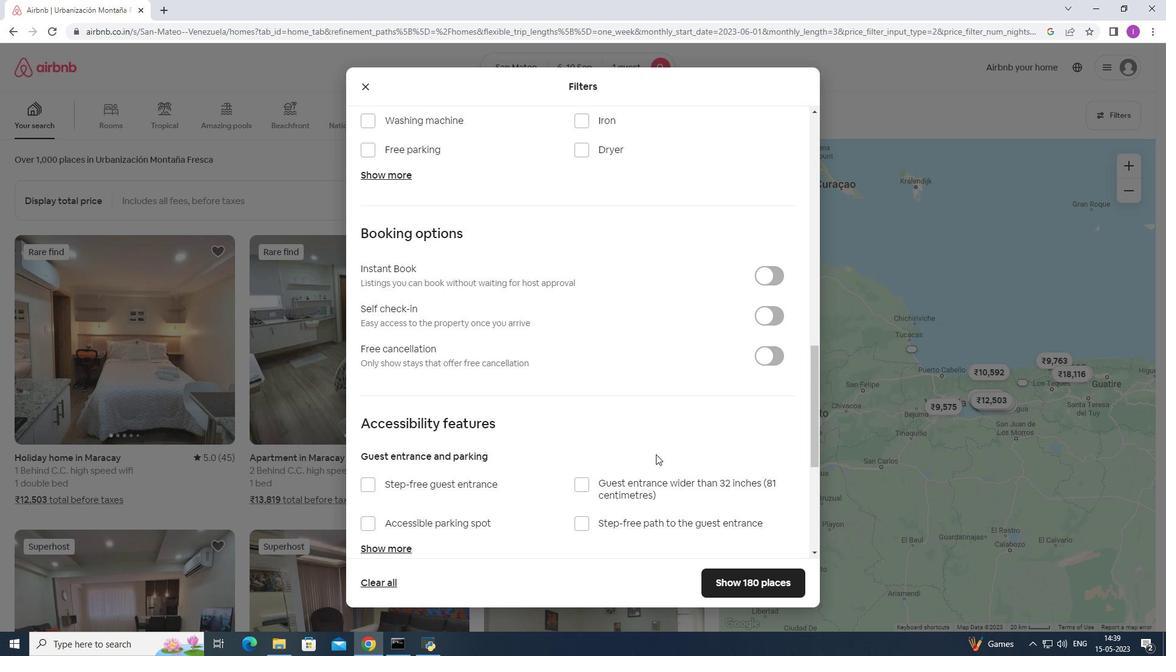 
Action: Mouse scrolled (656, 453) with delta (0, 0)
Screenshot: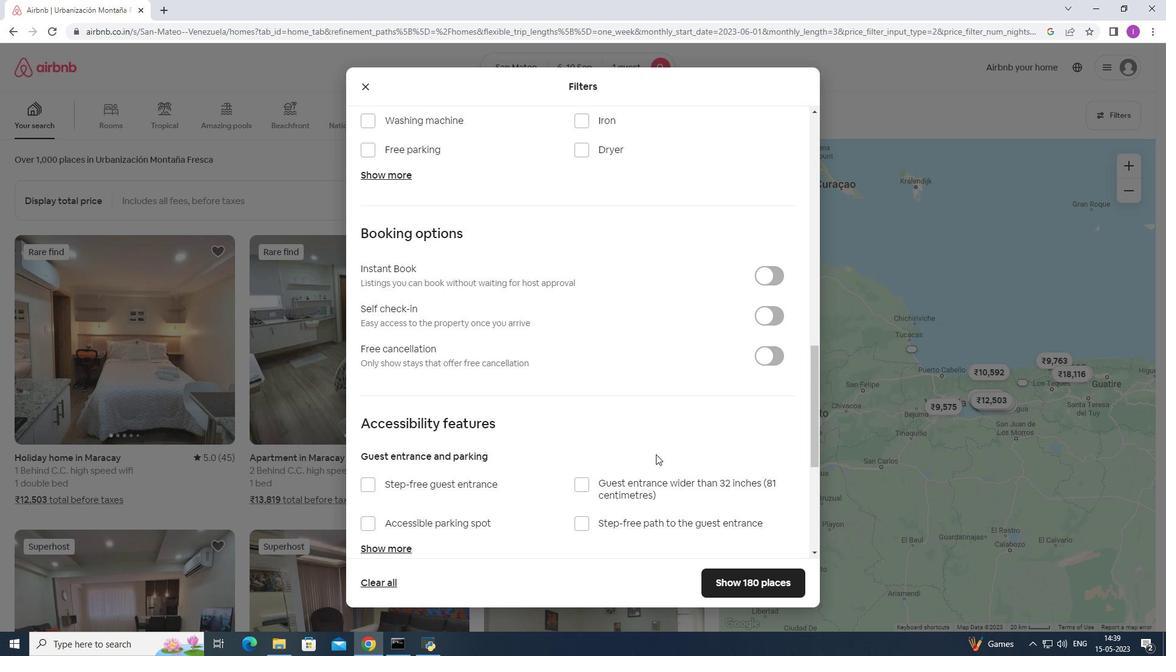 
Action: Mouse scrolled (656, 453) with delta (0, 0)
Screenshot: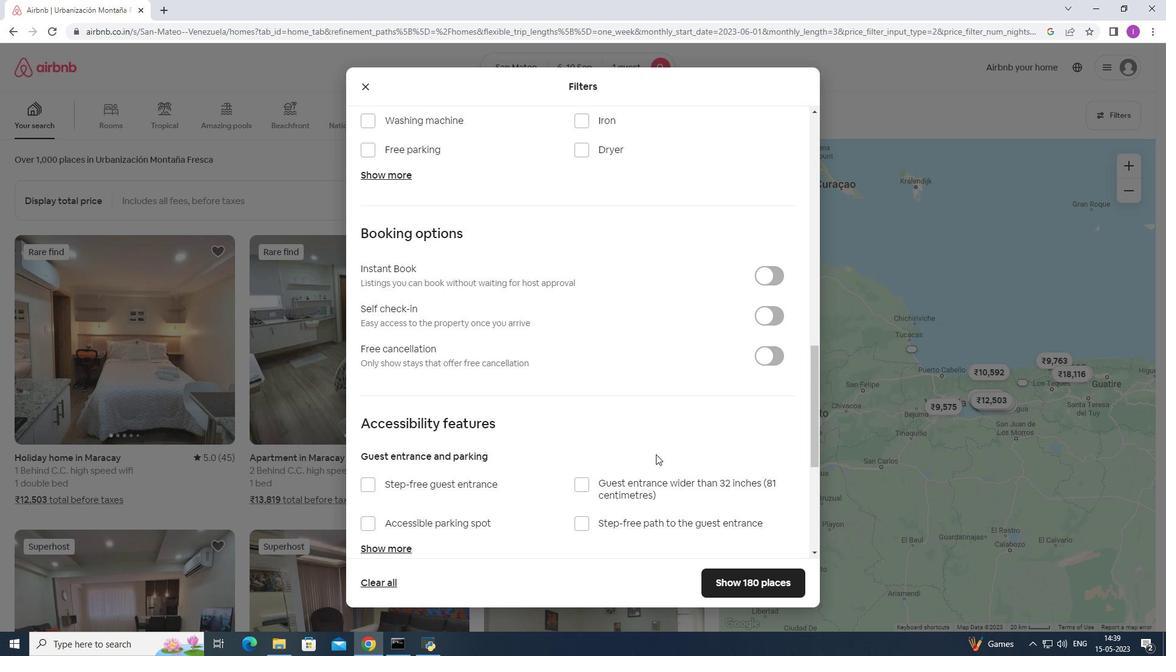 
Action: Mouse moved to (656, 453)
Screenshot: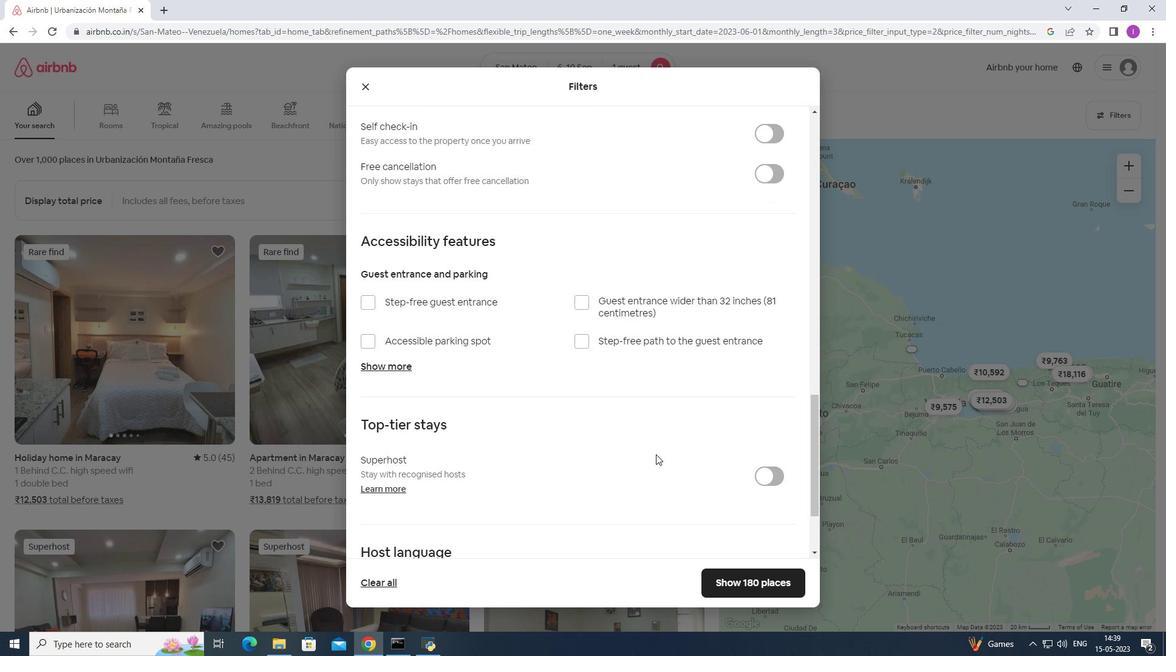 
Action: Mouse scrolled (656, 452) with delta (0, 0)
Screenshot: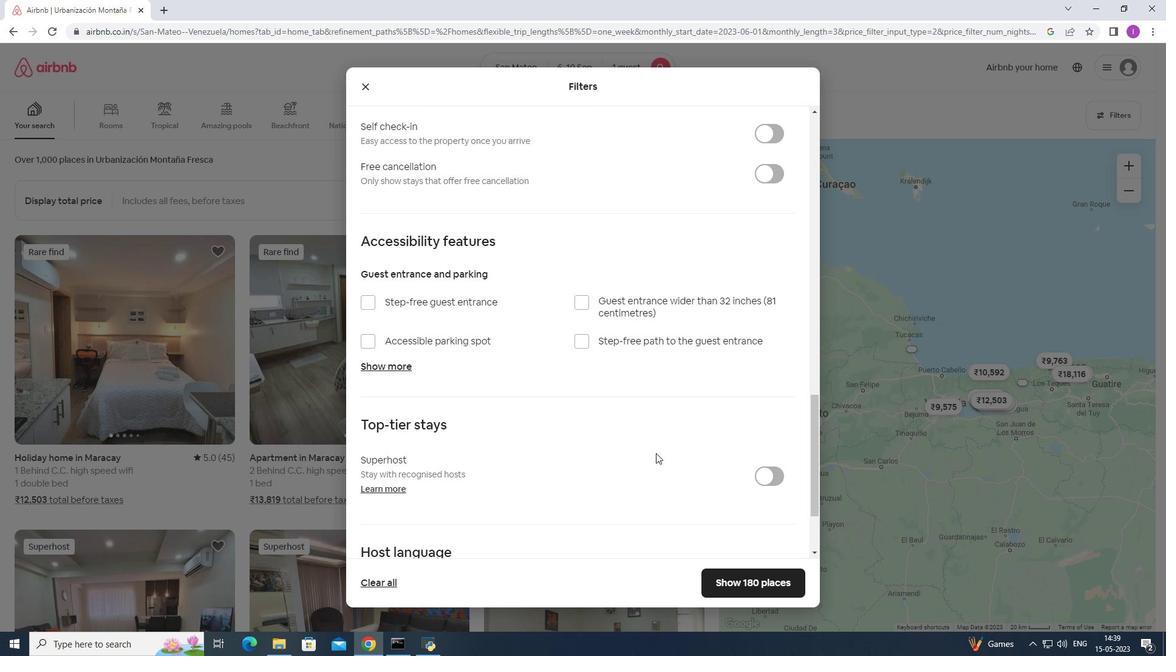 
Action: Mouse scrolled (656, 452) with delta (0, 0)
Screenshot: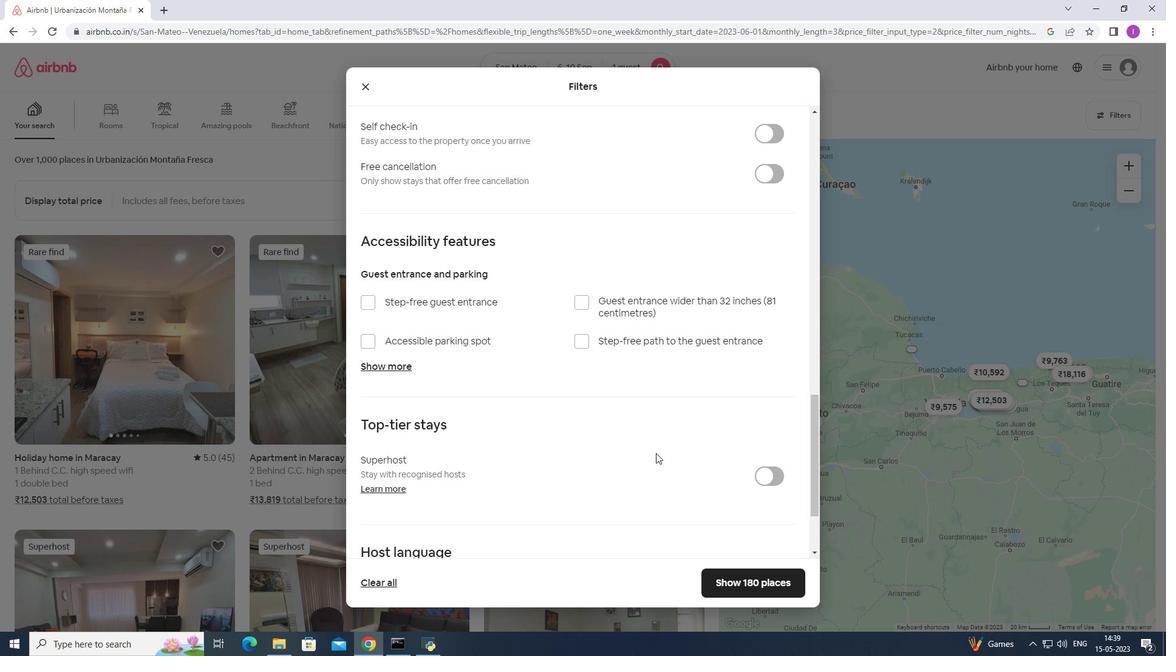 
Action: Mouse scrolled (656, 452) with delta (0, 0)
Screenshot: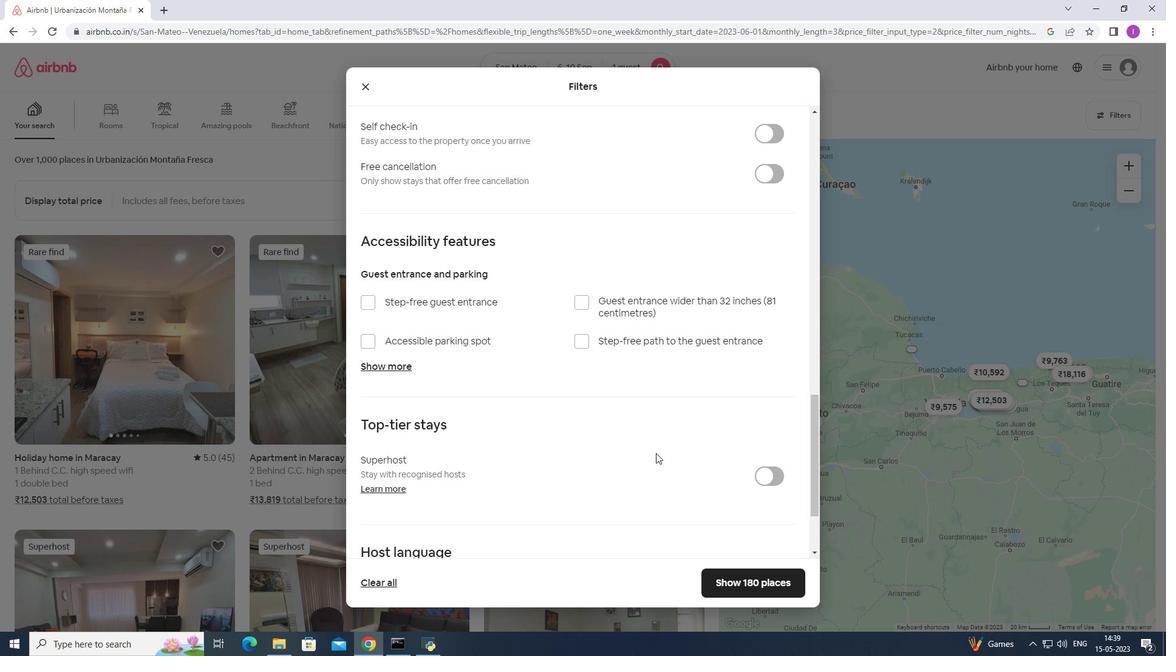 
Action: Mouse moved to (368, 474)
Screenshot: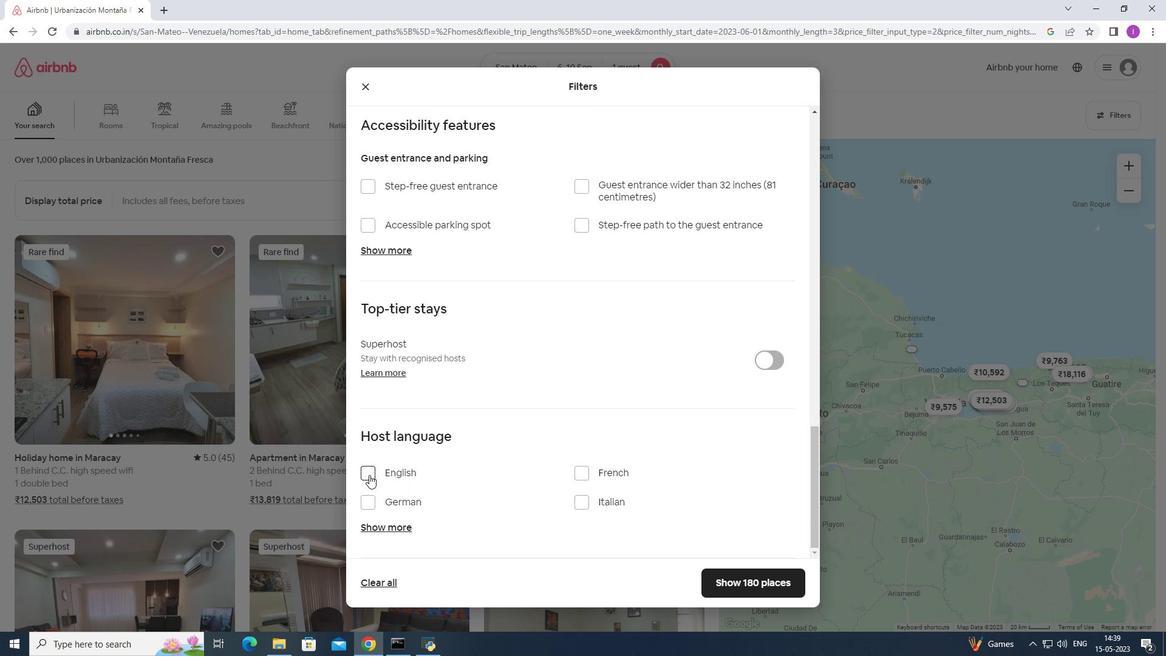 
Action: Mouse pressed left at (368, 474)
Screenshot: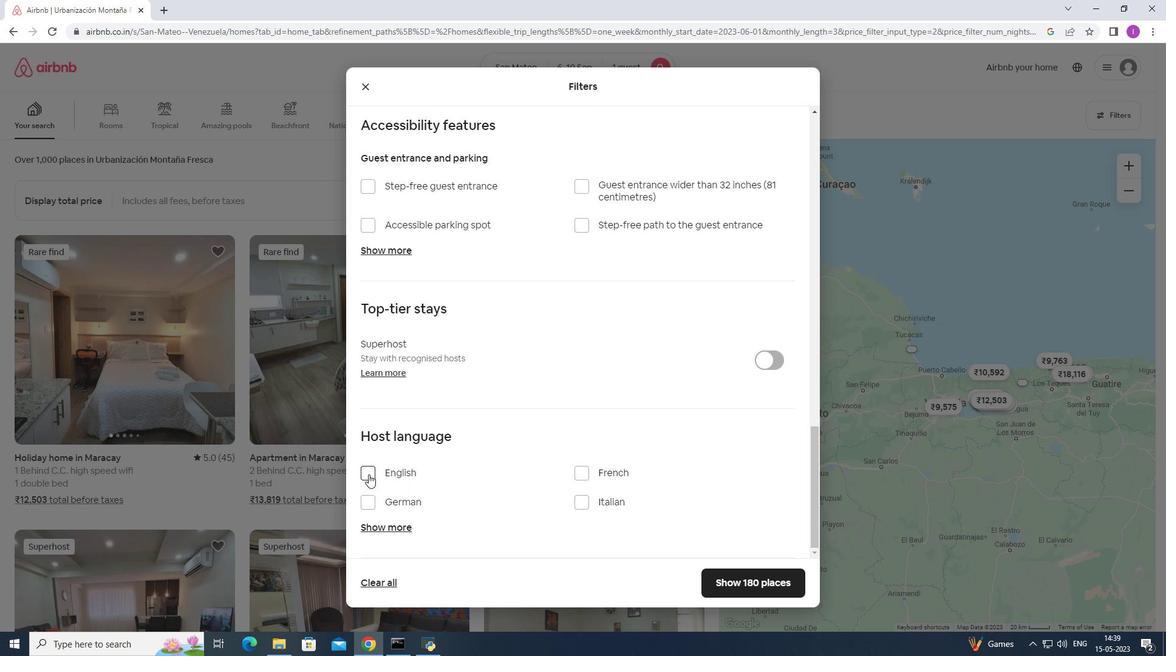 
Action: Mouse moved to (600, 470)
Screenshot: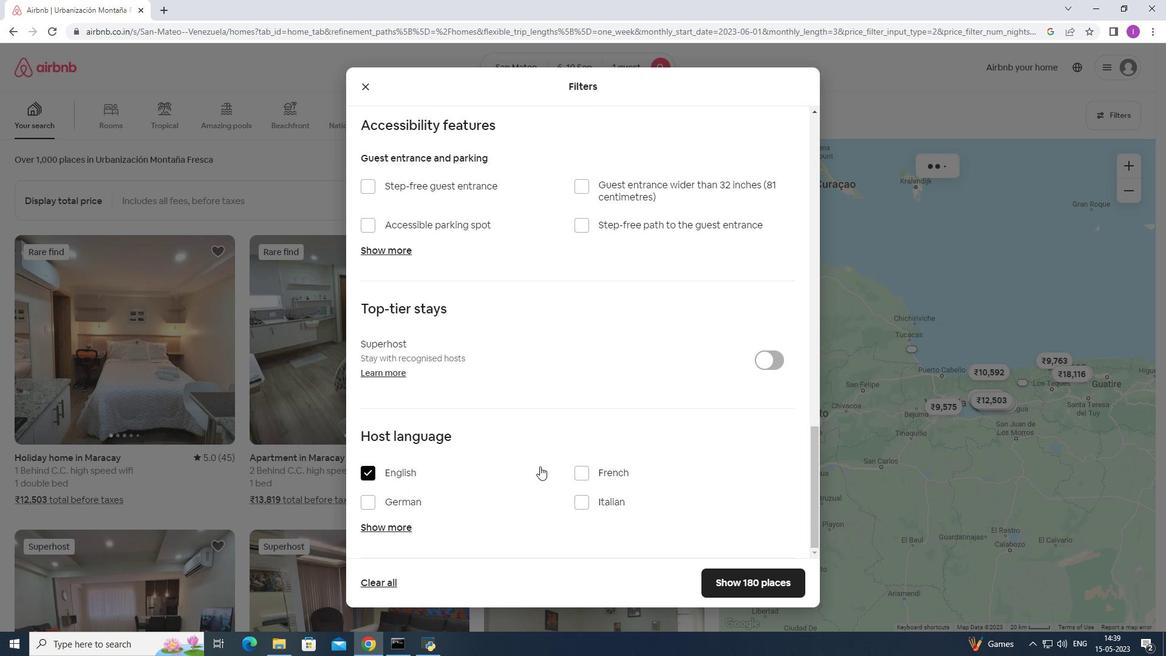 
Action: Mouse scrolled (600, 469) with delta (0, 0)
Screenshot: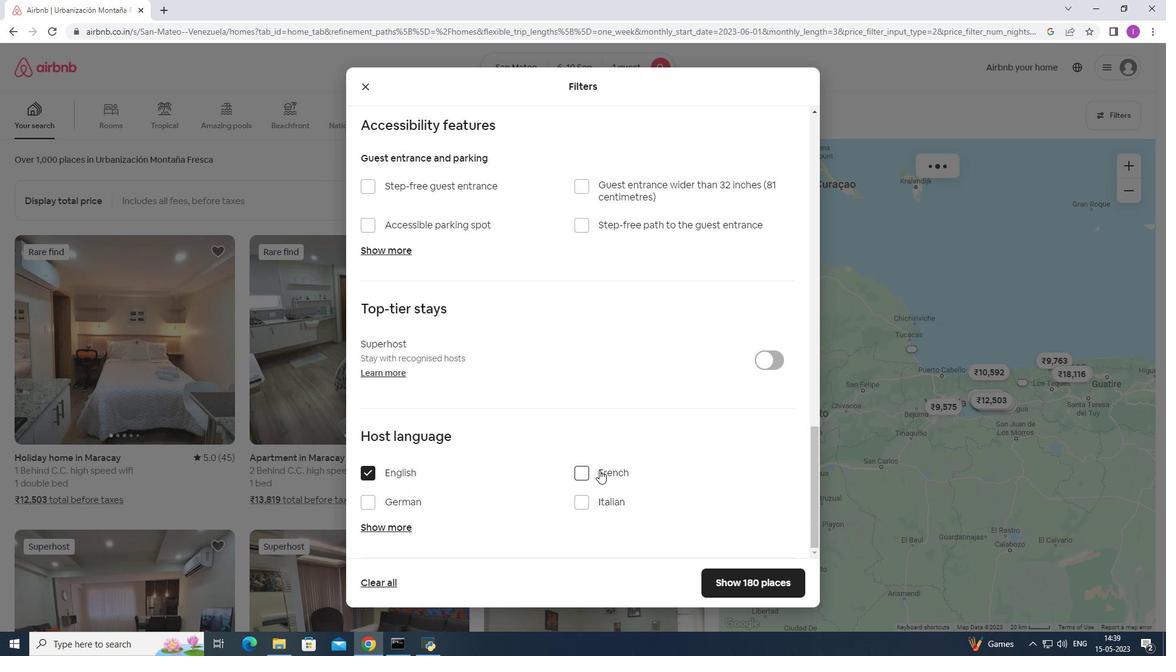 
Action: Mouse scrolled (600, 469) with delta (0, 0)
Screenshot: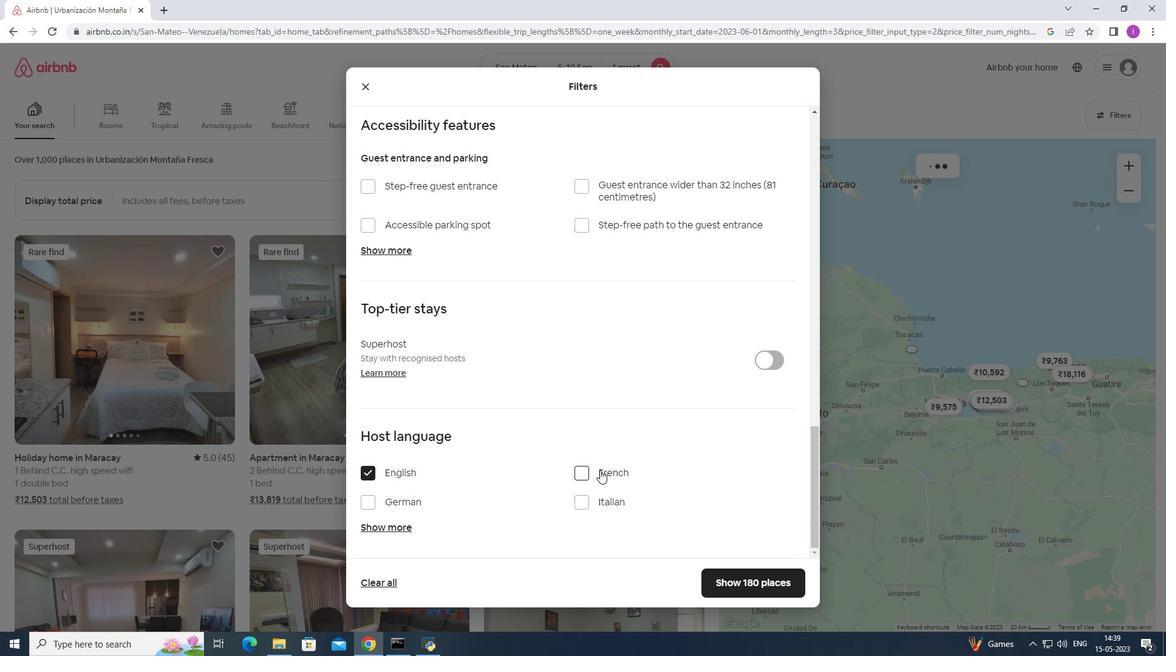 
Action: Mouse scrolled (600, 469) with delta (0, 0)
Screenshot: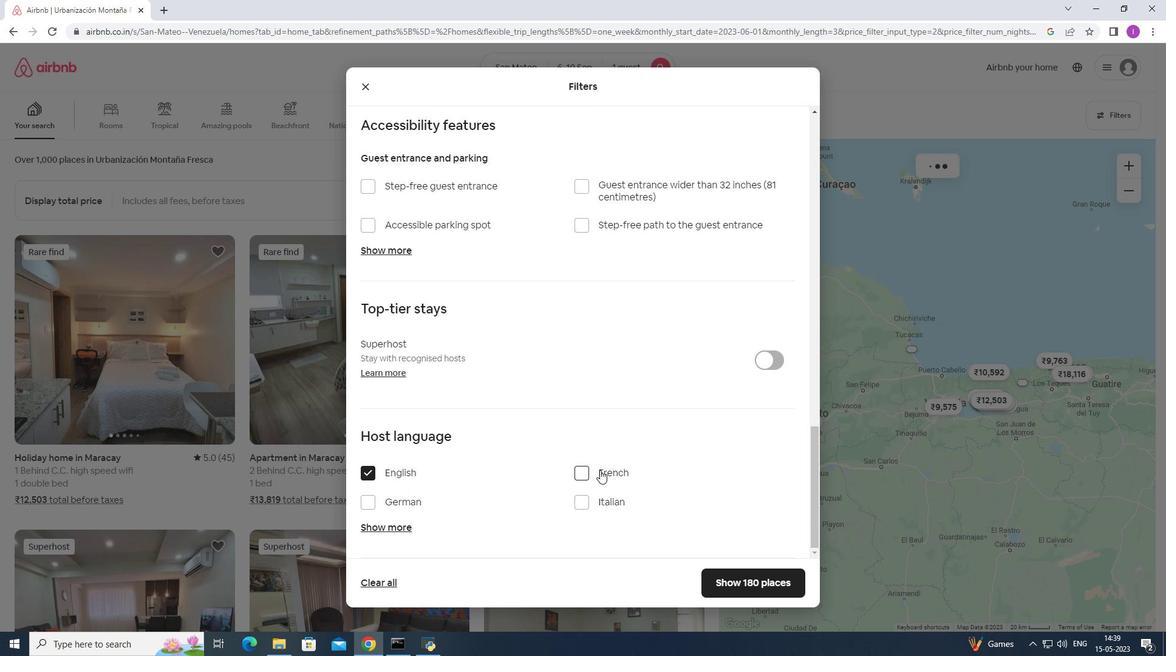 
Action: Mouse moved to (764, 584)
Screenshot: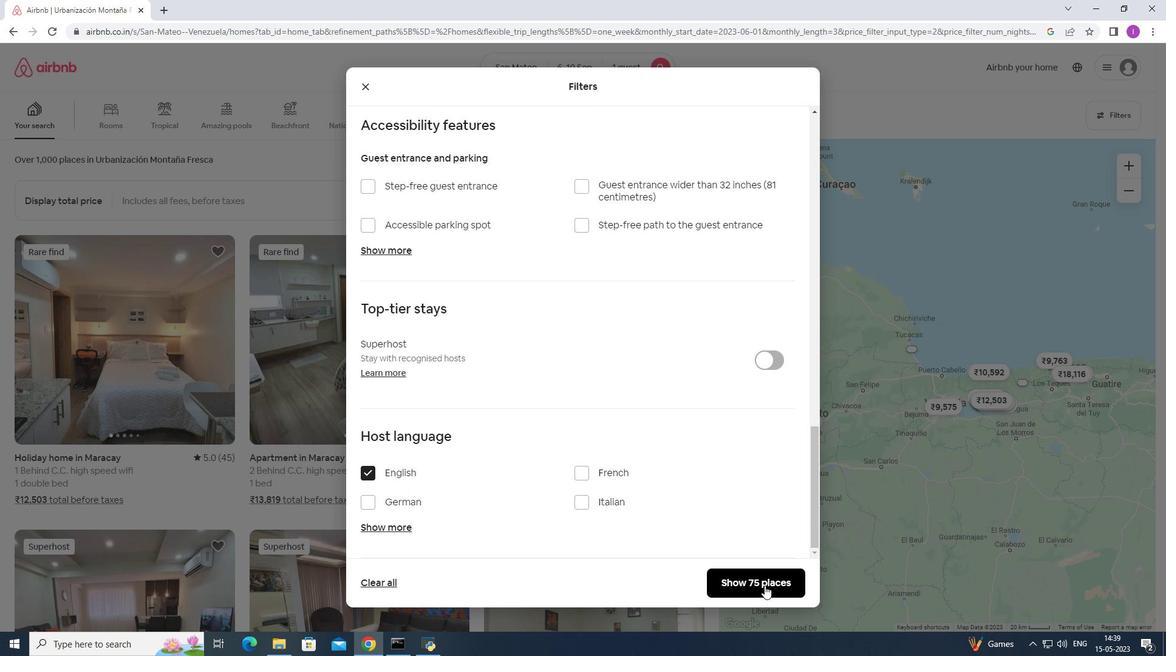 
Action: Mouse pressed left at (764, 584)
Screenshot: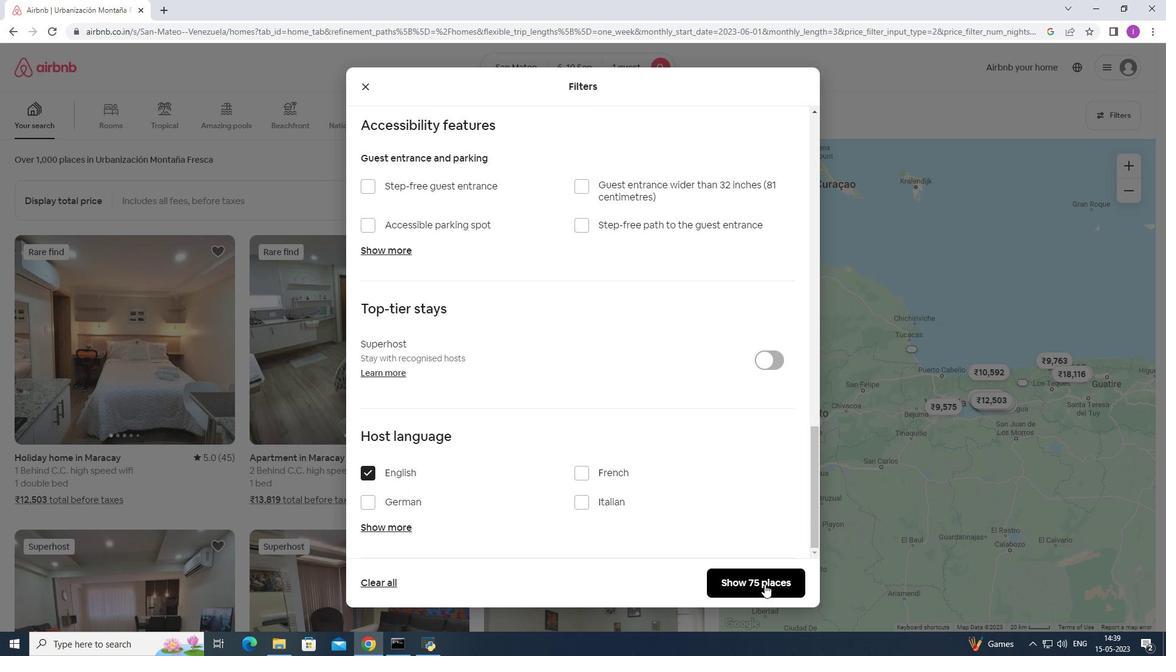 
